 Task: Look for space in Álvaro Obregón, Mexico from 10th July, 2023 to 15th July, 2023 for 7 adults in price range Rs.10000 to Rs.15000. Place can be entire place or shared room with 4 bedrooms having 7 beds and 4 bathrooms. Property type can be house, flat, guest house. Amenities needed are: wifi, TV, free parkinig on premises, gym, breakfast. Booking option can be shelf check-in. Required host language is English.
Action: Mouse moved to (531, 117)
Screenshot: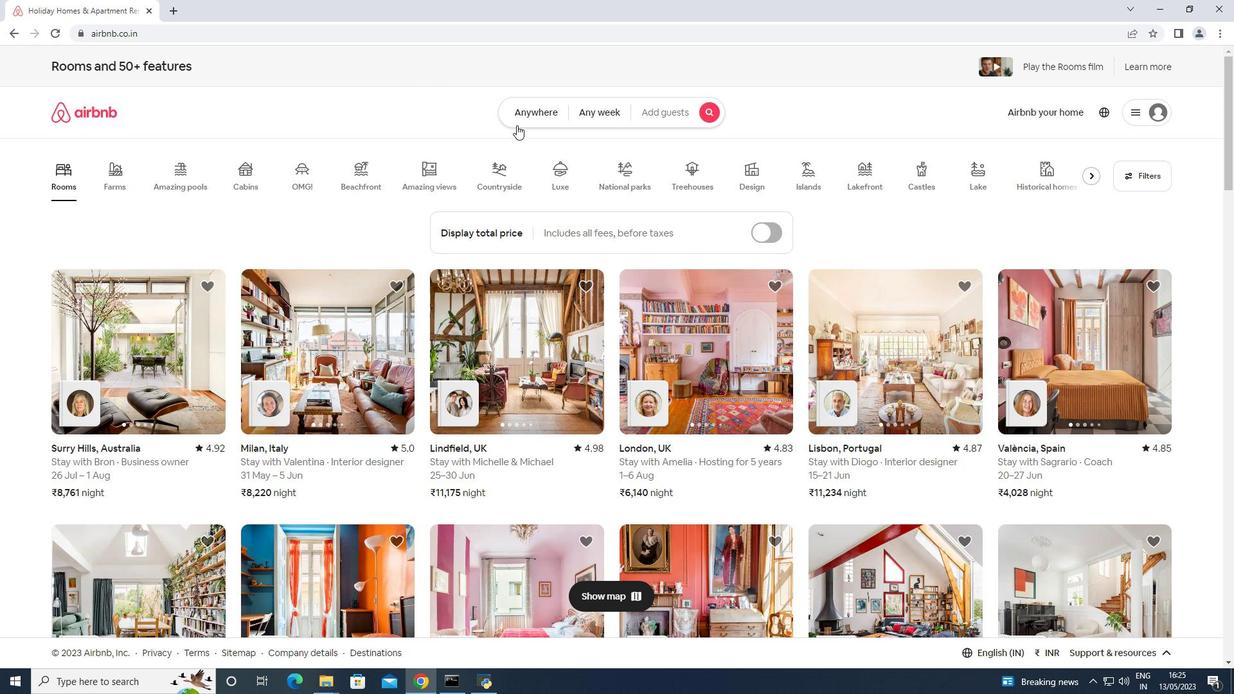 
Action: Mouse pressed left at (531, 117)
Screenshot: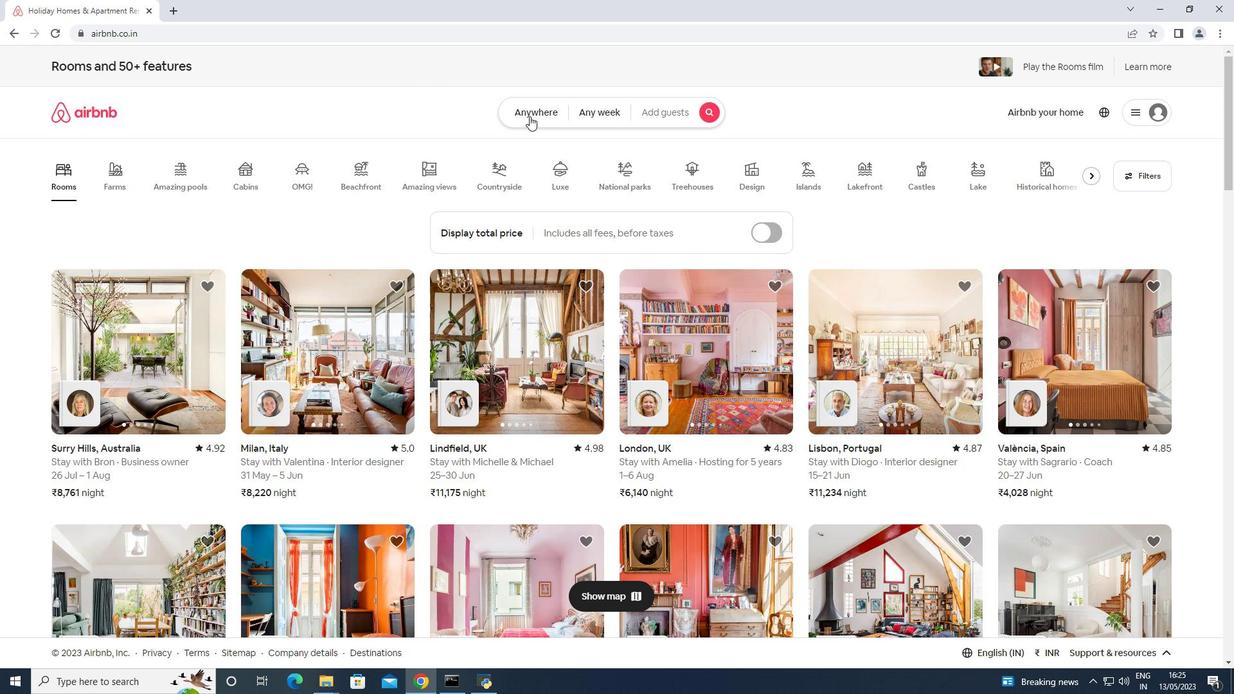 
Action: Mouse moved to (472, 152)
Screenshot: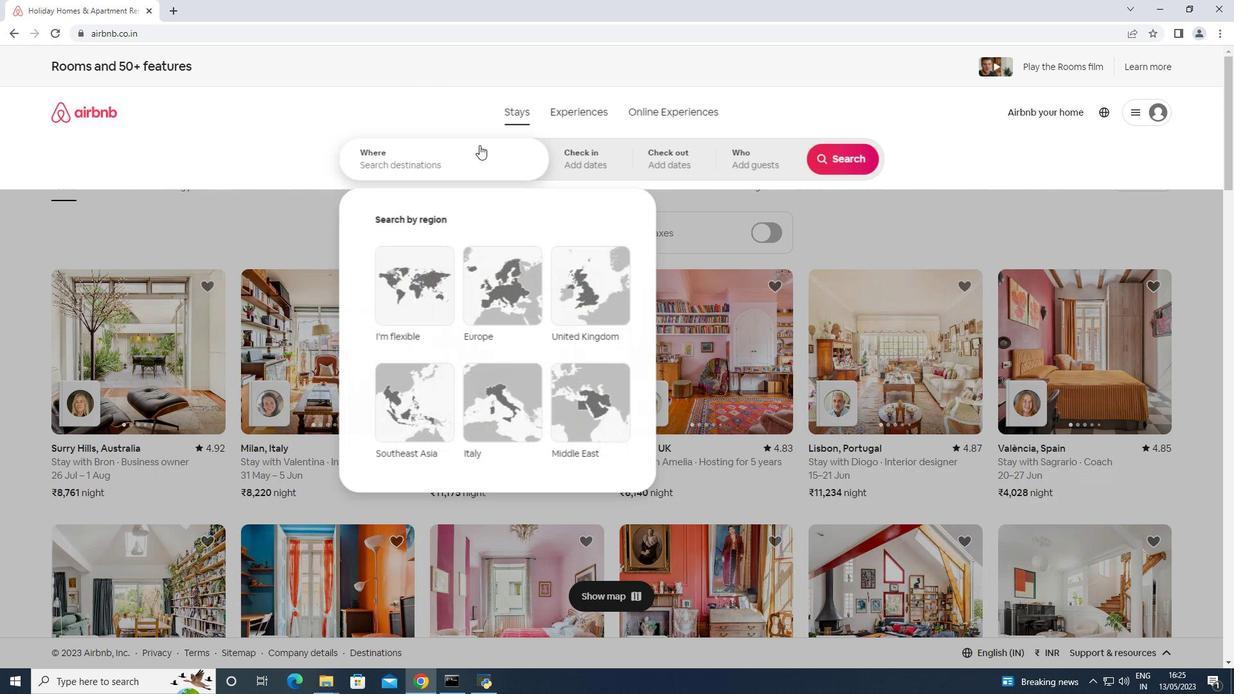 
Action: Mouse pressed left at (472, 152)
Screenshot: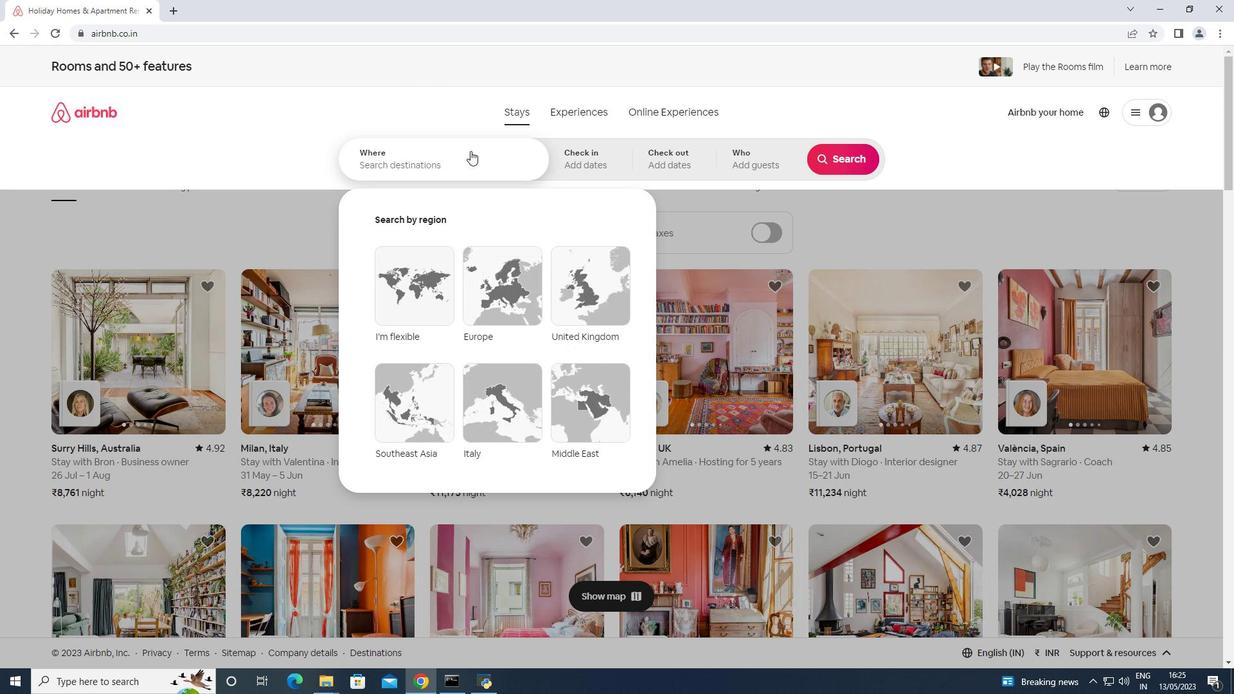 
Action: Key pressed <Key.shift>Alvaro<Key.space><Key.shift>Obregon,<Key.space><Key.shift>Mexico<Key.enter>
Screenshot: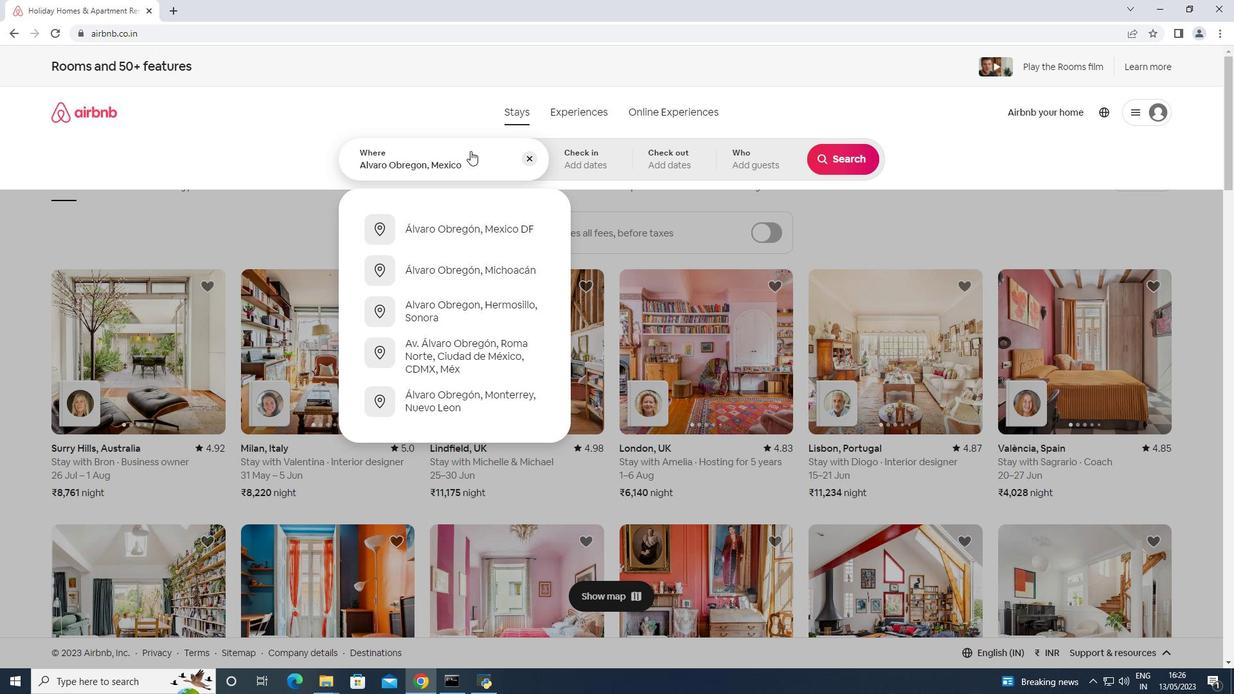 
Action: Mouse moved to (838, 264)
Screenshot: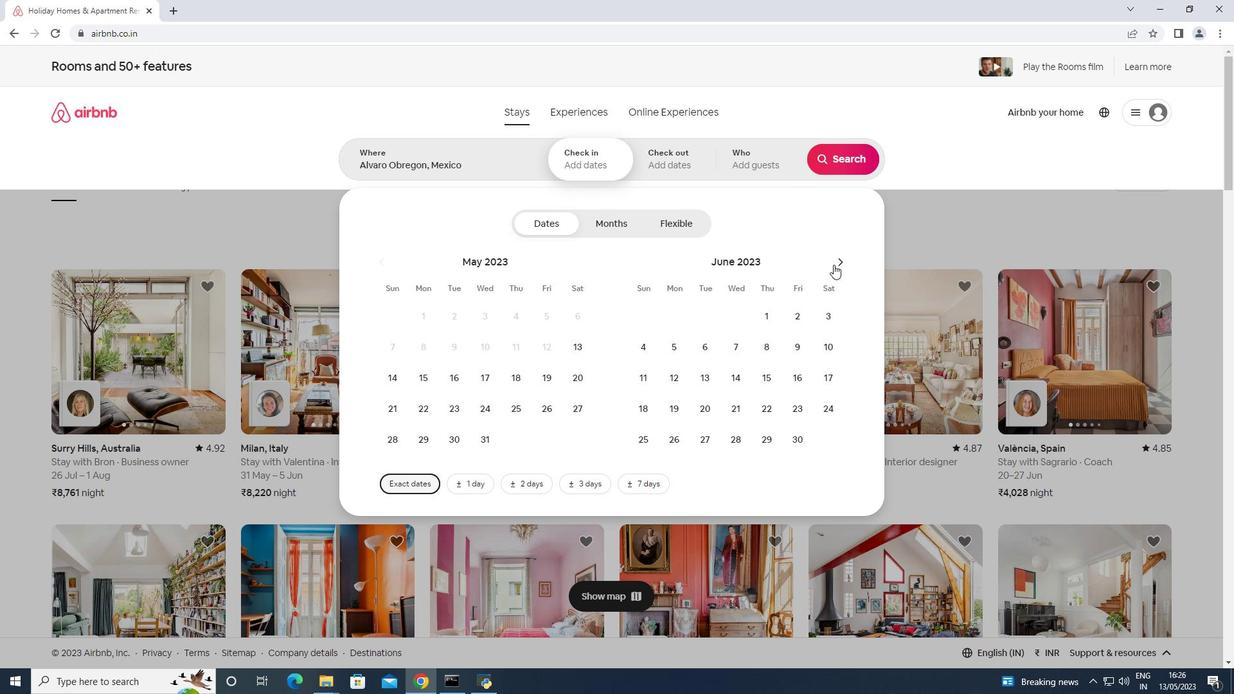 
Action: Mouse pressed left at (838, 264)
Screenshot: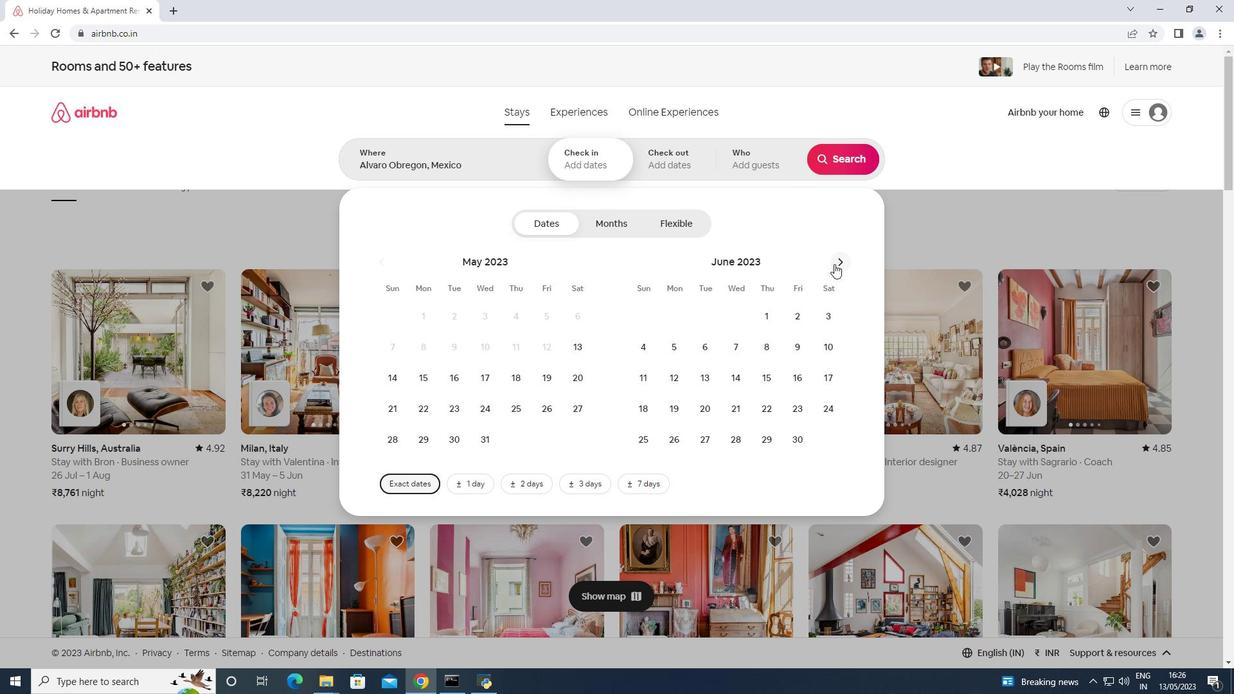 
Action: Mouse moved to (687, 381)
Screenshot: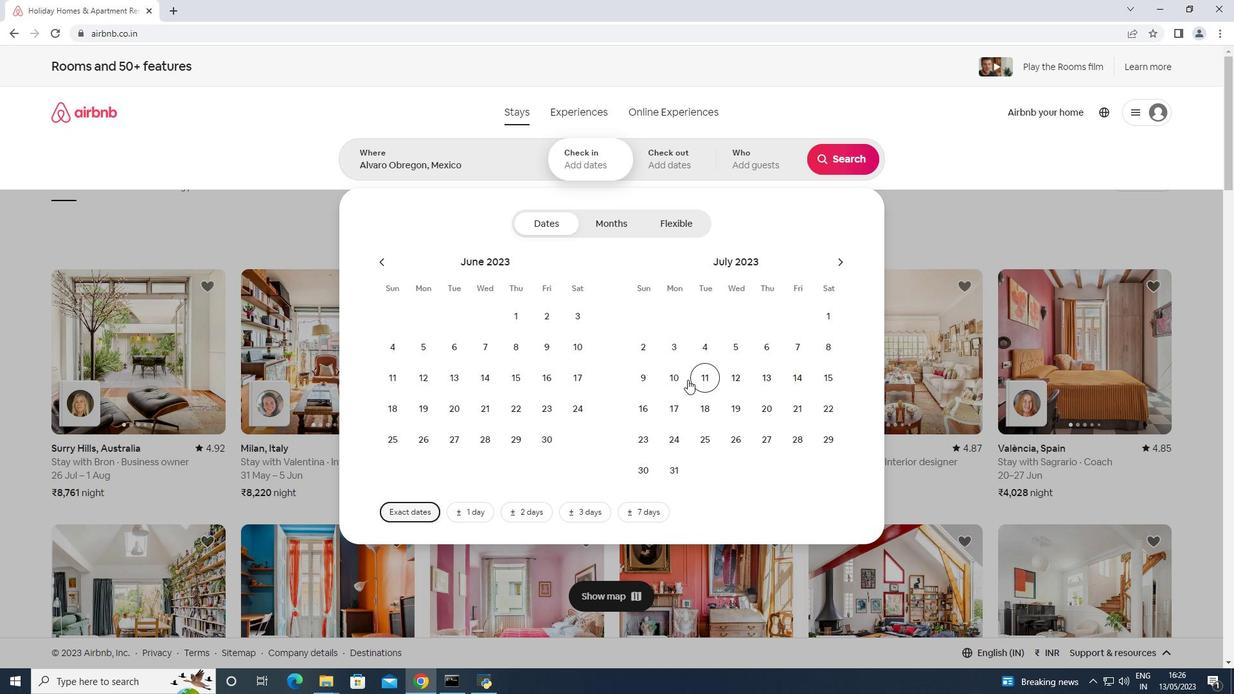 
Action: Mouse pressed left at (687, 381)
Screenshot: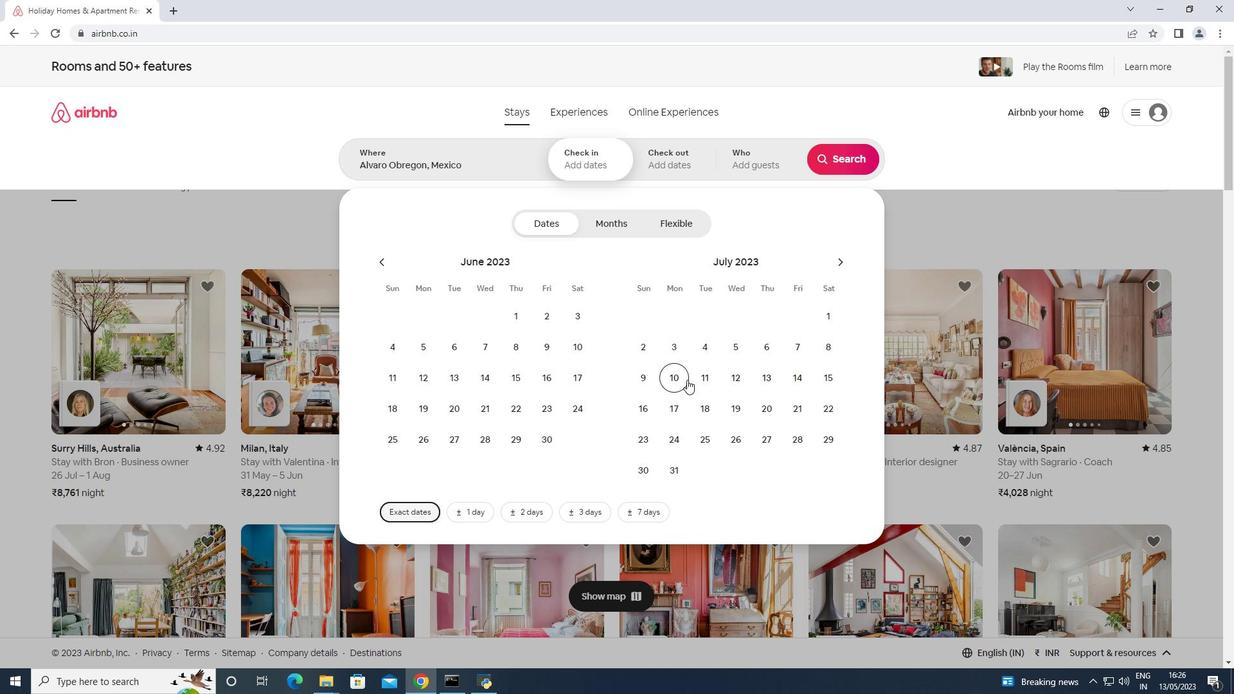 
Action: Mouse moved to (822, 367)
Screenshot: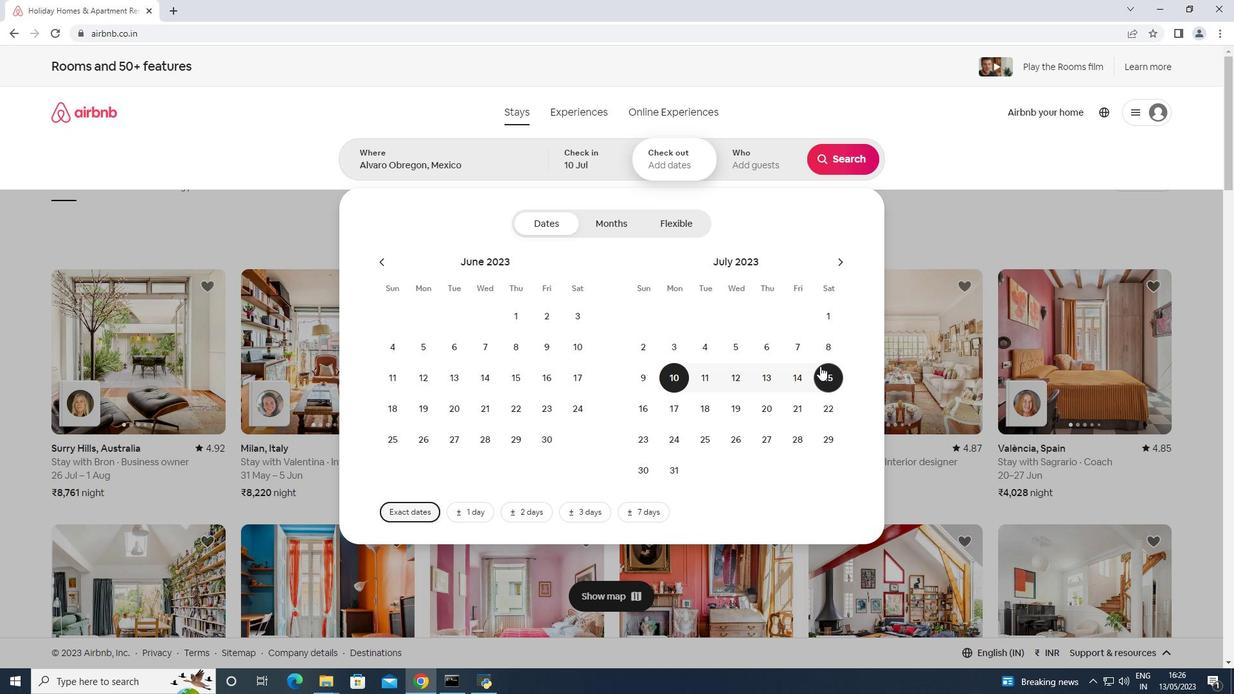 
Action: Mouse pressed left at (822, 367)
Screenshot: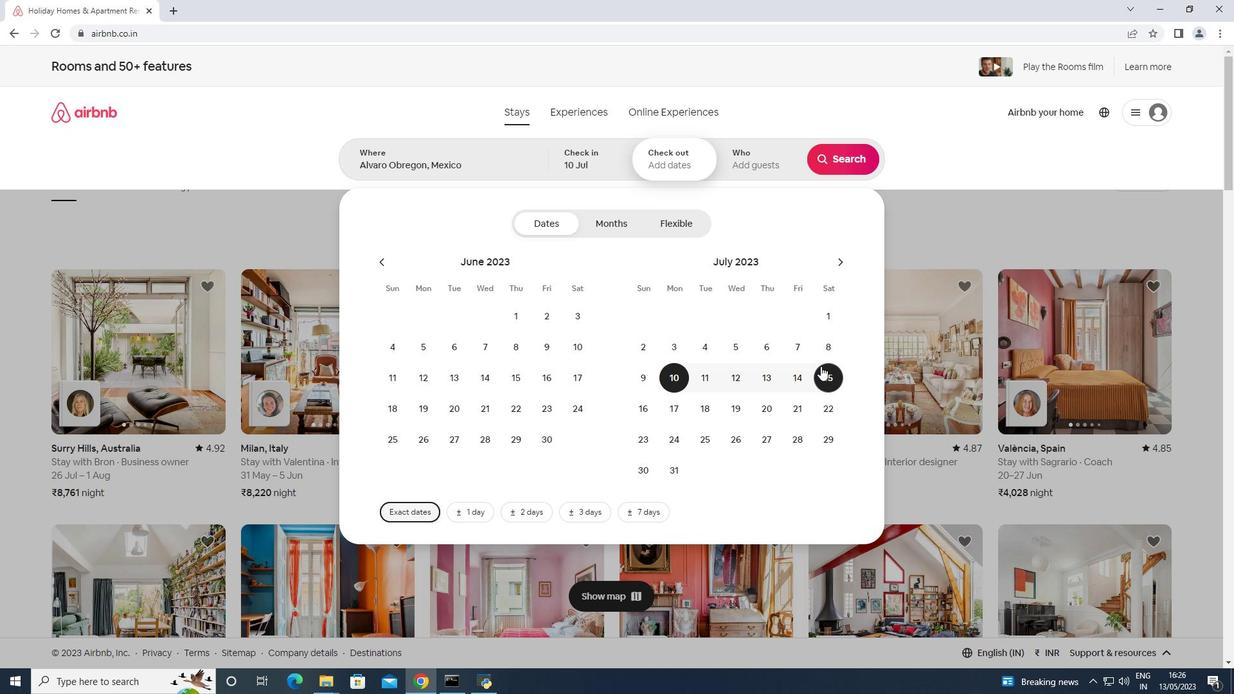 
Action: Mouse moved to (755, 164)
Screenshot: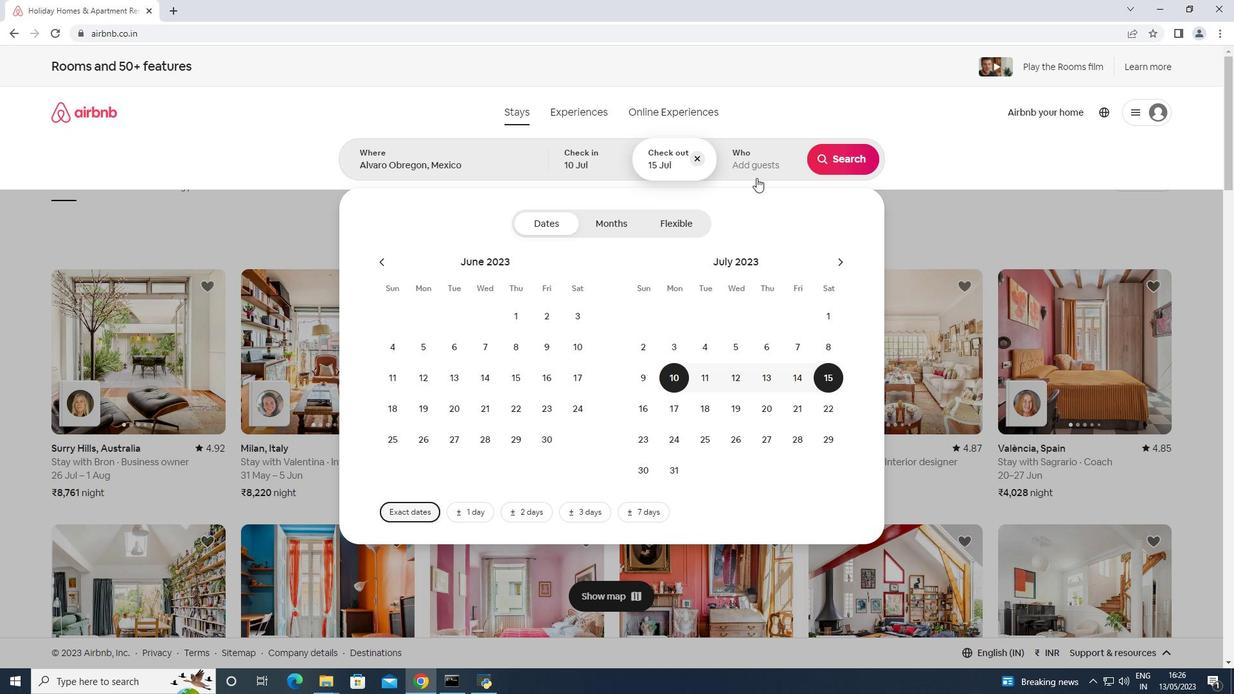 
Action: Mouse pressed left at (755, 164)
Screenshot: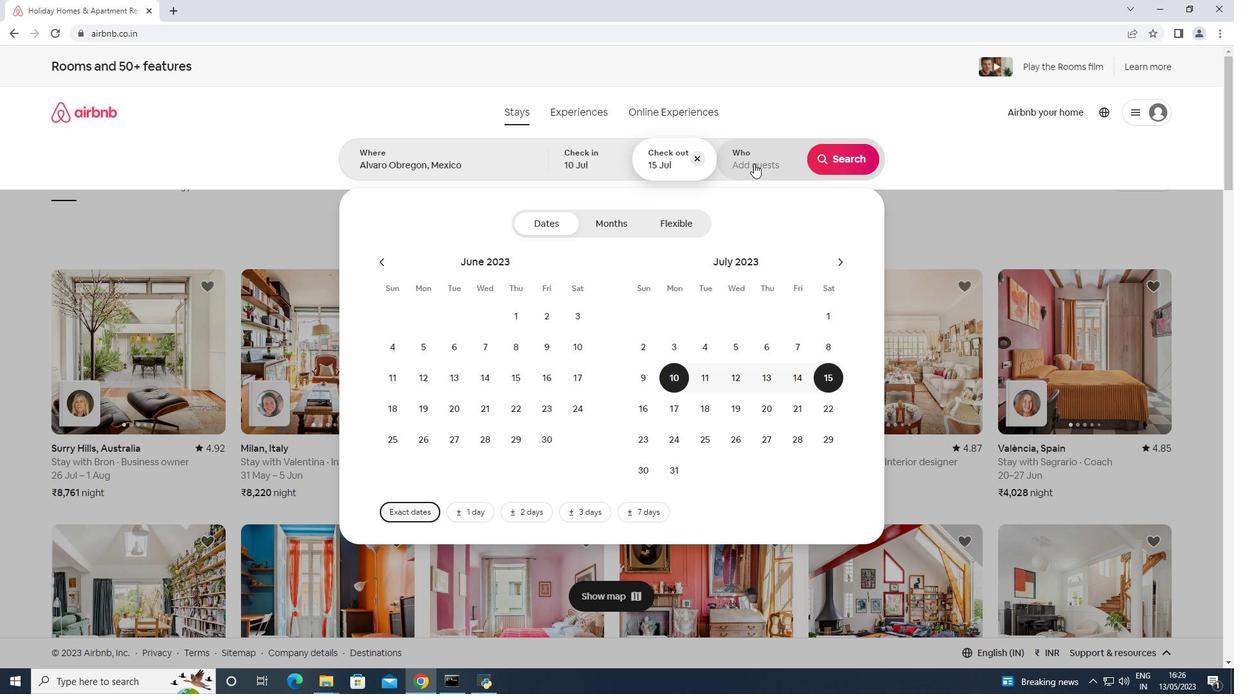 
Action: Mouse moved to (845, 223)
Screenshot: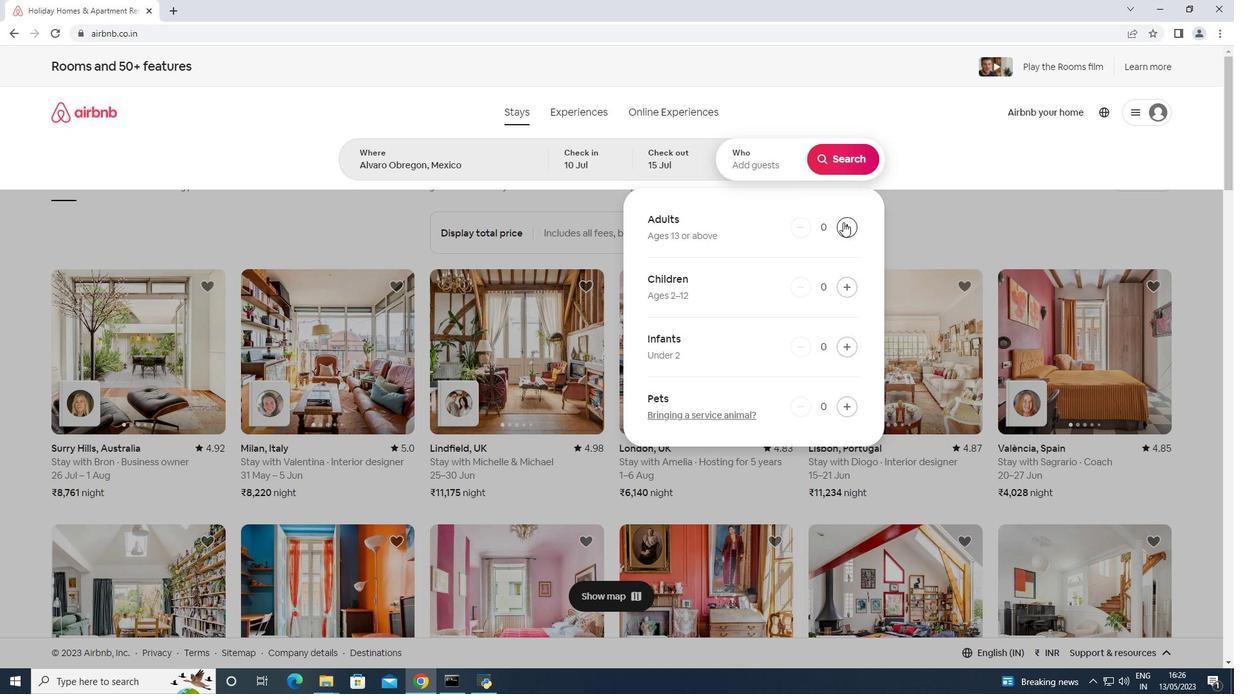
Action: Mouse pressed left at (845, 223)
Screenshot: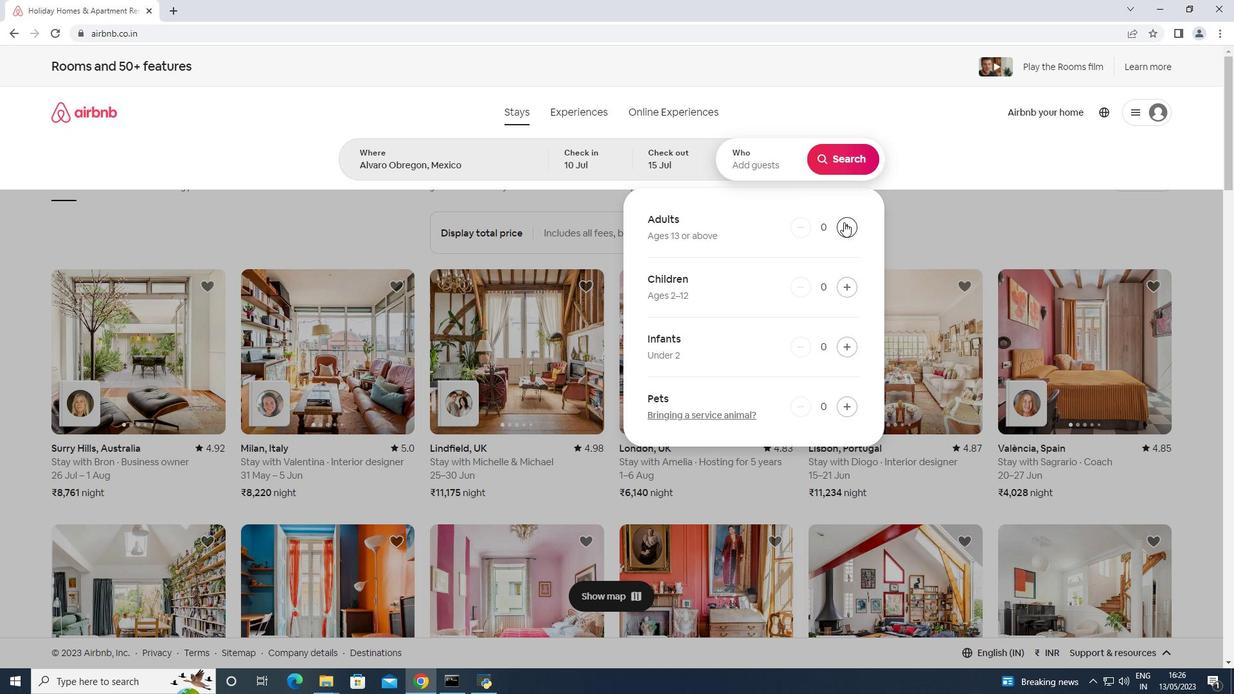 
Action: Mouse pressed left at (845, 223)
Screenshot: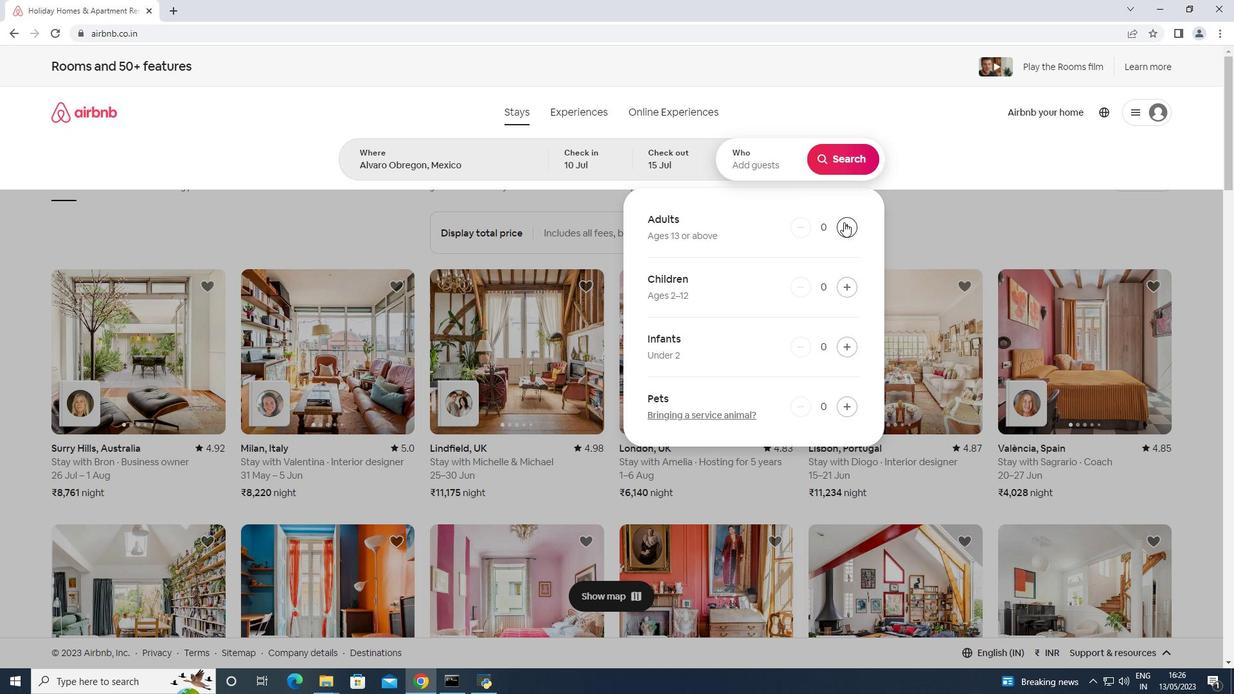 
Action: Mouse pressed left at (845, 223)
Screenshot: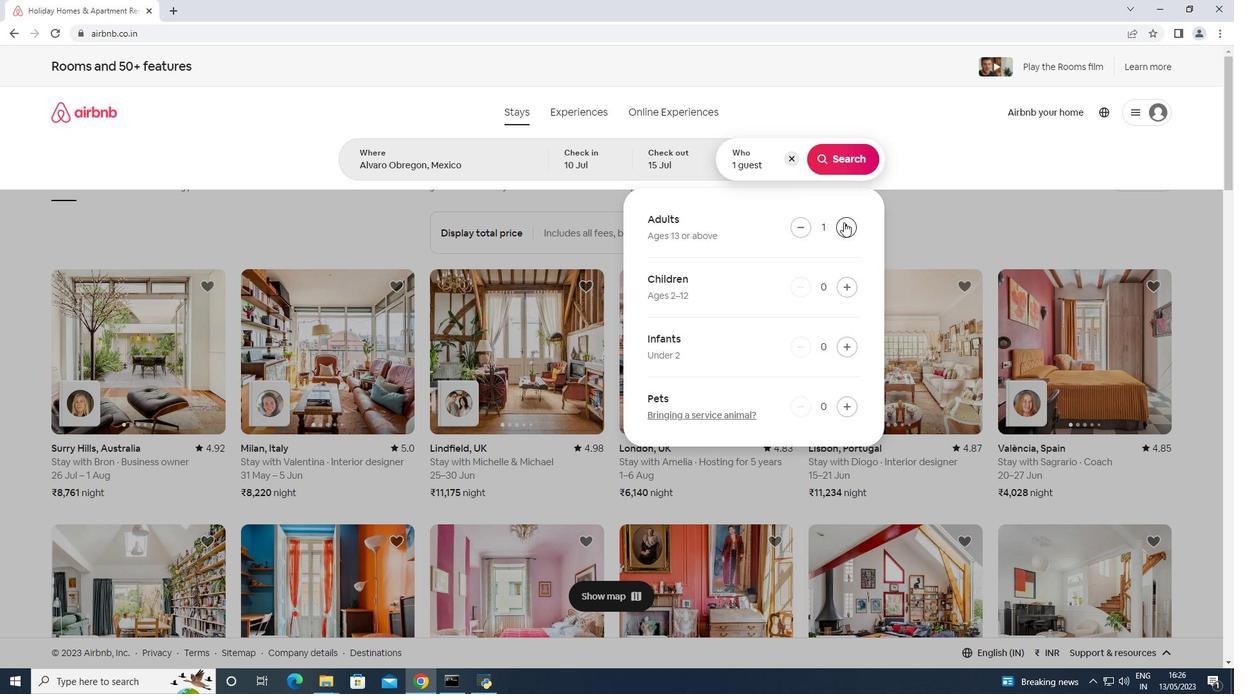 
Action: Mouse pressed left at (845, 223)
Screenshot: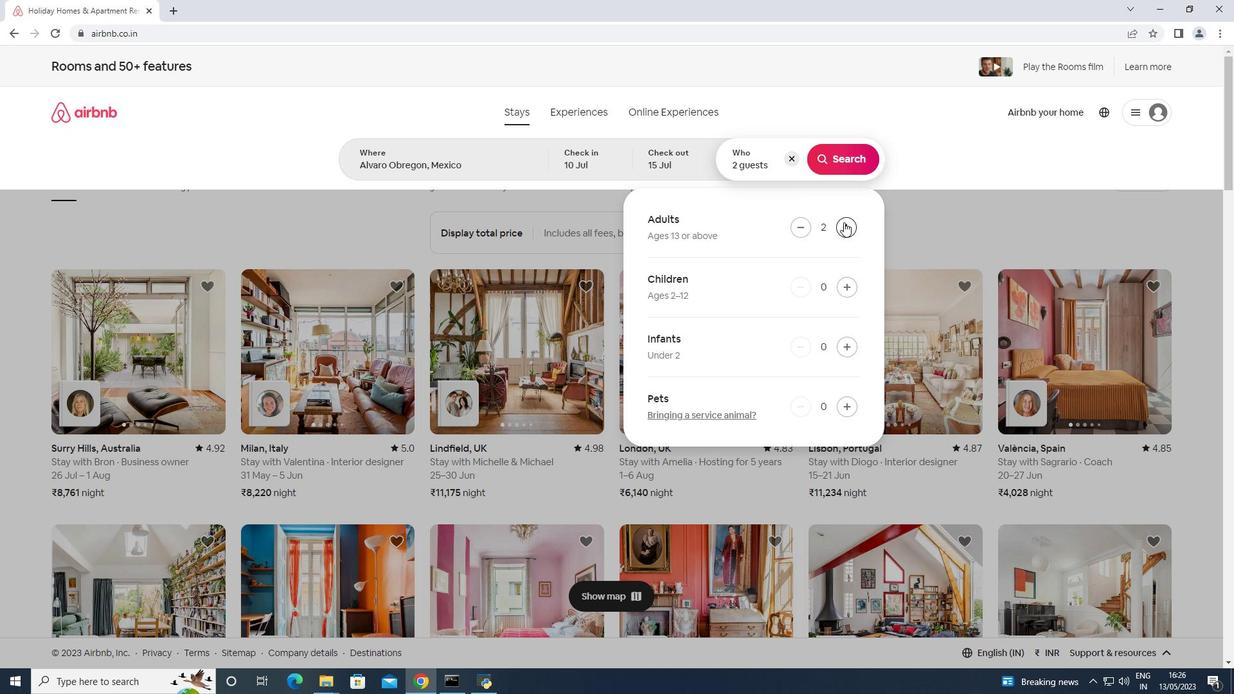 
Action: Mouse pressed left at (845, 223)
Screenshot: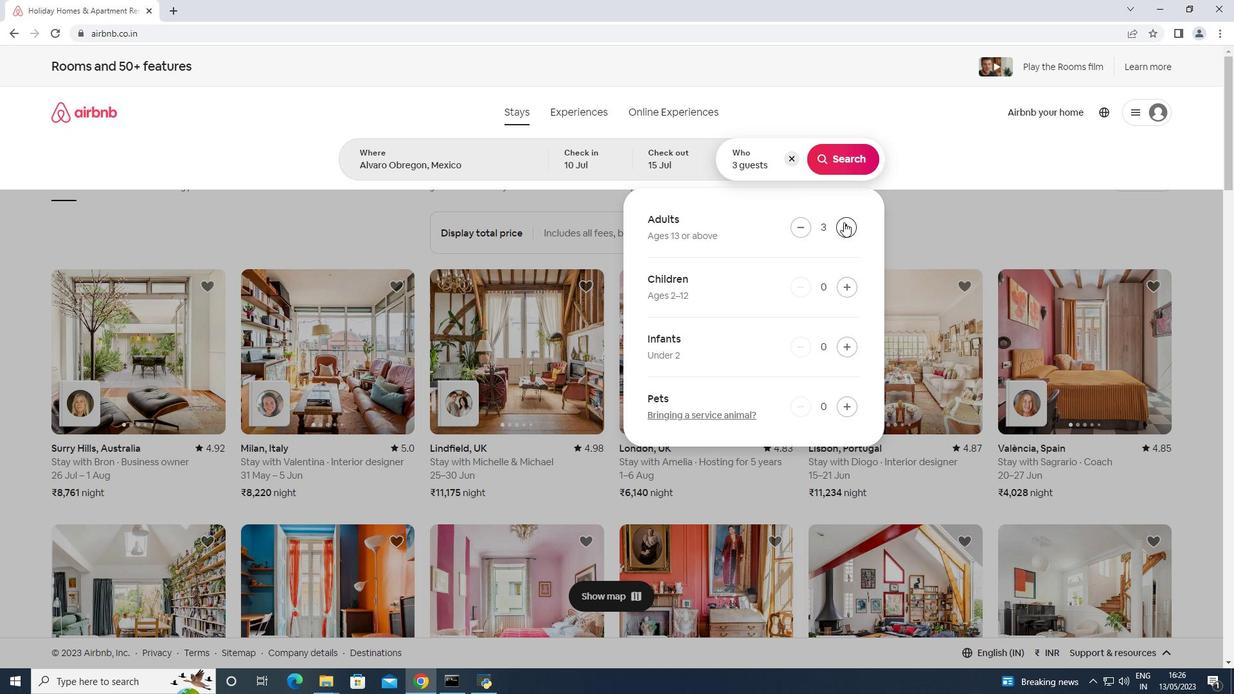 
Action: Mouse pressed left at (845, 223)
Screenshot: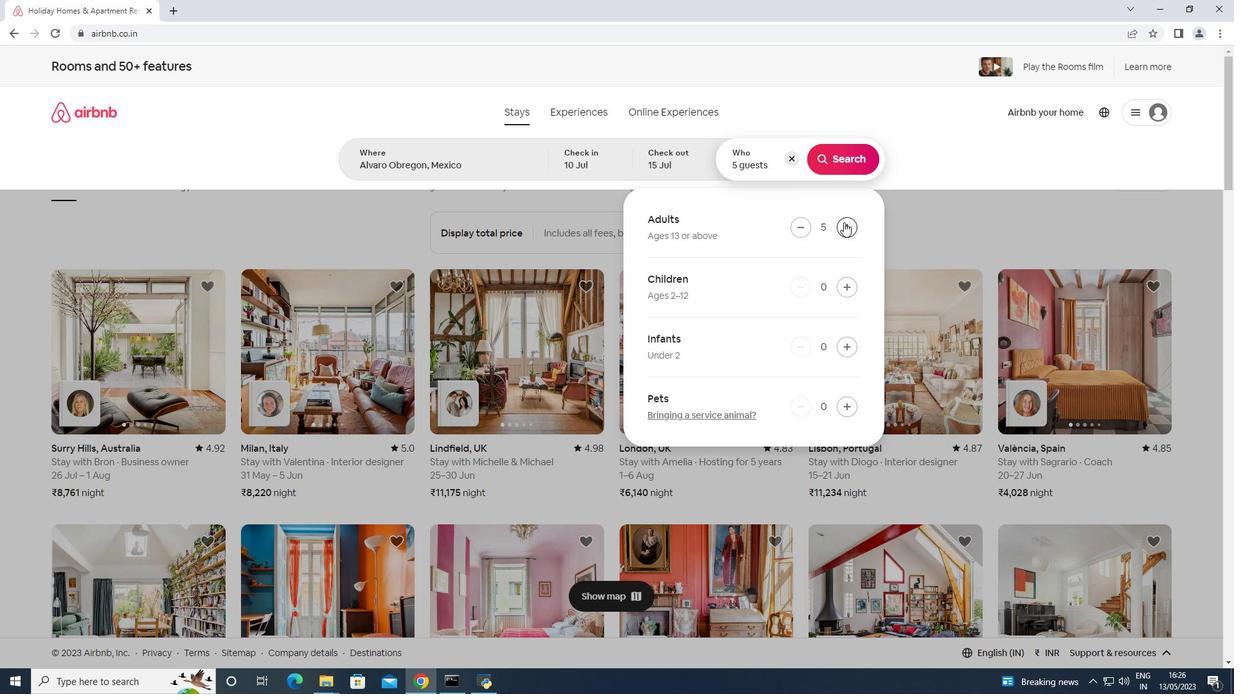 
Action: Mouse pressed left at (845, 223)
Screenshot: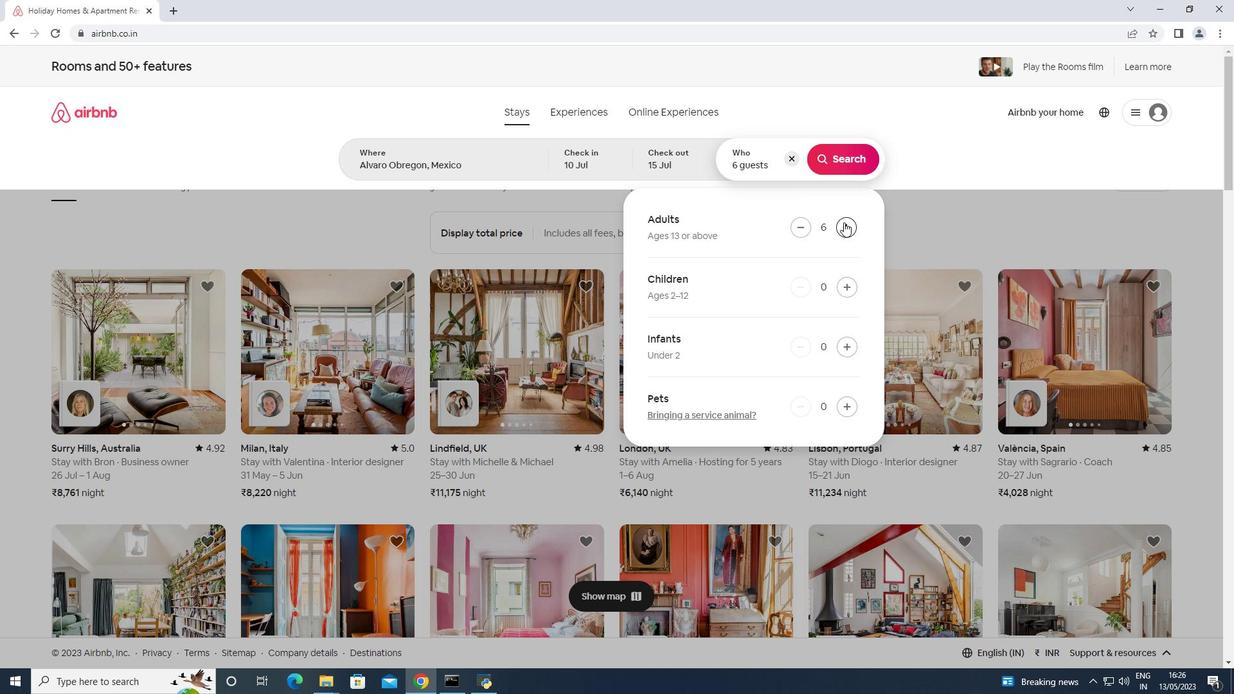 
Action: Mouse moved to (851, 151)
Screenshot: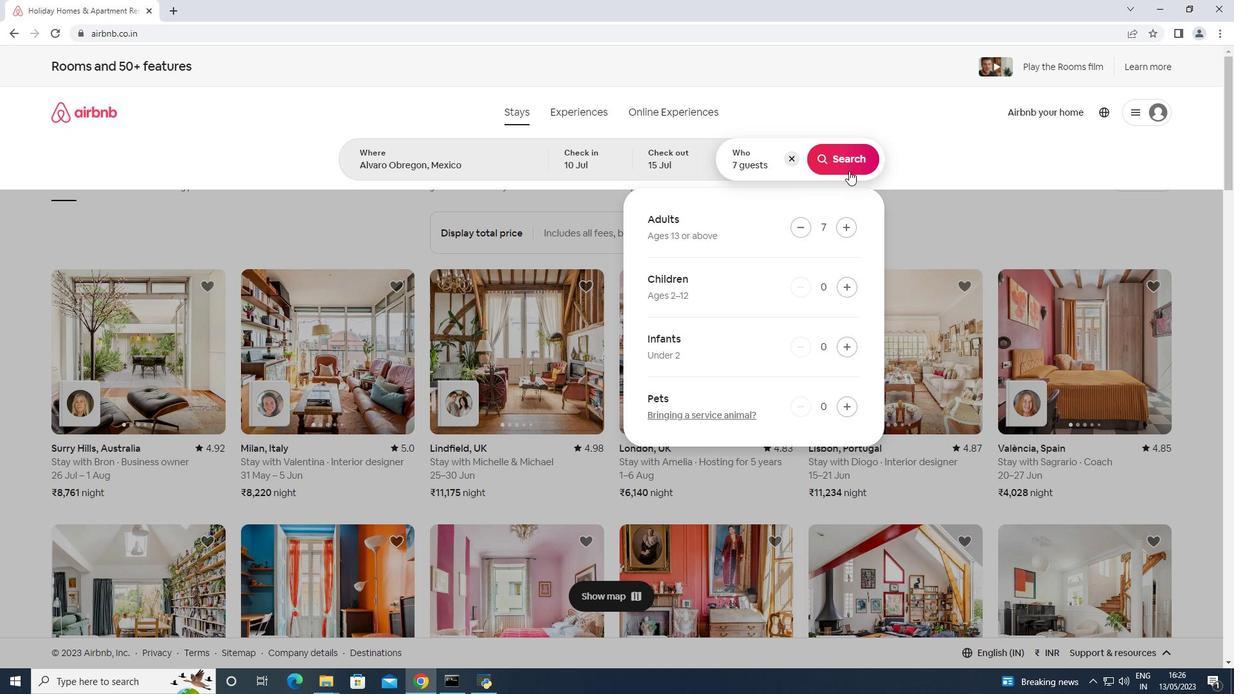 
Action: Mouse pressed left at (851, 151)
Screenshot: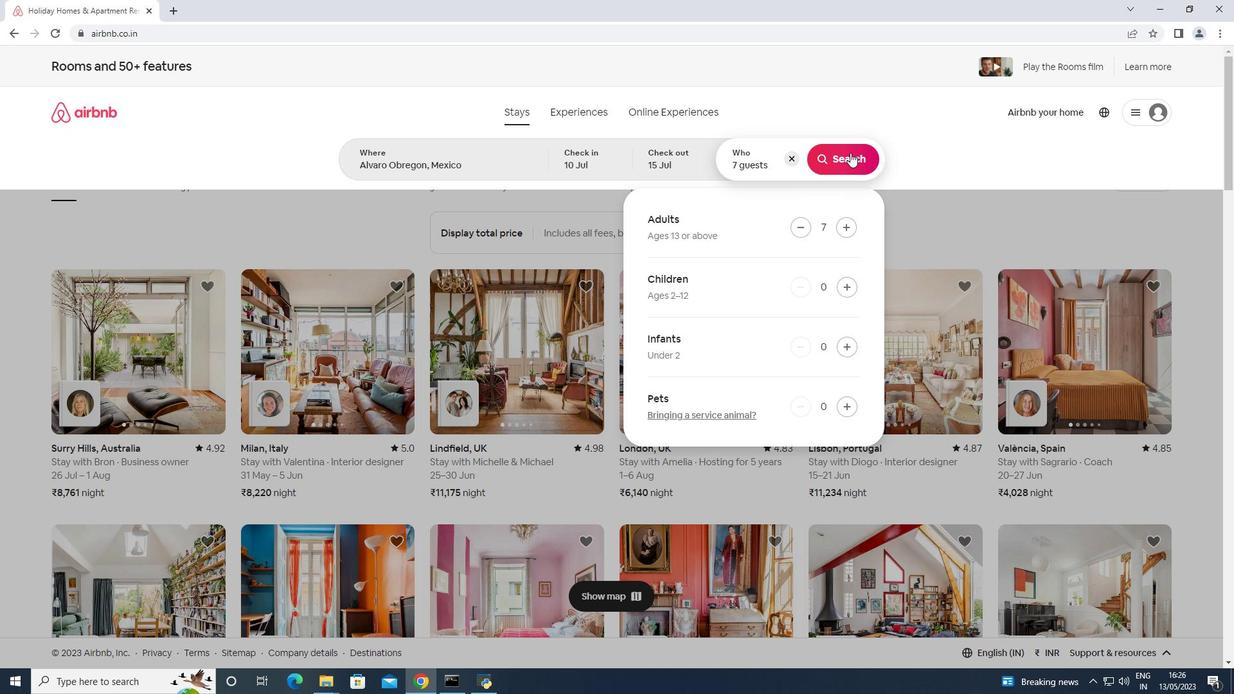 
Action: Mouse moved to (1171, 116)
Screenshot: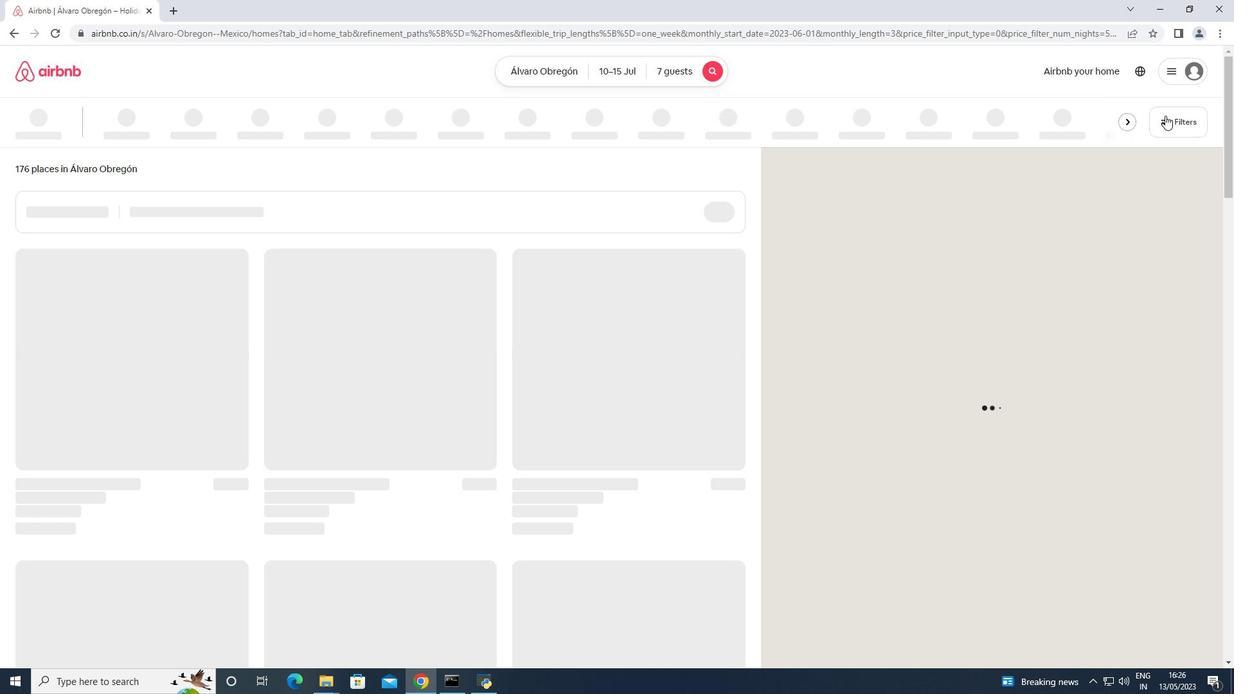 
Action: Mouse pressed left at (1171, 116)
Screenshot: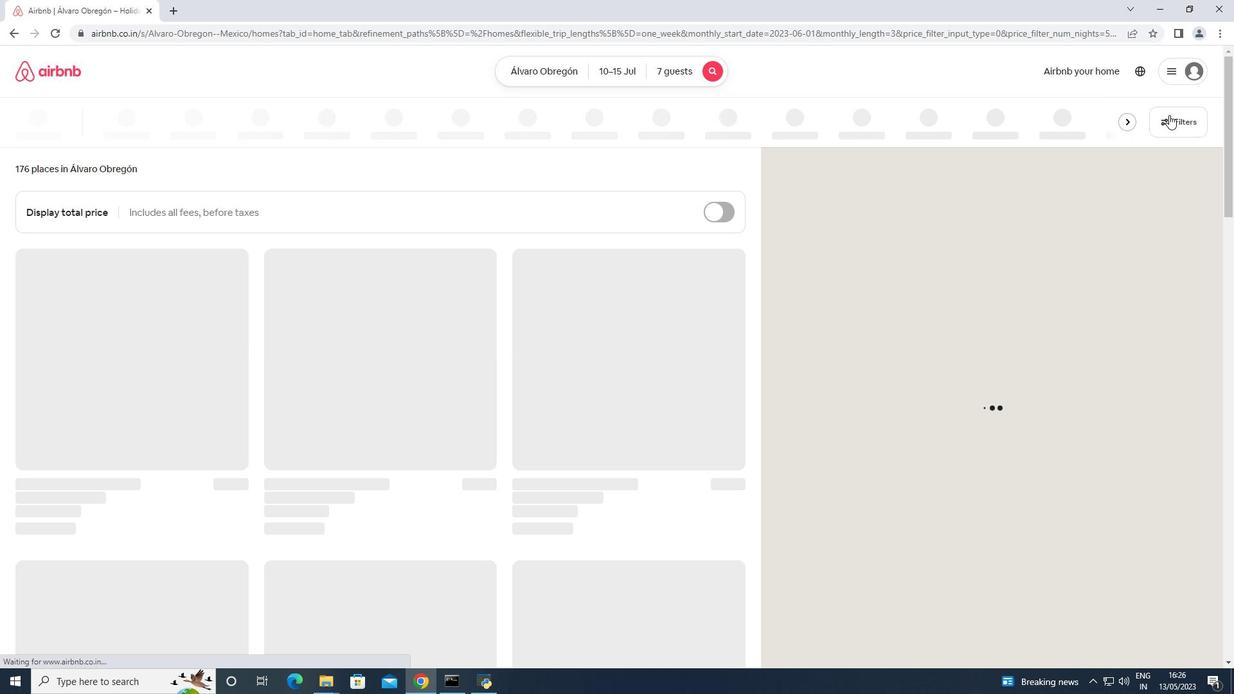 
Action: Mouse moved to (504, 436)
Screenshot: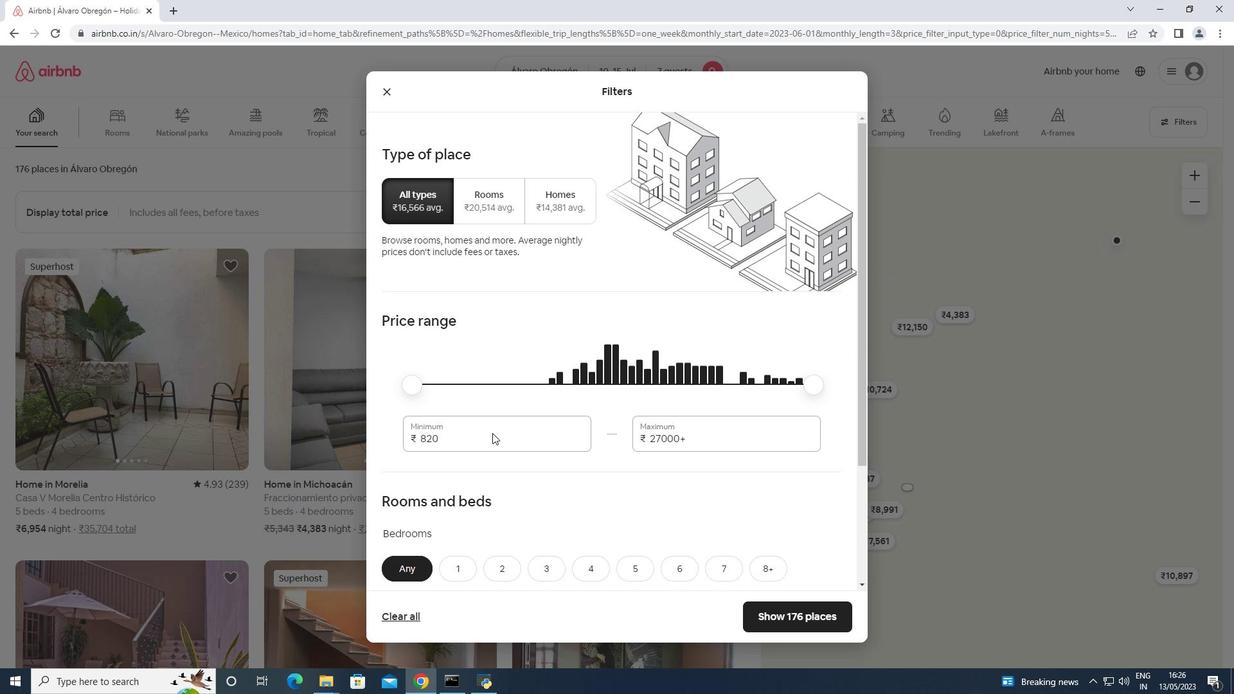 
Action: Mouse pressed left at (504, 436)
Screenshot: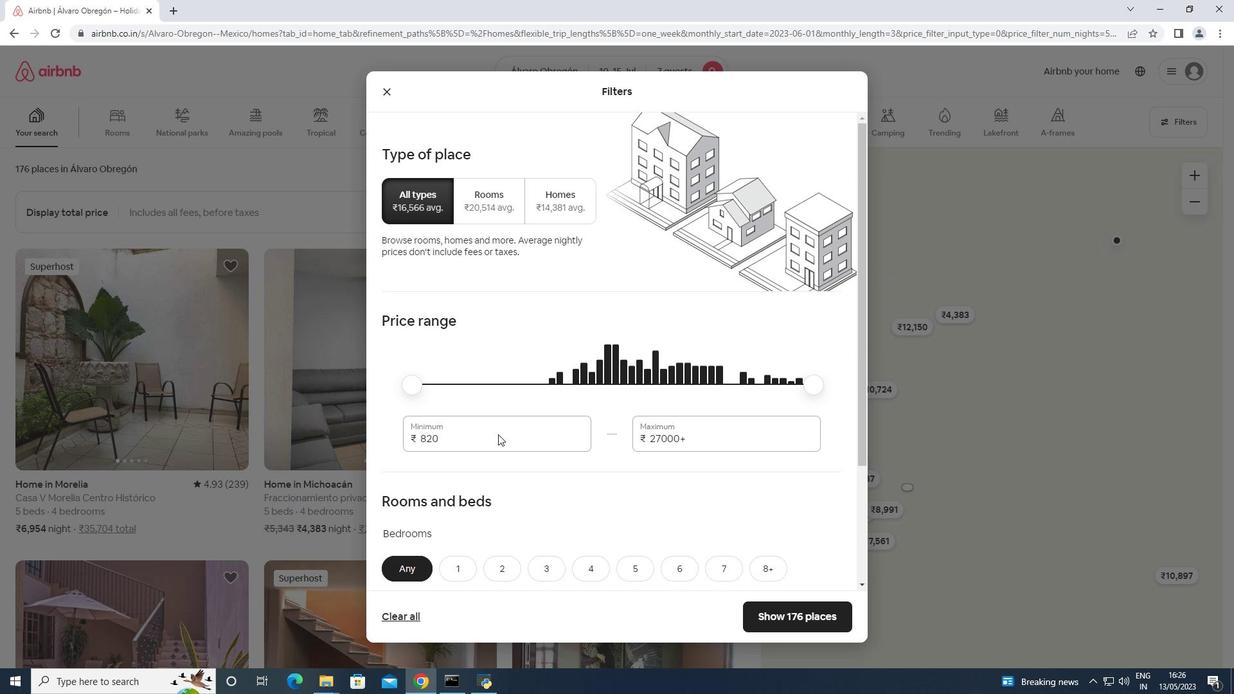 
Action: Mouse pressed left at (504, 436)
Screenshot: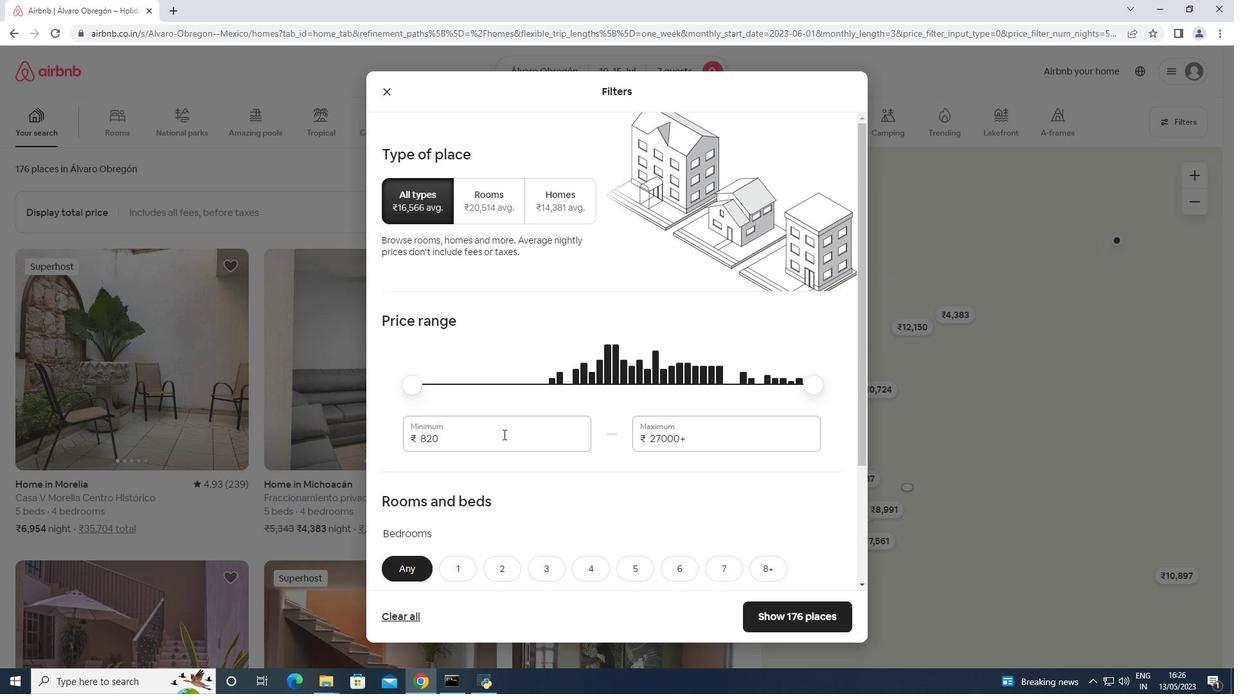 
Action: Mouse moved to (504, 430)
Screenshot: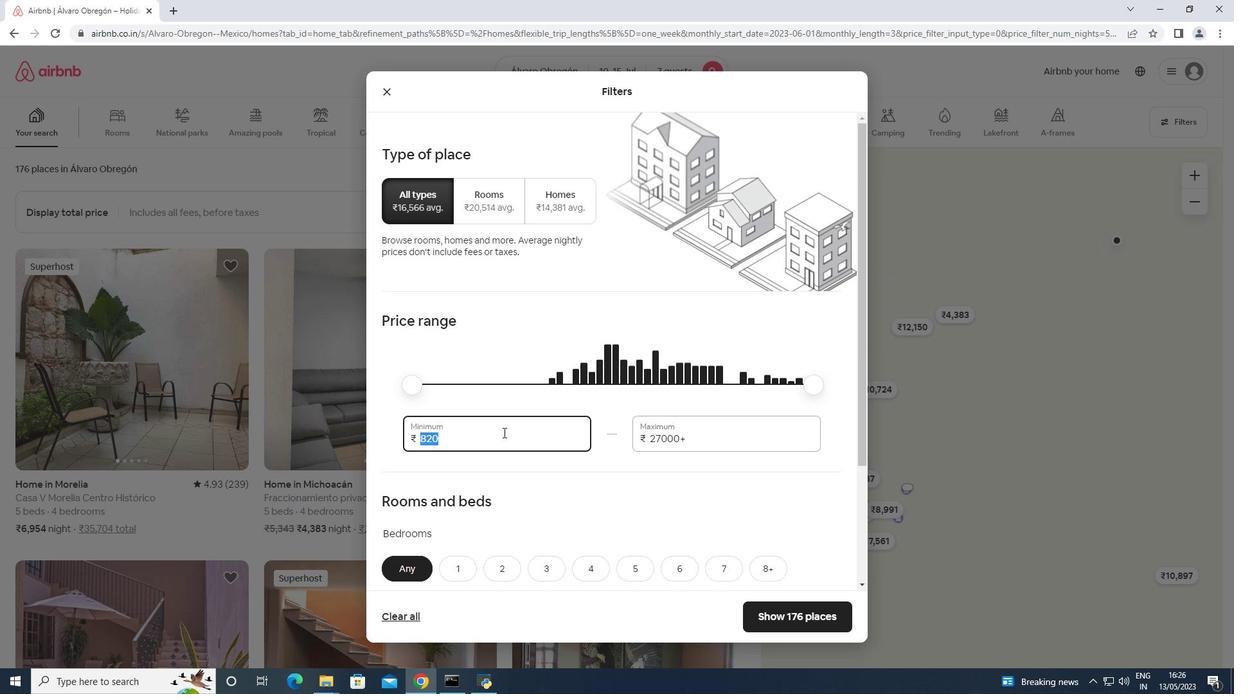 
Action: Key pressed 10000<Key.tab>15000
Screenshot: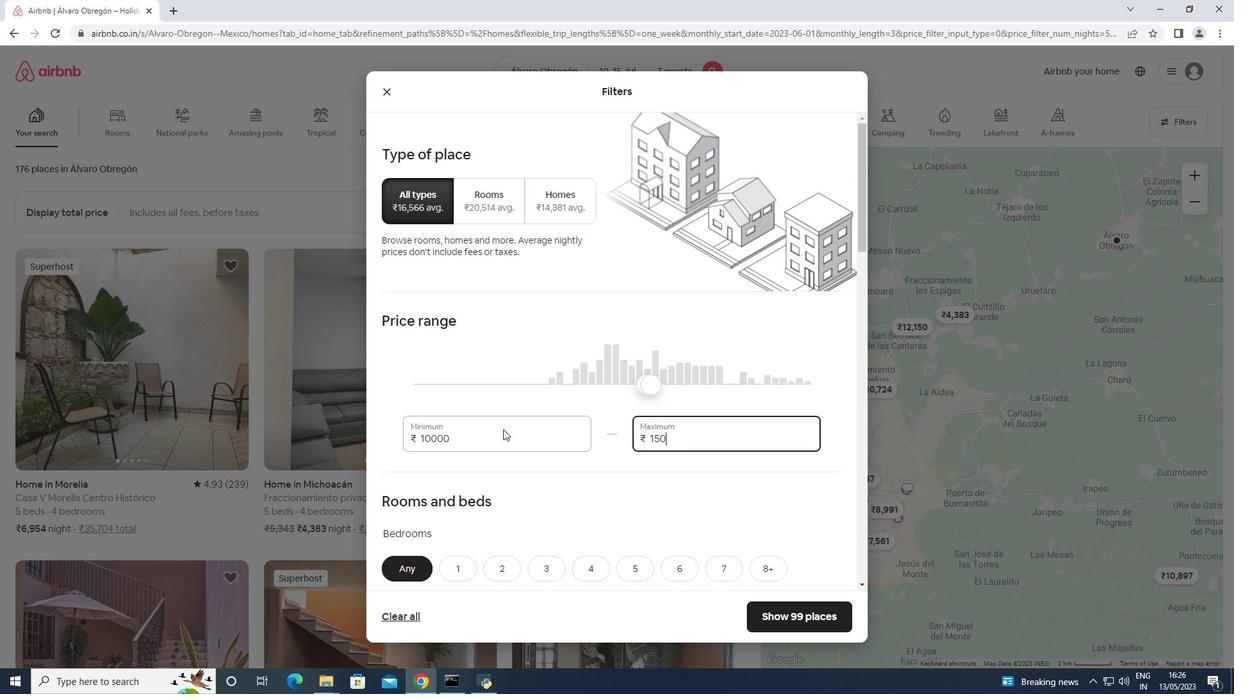 
Action: Mouse moved to (504, 418)
Screenshot: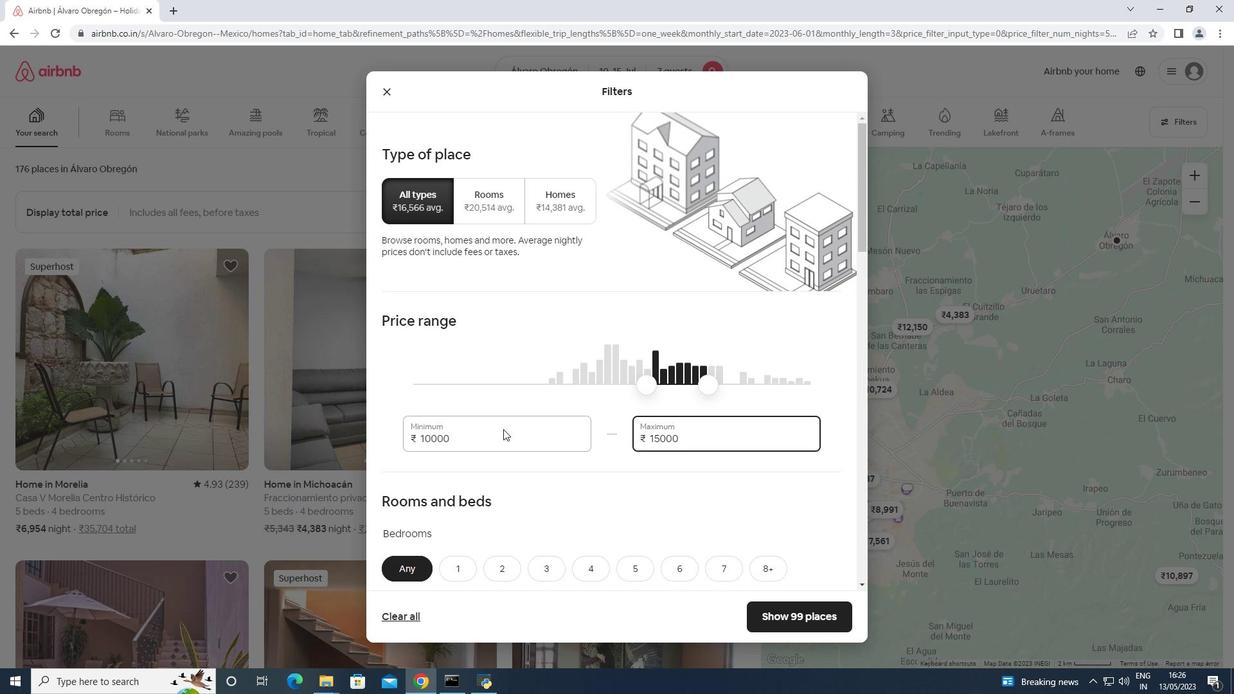 
Action: Mouse scrolled (504, 418) with delta (0, 0)
Screenshot: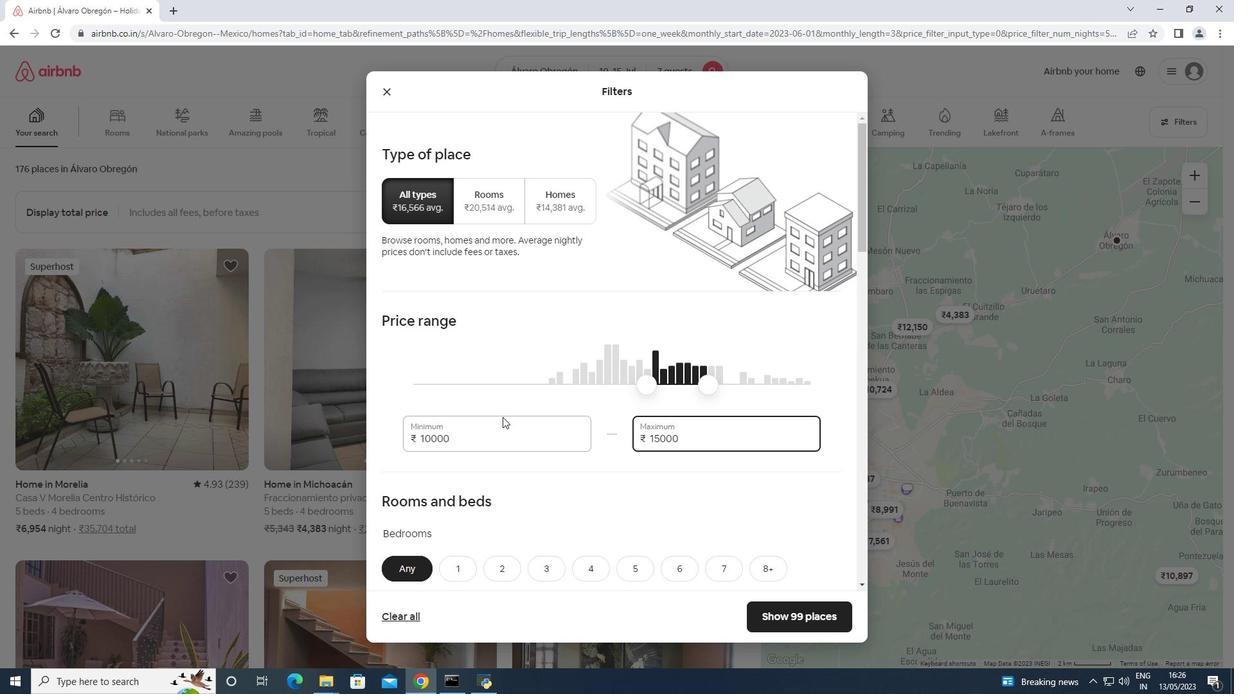 
Action: Mouse scrolled (504, 418) with delta (0, 0)
Screenshot: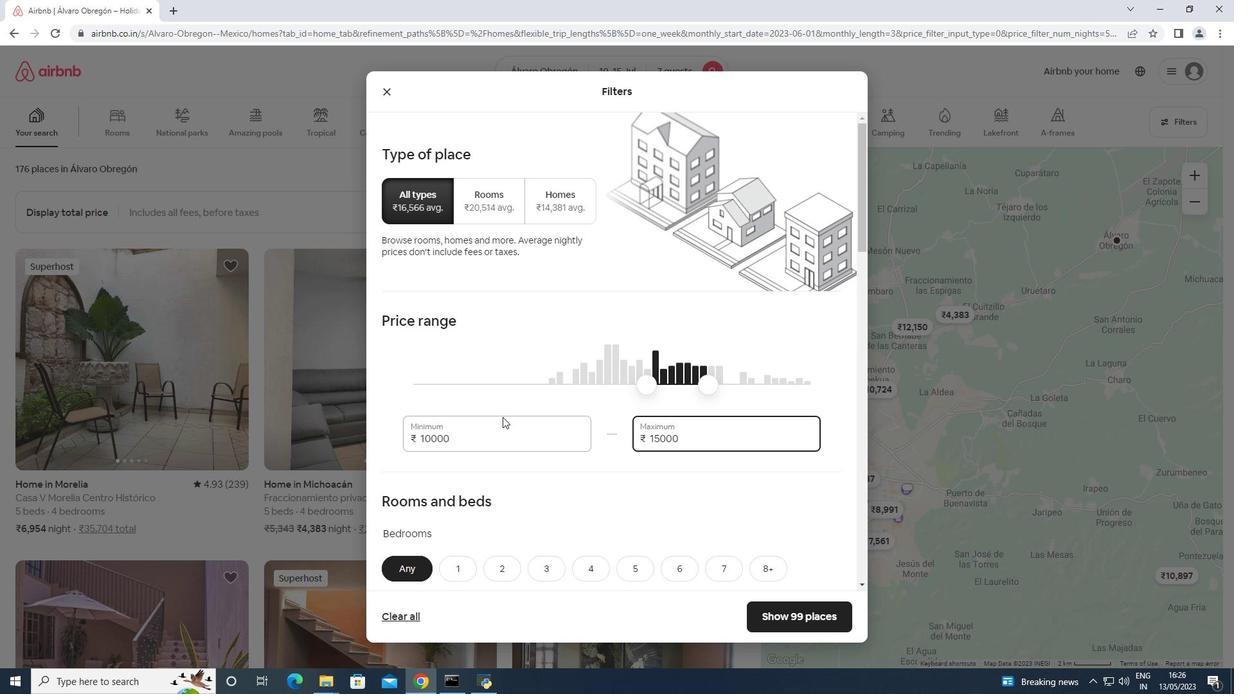 
Action: Mouse scrolled (504, 418) with delta (0, 0)
Screenshot: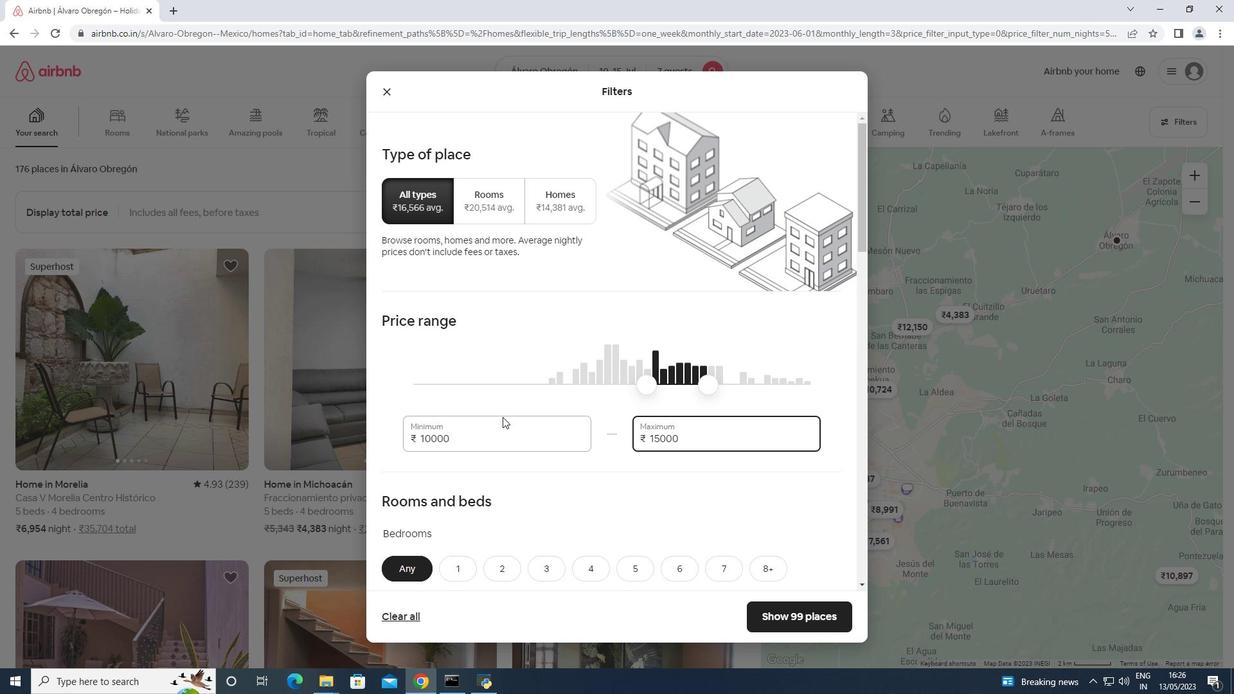 
Action: Mouse moved to (594, 380)
Screenshot: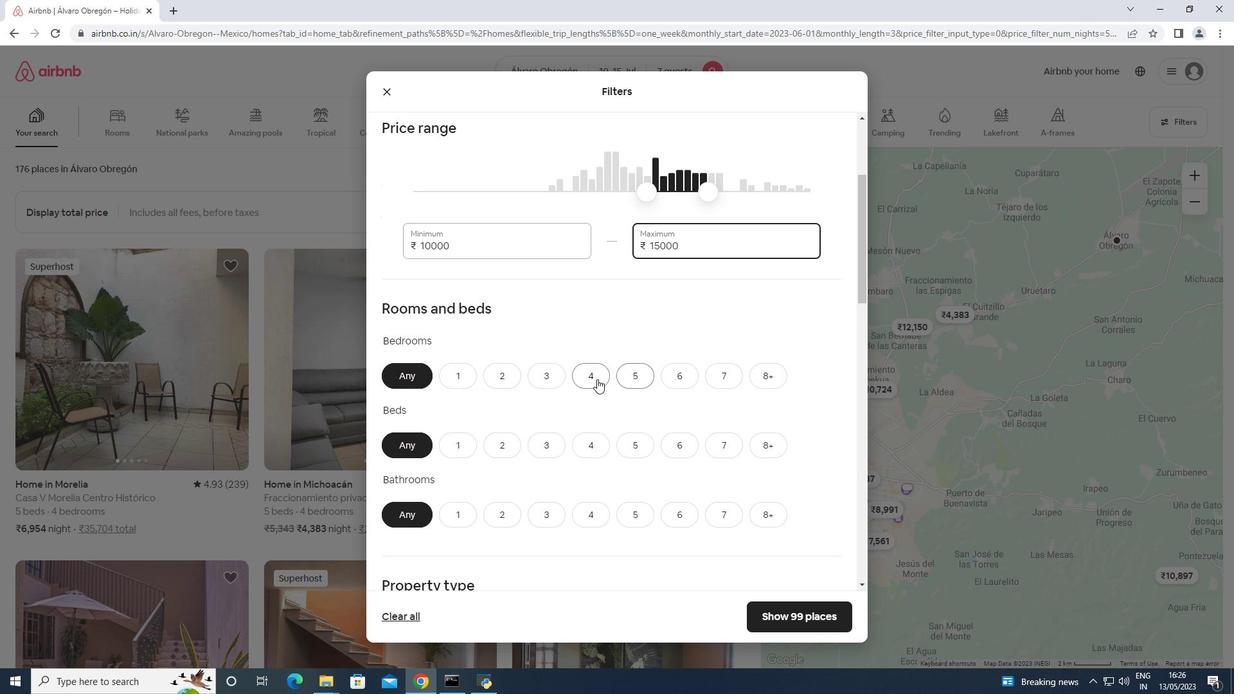 
Action: Mouse pressed left at (594, 380)
Screenshot: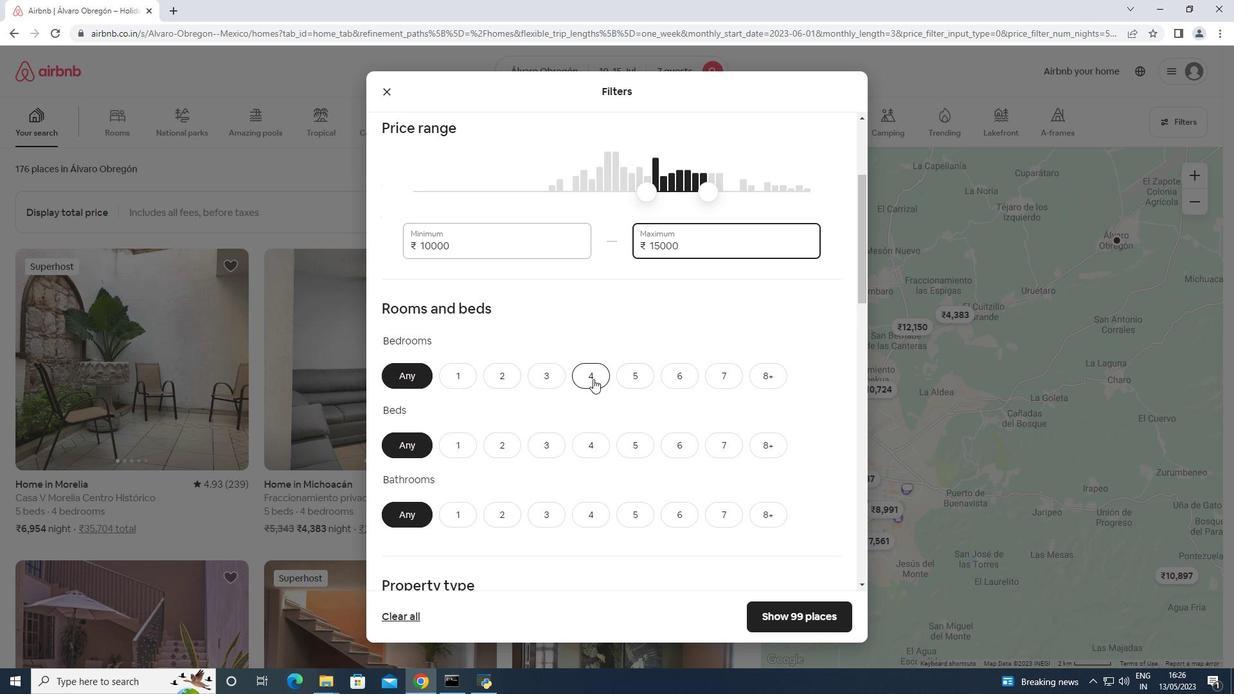 
Action: Mouse moved to (719, 446)
Screenshot: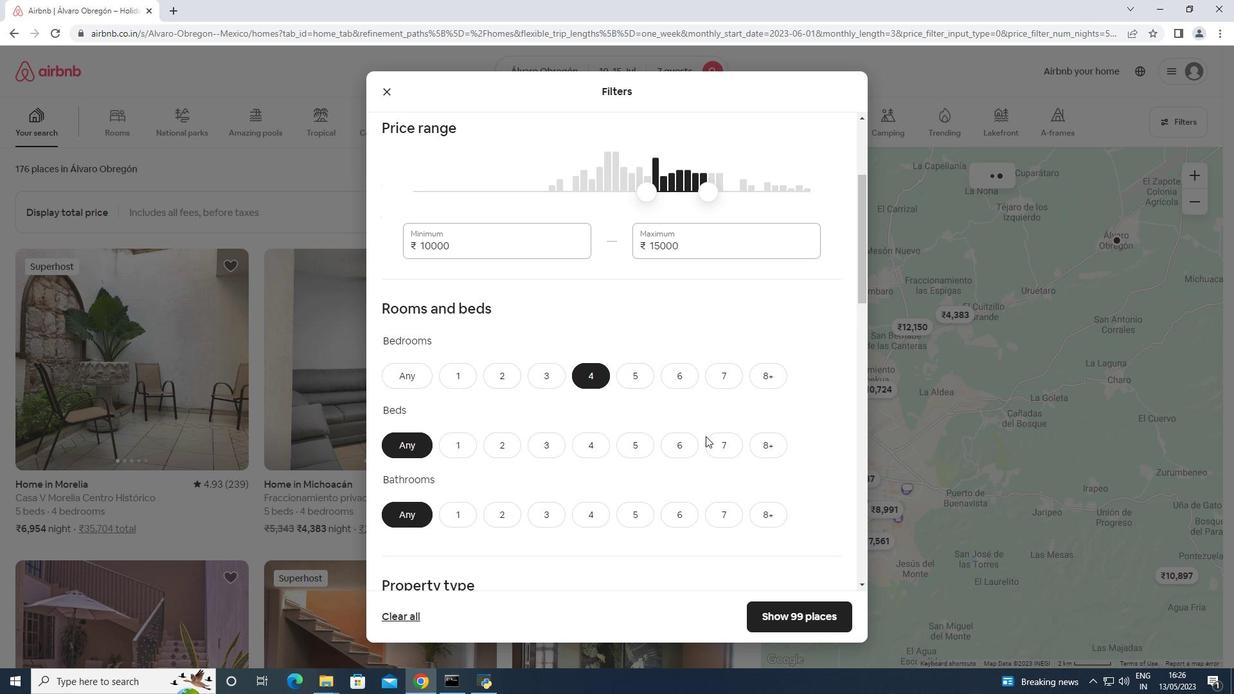 
Action: Mouse pressed left at (719, 446)
Screenshot: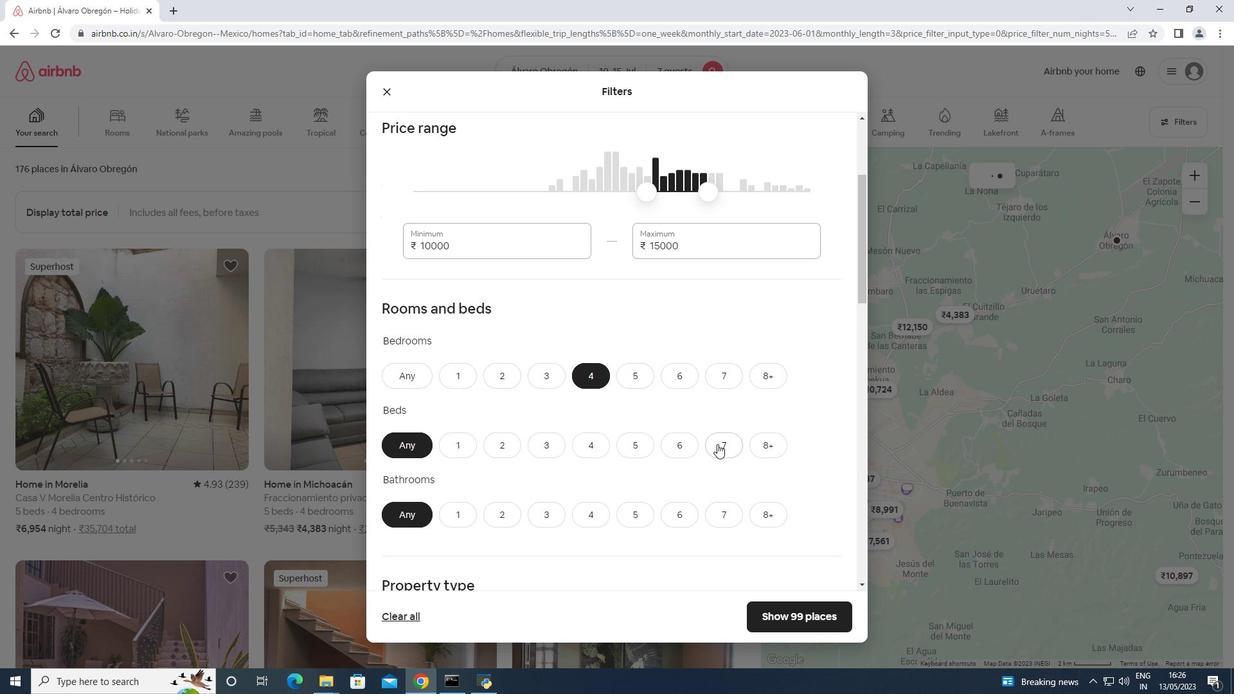 
Action: Mouse moved to (592, 521)
Screenshot: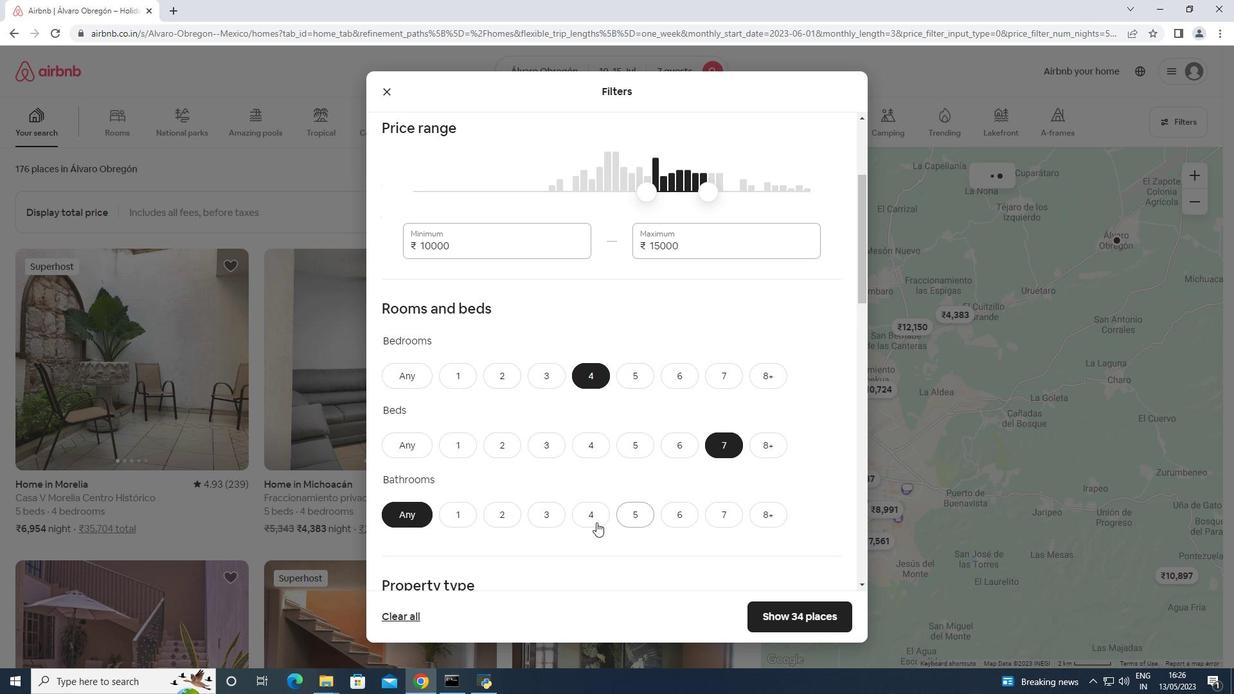 
Action: Mouse pressed left at (592, 521)
Screenshot: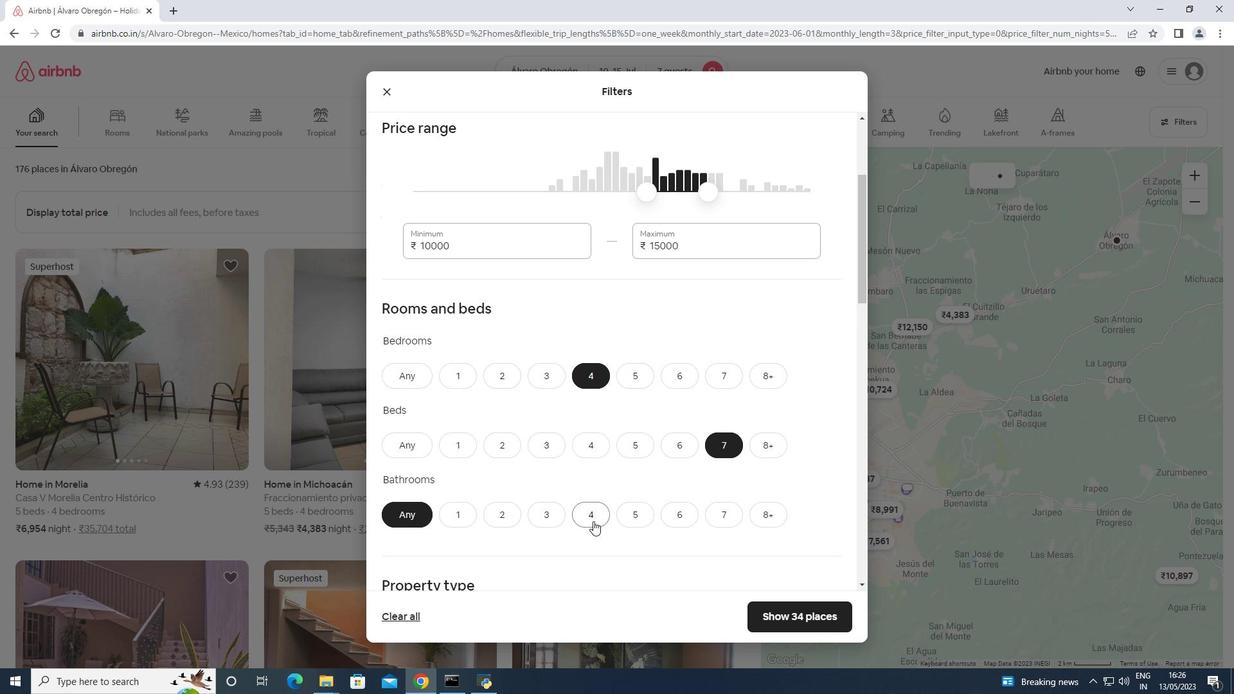 
Action: Mouse moved to (594, 511)
Screenshot: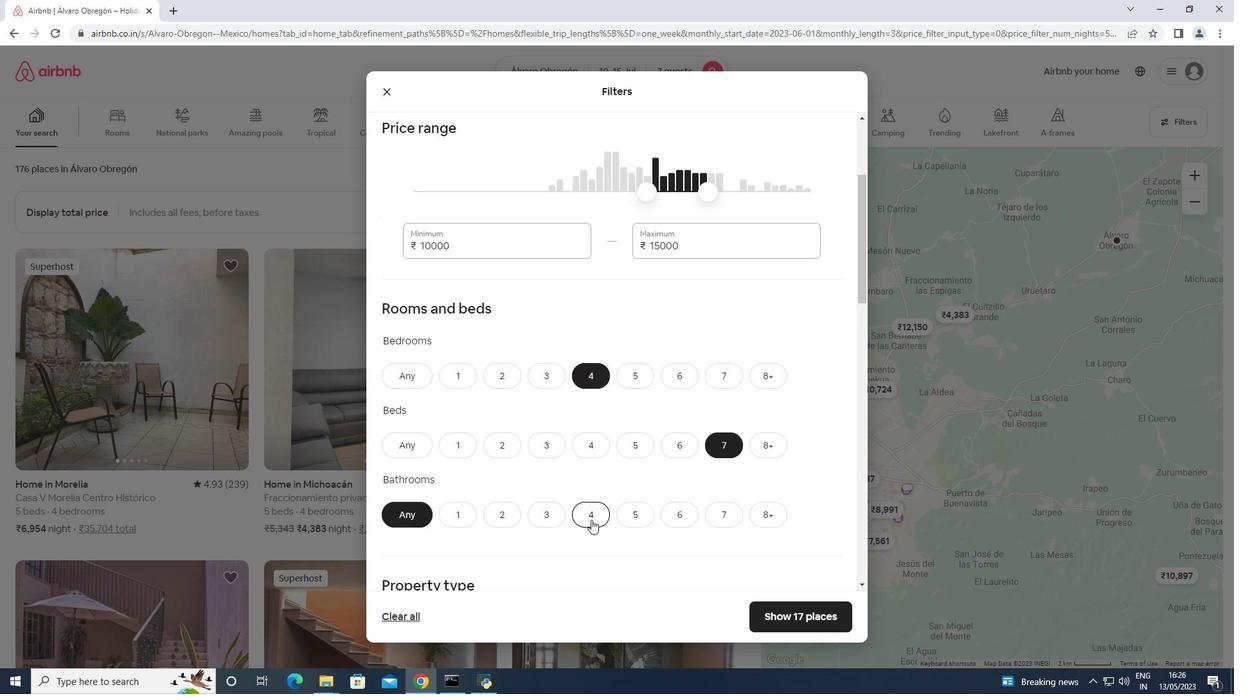 
Action: Mouse scrolled (594, 511) with delta (0, 0)
Screenshot: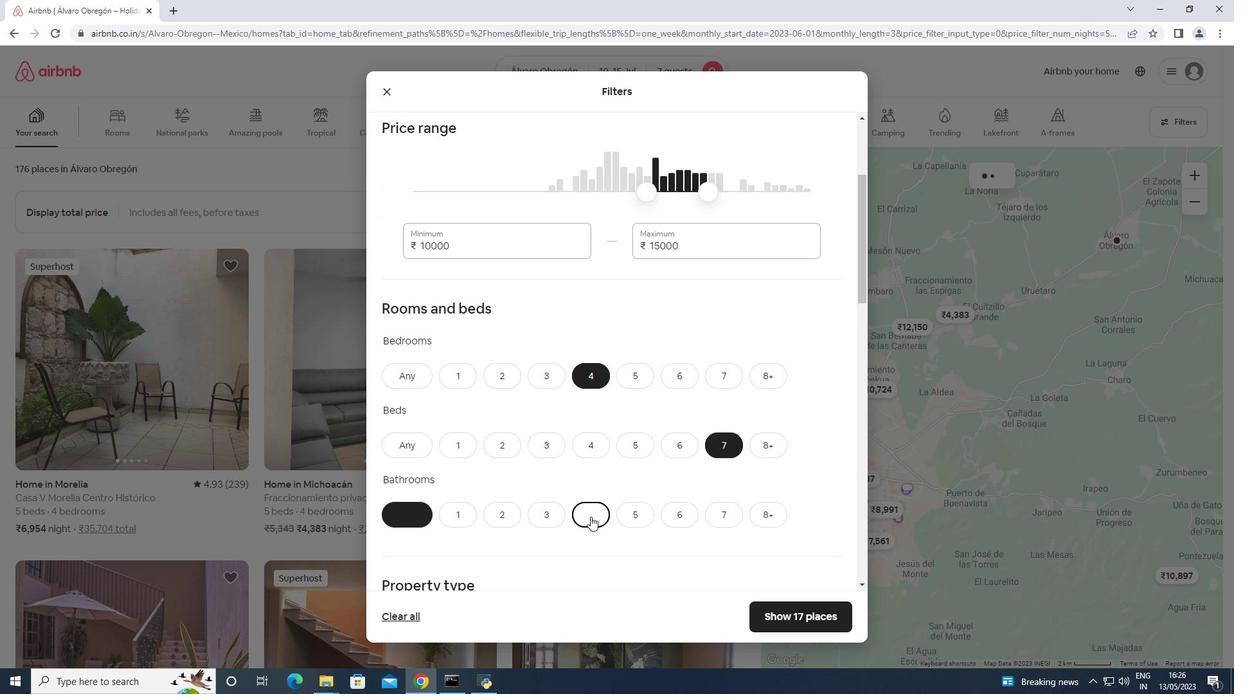 
Action: Mouse scrolled (594, 511) with delta (0, 0)
Screenshot: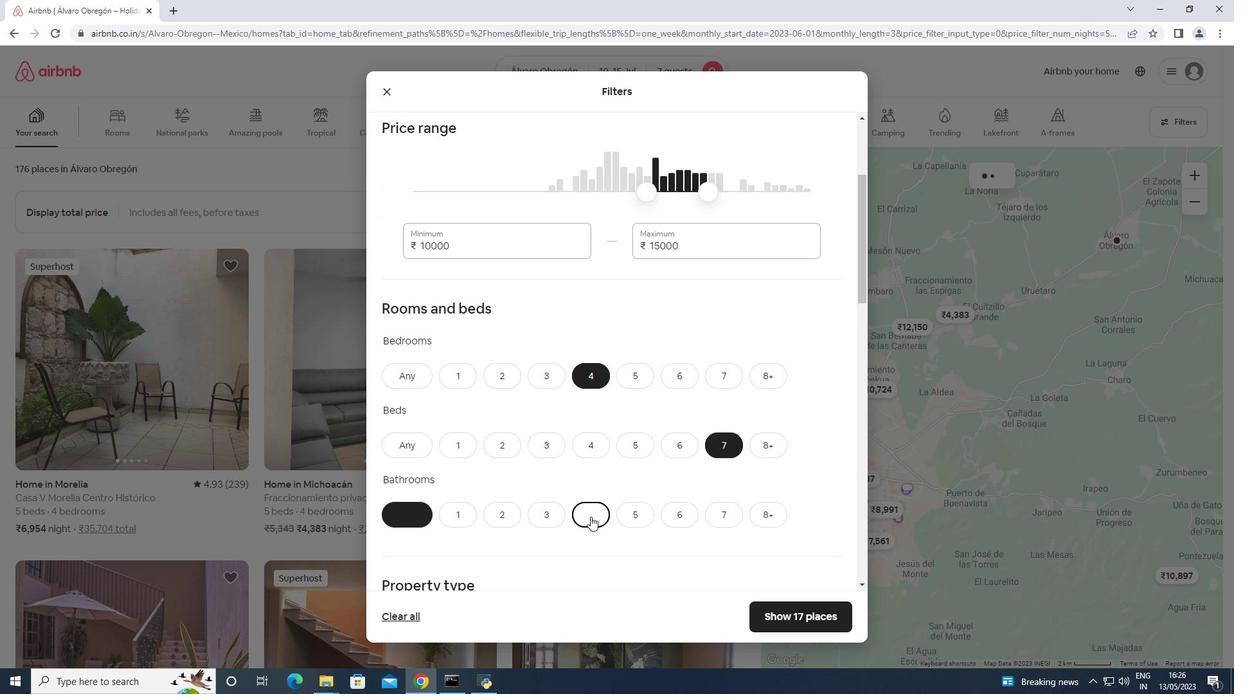 
Action: Mouse scrolled (594, 511) with delta (0, 0)
Screenshot: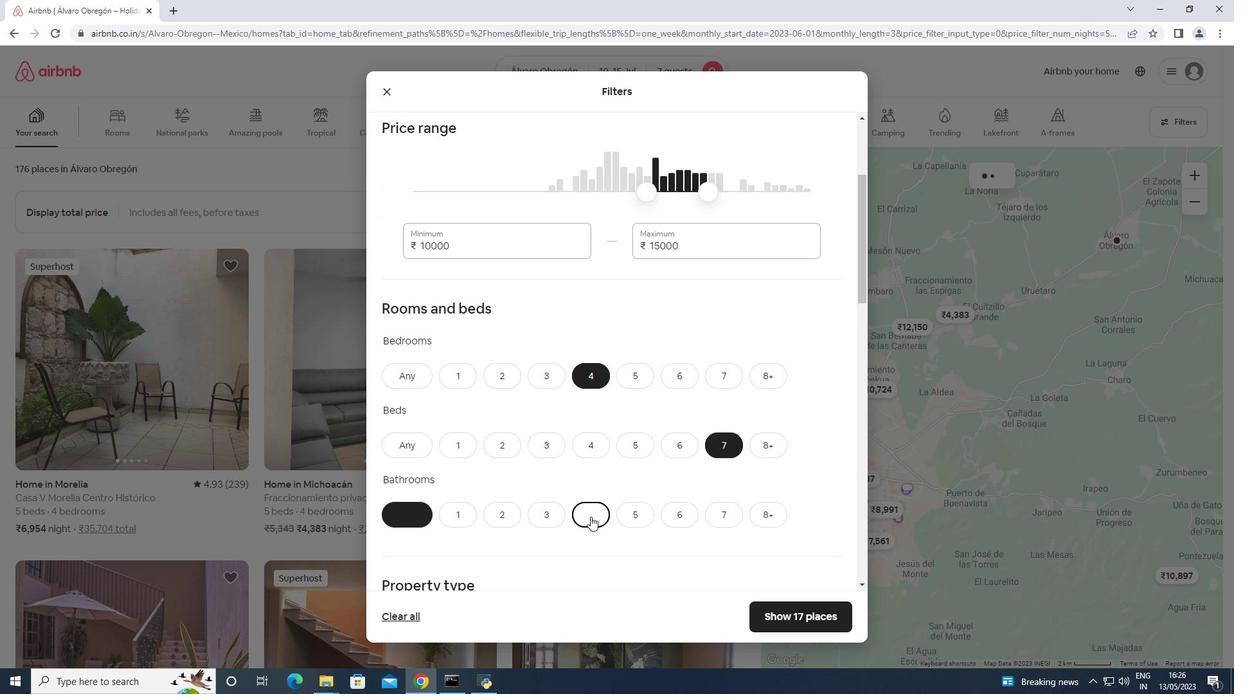 
Action: Mouse moved to (594, 511)
Screenshot: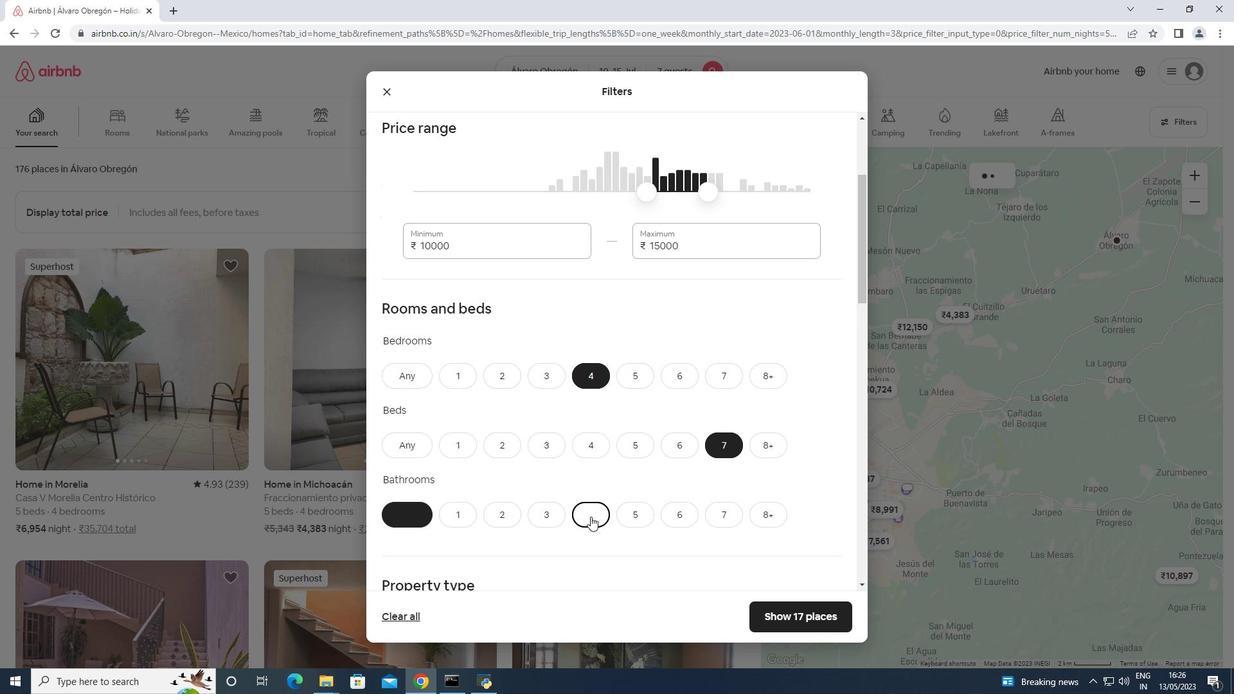 
Action: Mouse scrolled (594, 511) with delta (0, 0)
Screenshot: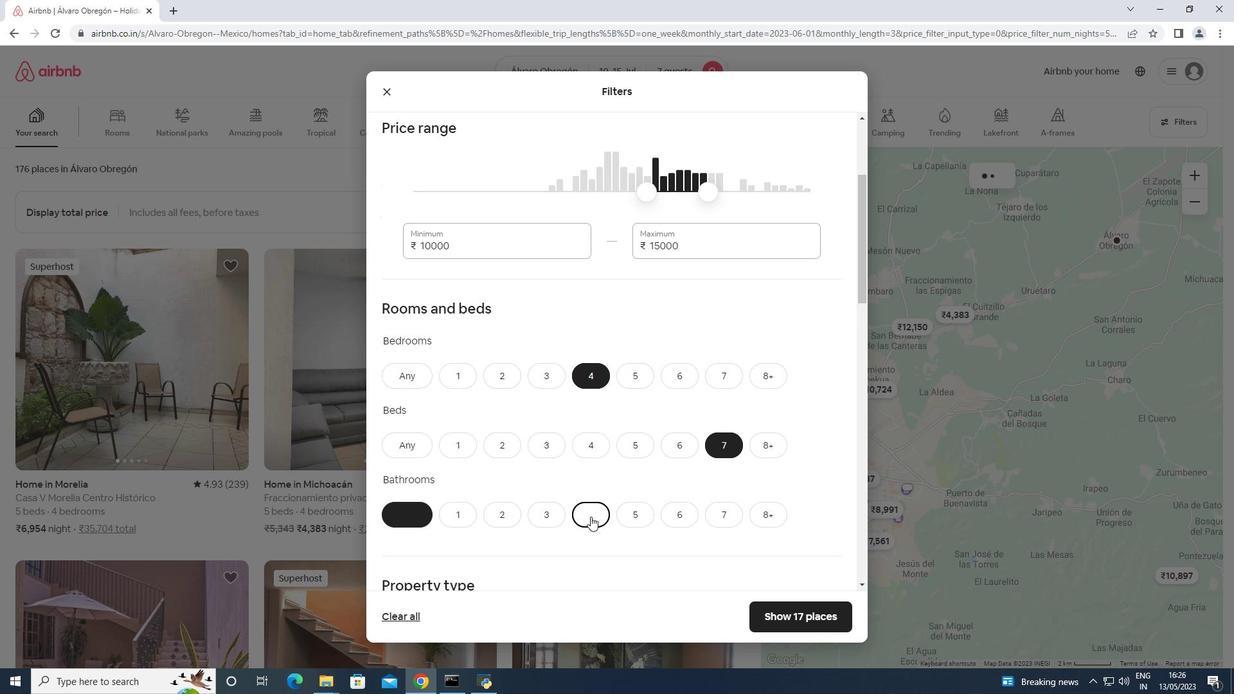 
Action: Mouse moved to (434, 400)
Screenshot: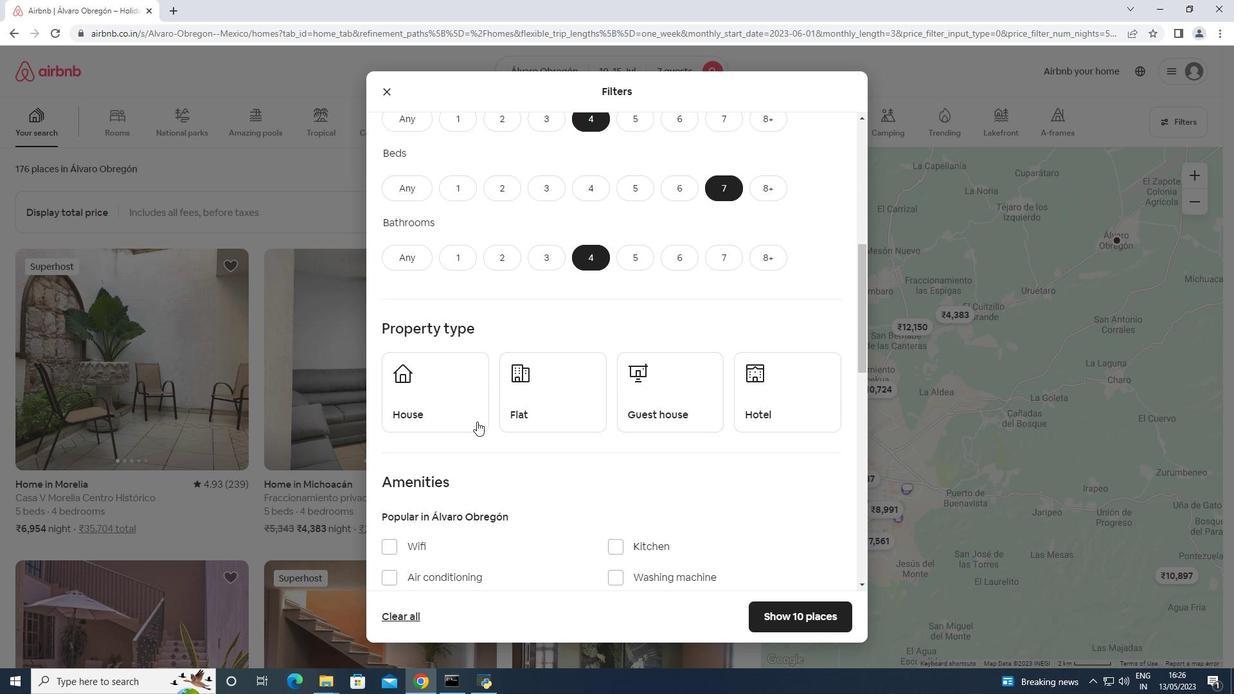 
Action: Mouse pressed left at (434, 400)
Screenshot: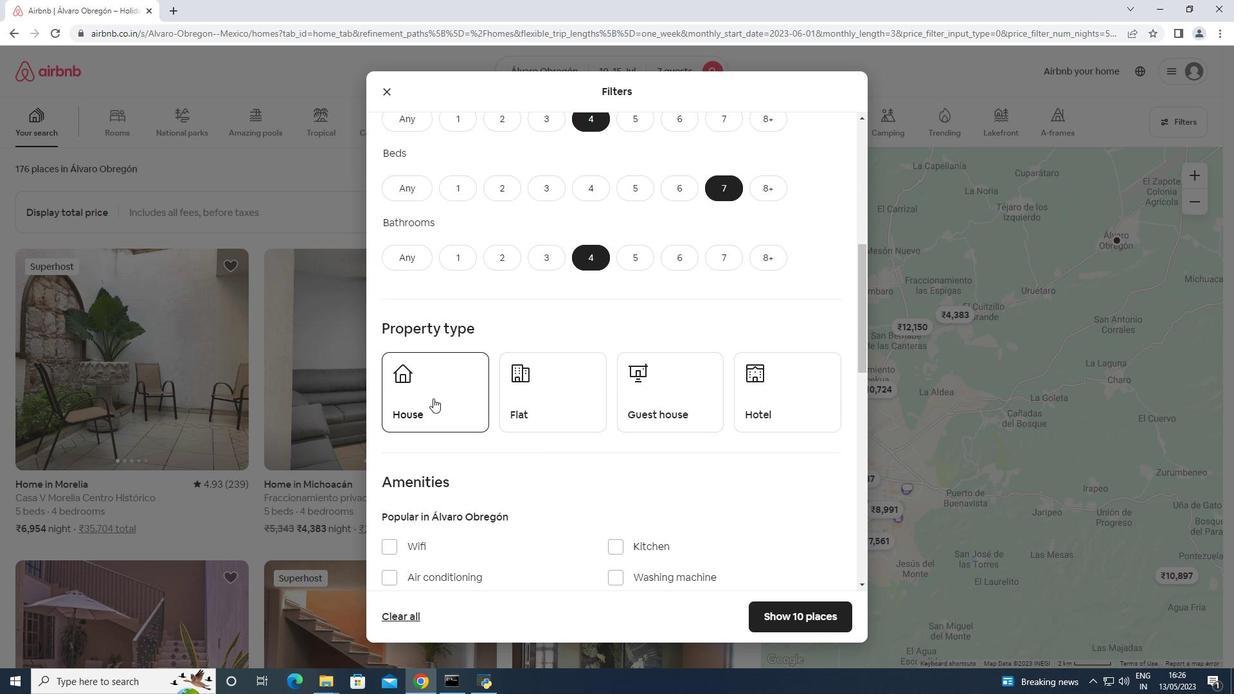 
Action: Mouse moved to (513, 403)
Screenshot: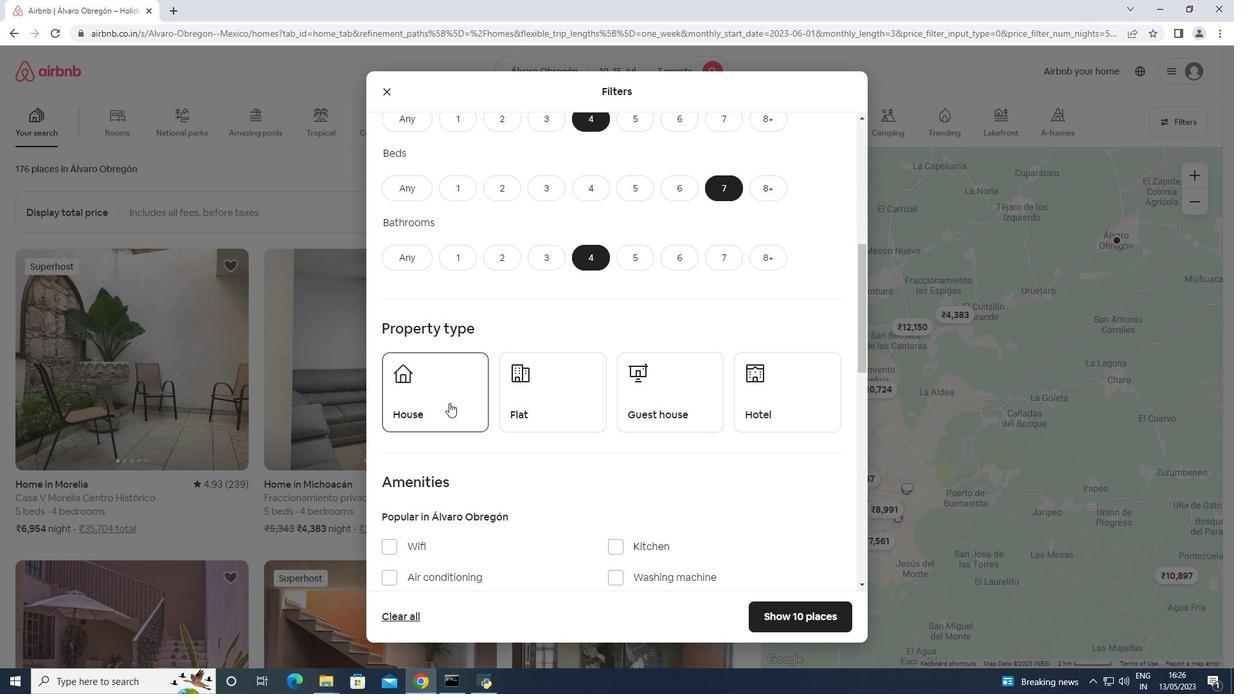 
Action: Mouse pressed left at (513, 403)
Screenshot: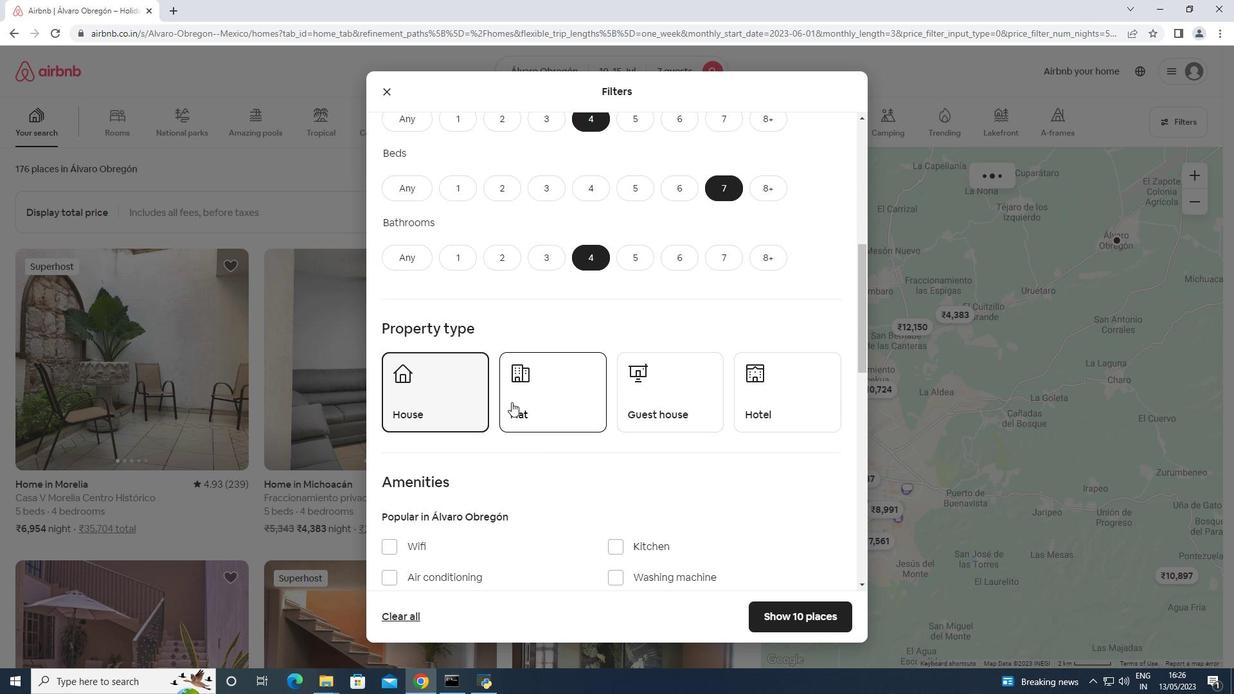 
Action: Mouse moved to (667, 399)
Screenshot: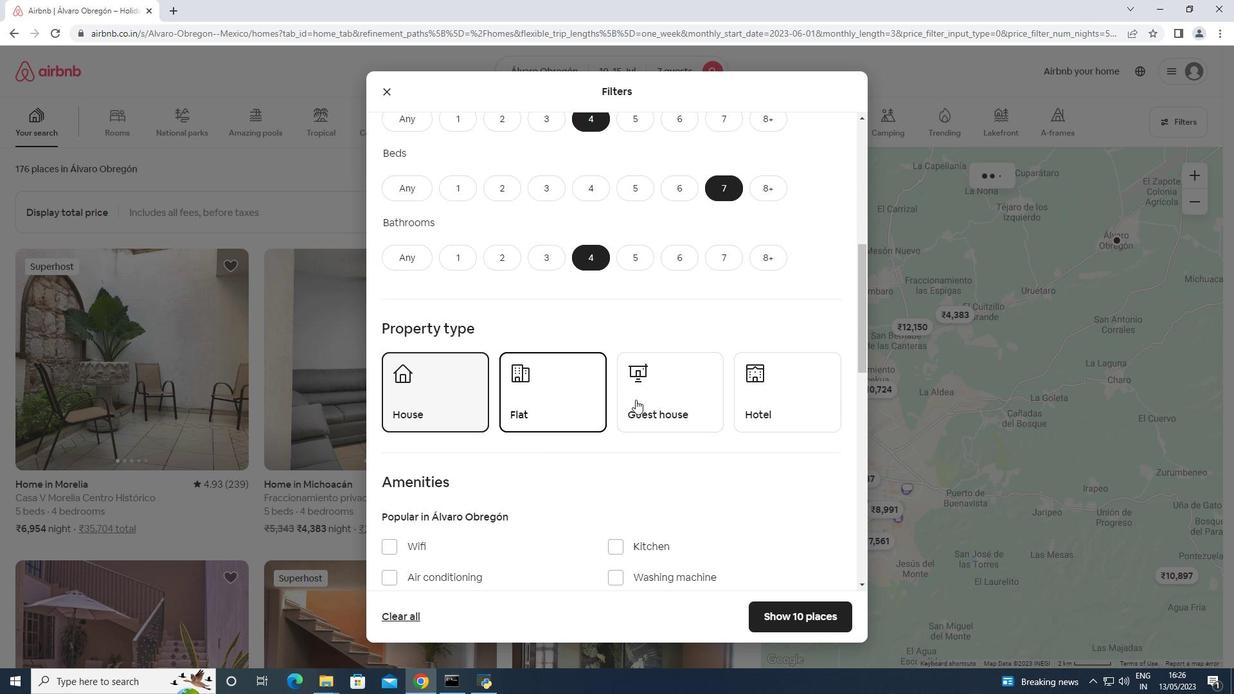 
Action: Mouse pressed left at (667, 399)
Screenshot: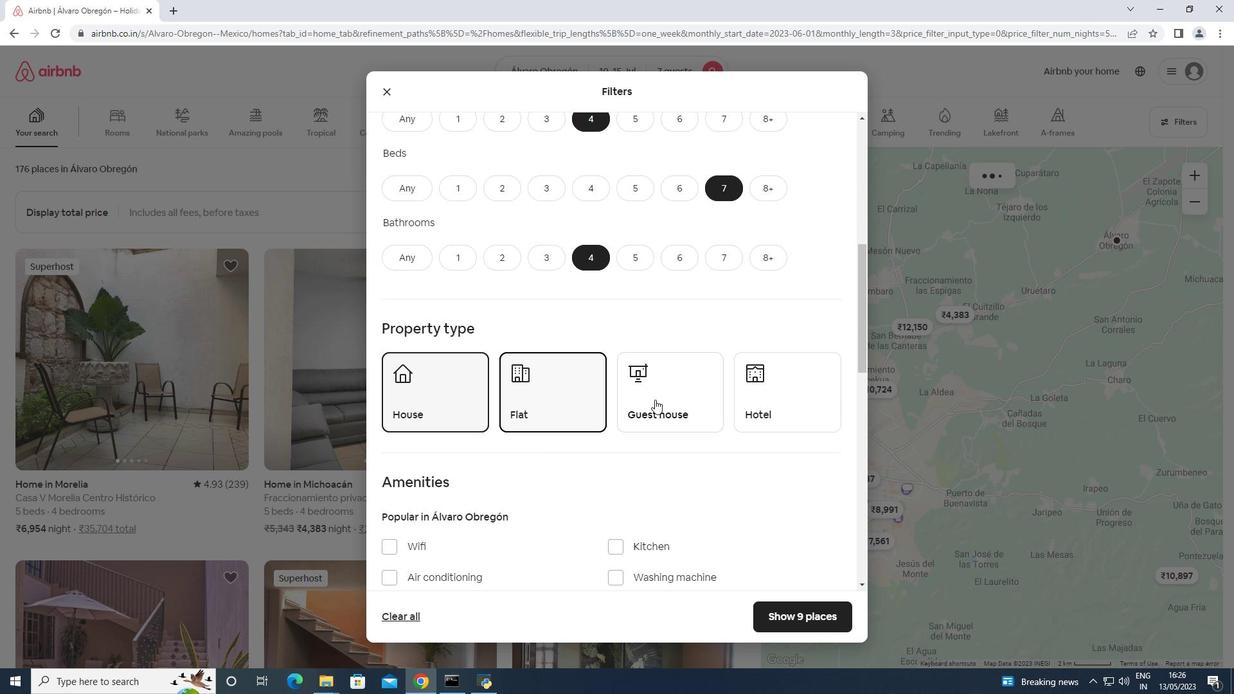 
Action: Mouse moved to (668, 399)
Screenshot: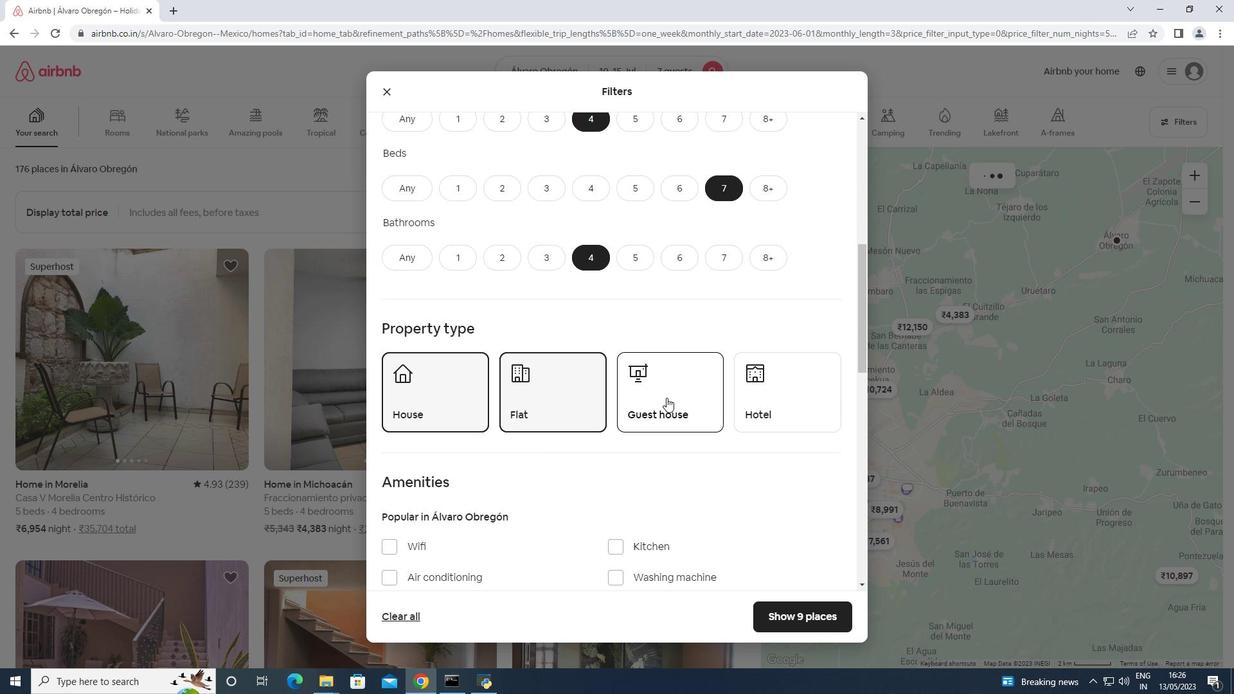 
Action: Mouse scrolled (668, 398) with delta (0, 0)
Screenshot: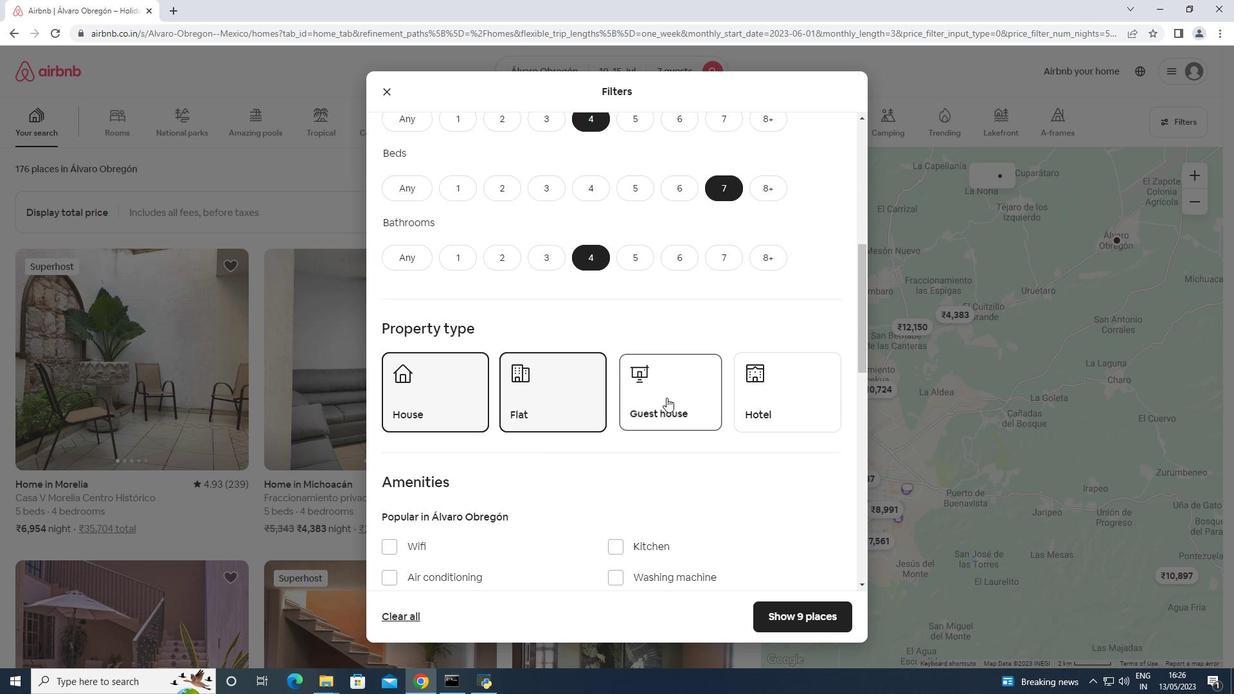 
Action: Mouse scrolled (668, 398) with delta (0, 0)
Screenshot: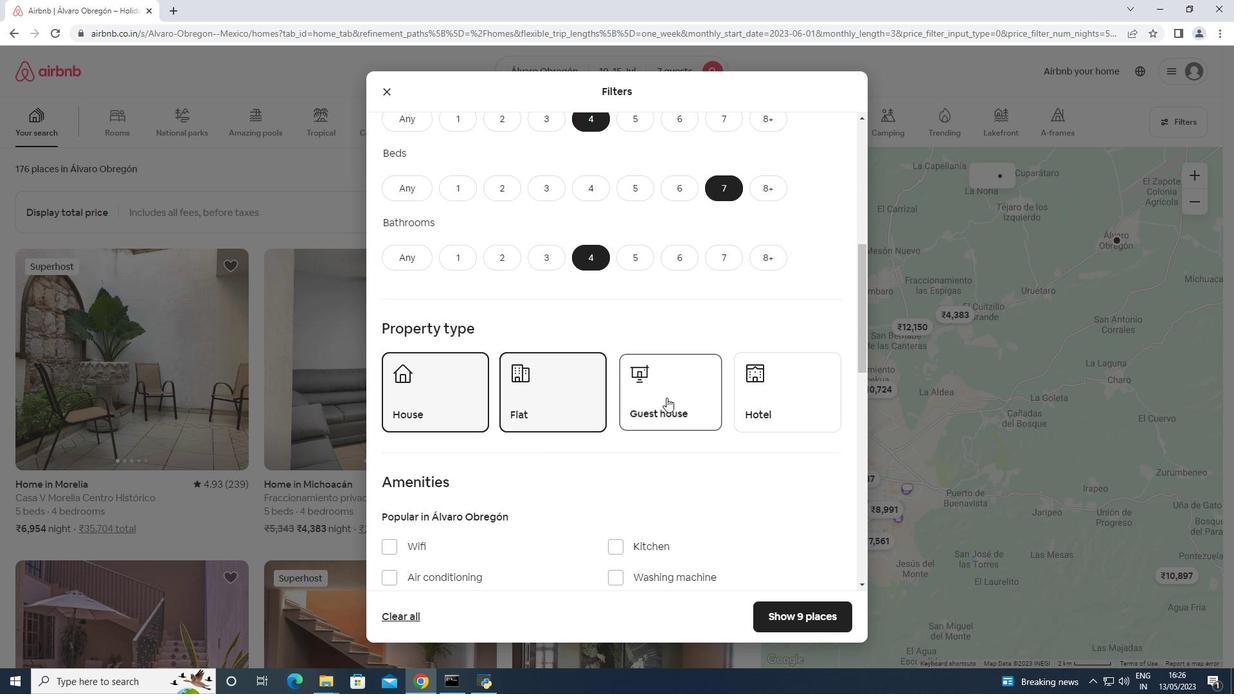
Action: Mouse scrolled (668, 398) with delta (0, 0)
Screenshot: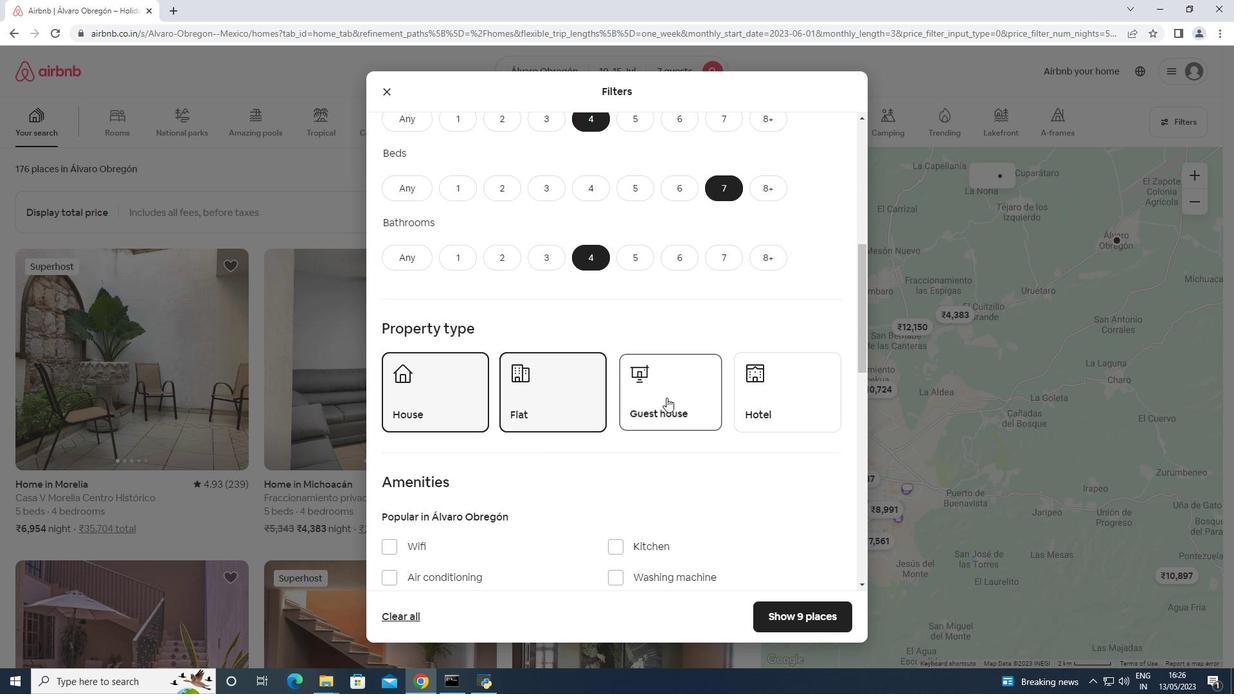 
Action: Mouse scrolled (668, 398) with delta (0, 0)
Screenshot: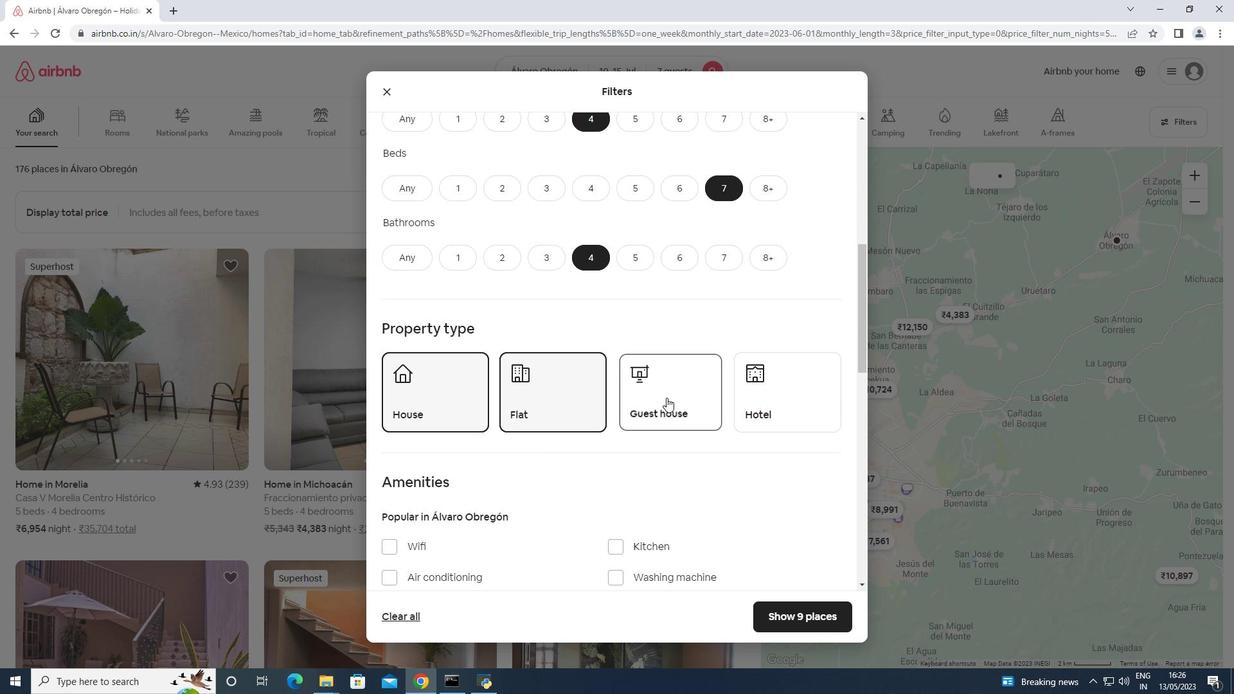 
Action: Mouse moved to (421, 378)
Screenshot: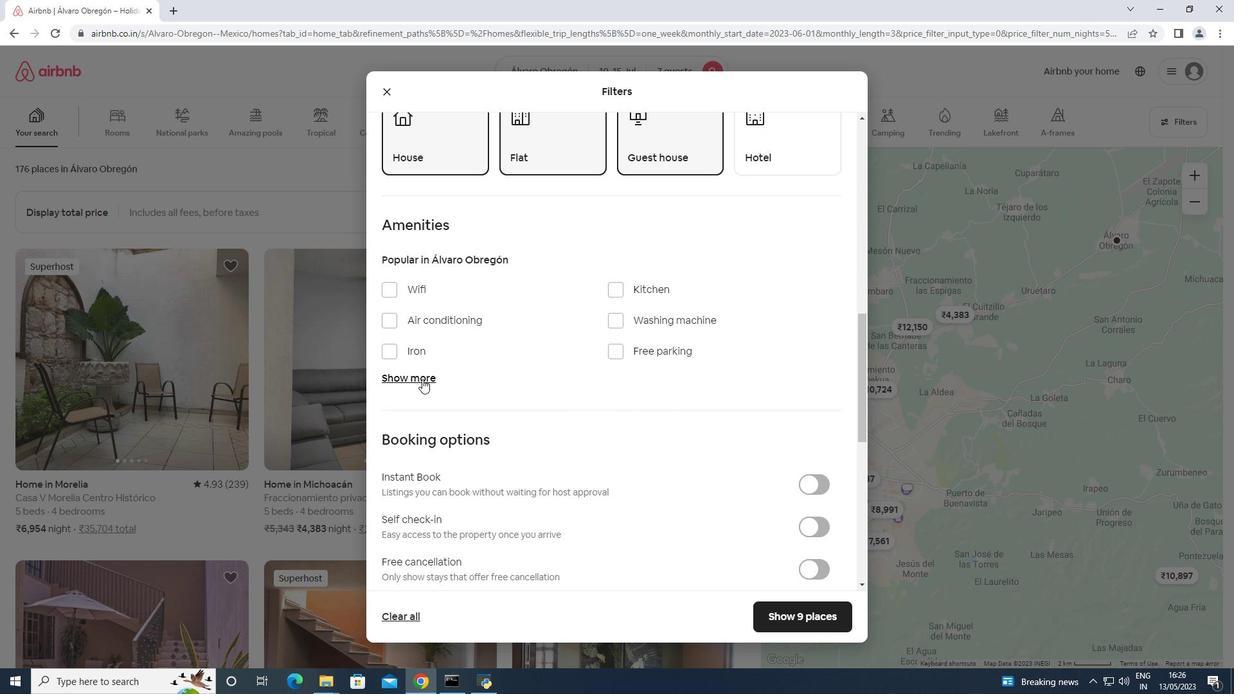 
Action: Mouse pressed left at (421, 378)
Screenshot: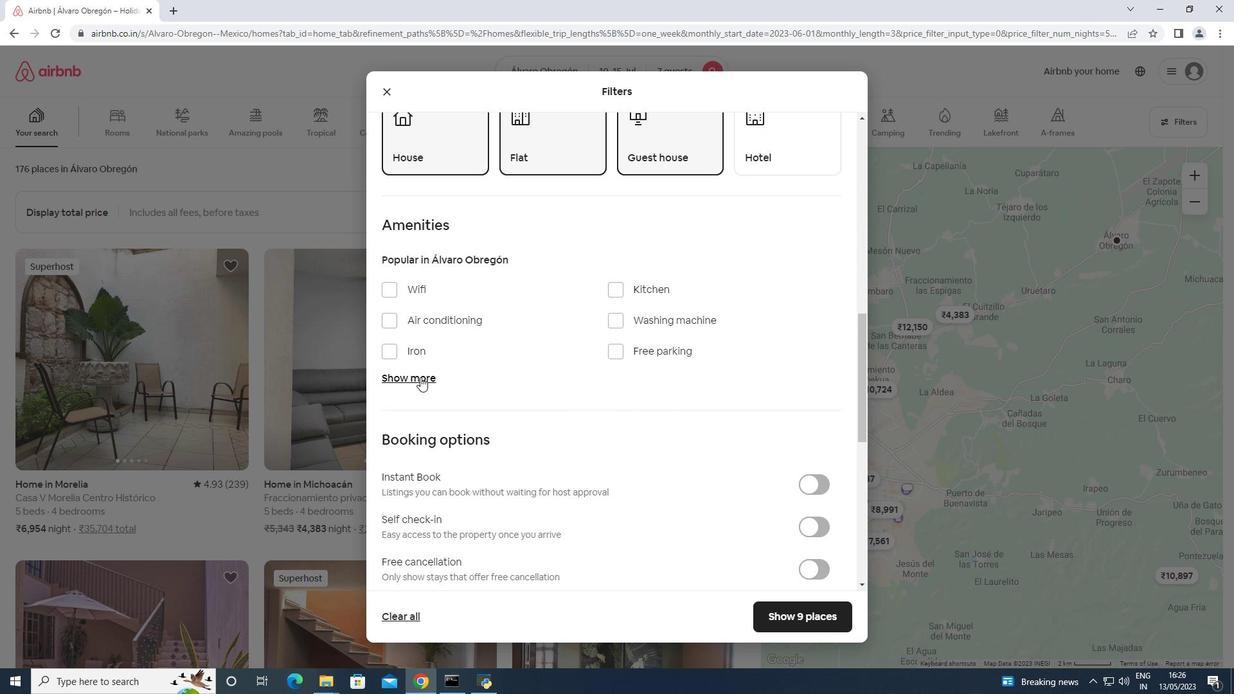 
Action: Mouse moved to (423, 293)
Screenshot: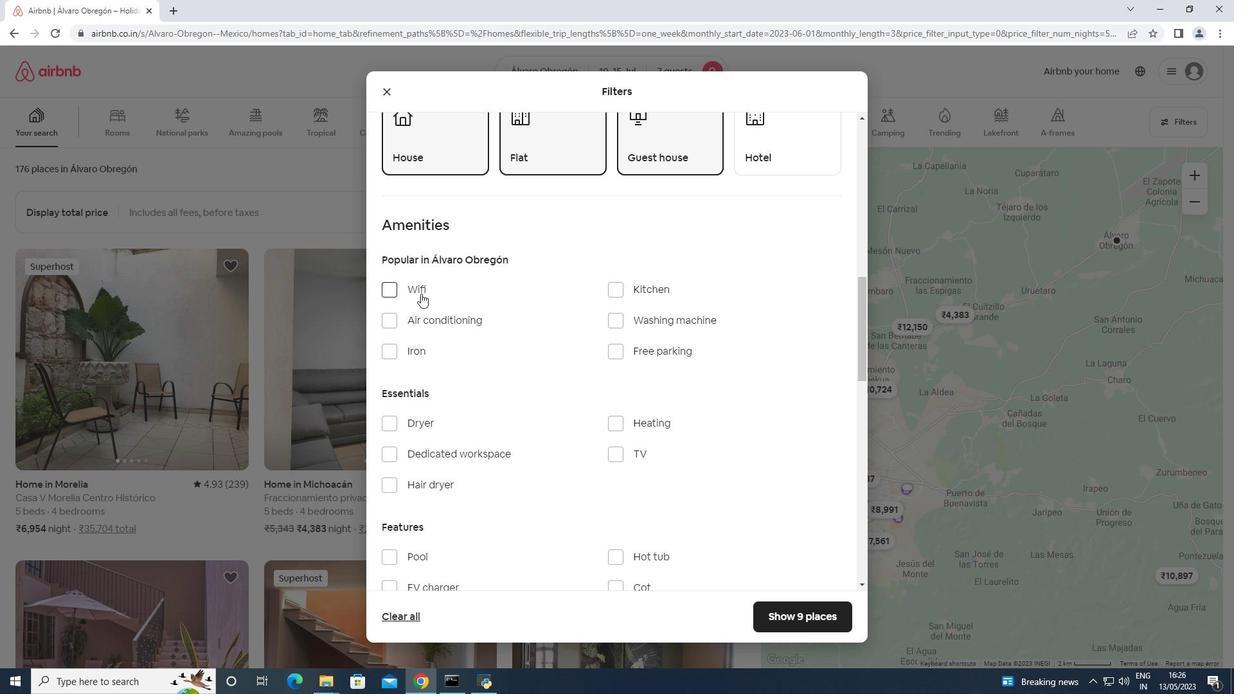 
Action: Mouse pressed left at (423, 293)
Screenshot: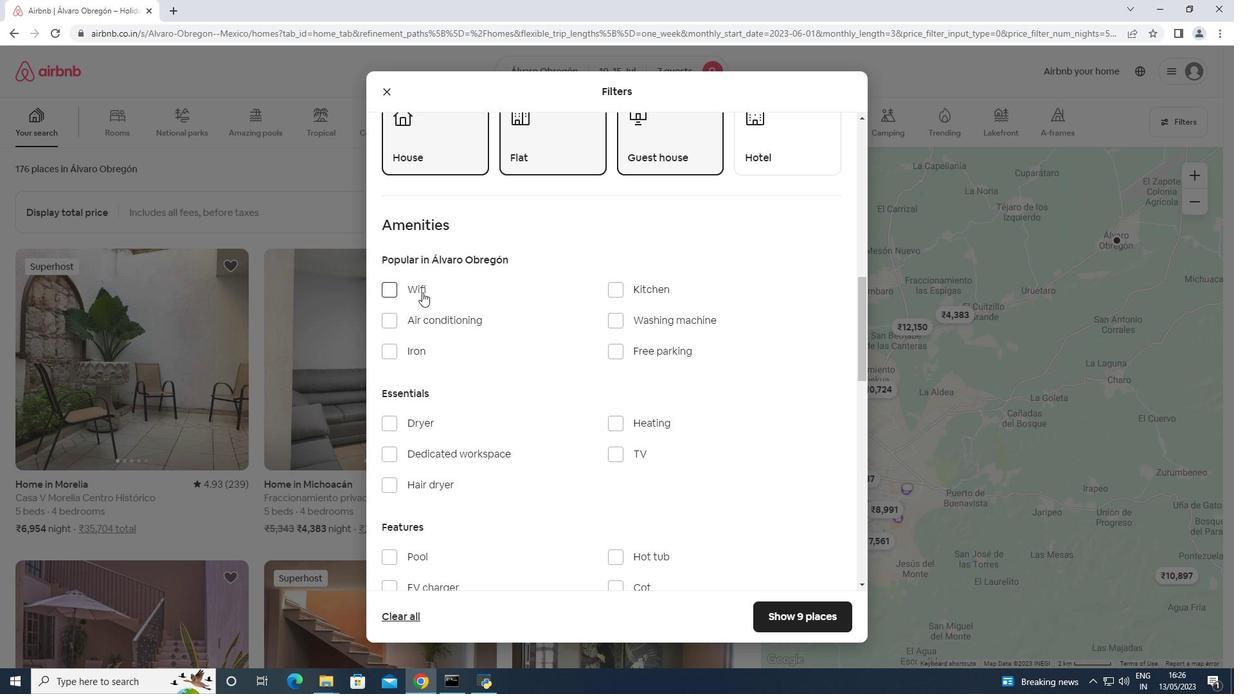
Action: Mouse moved to (620, 344)
Screenshot: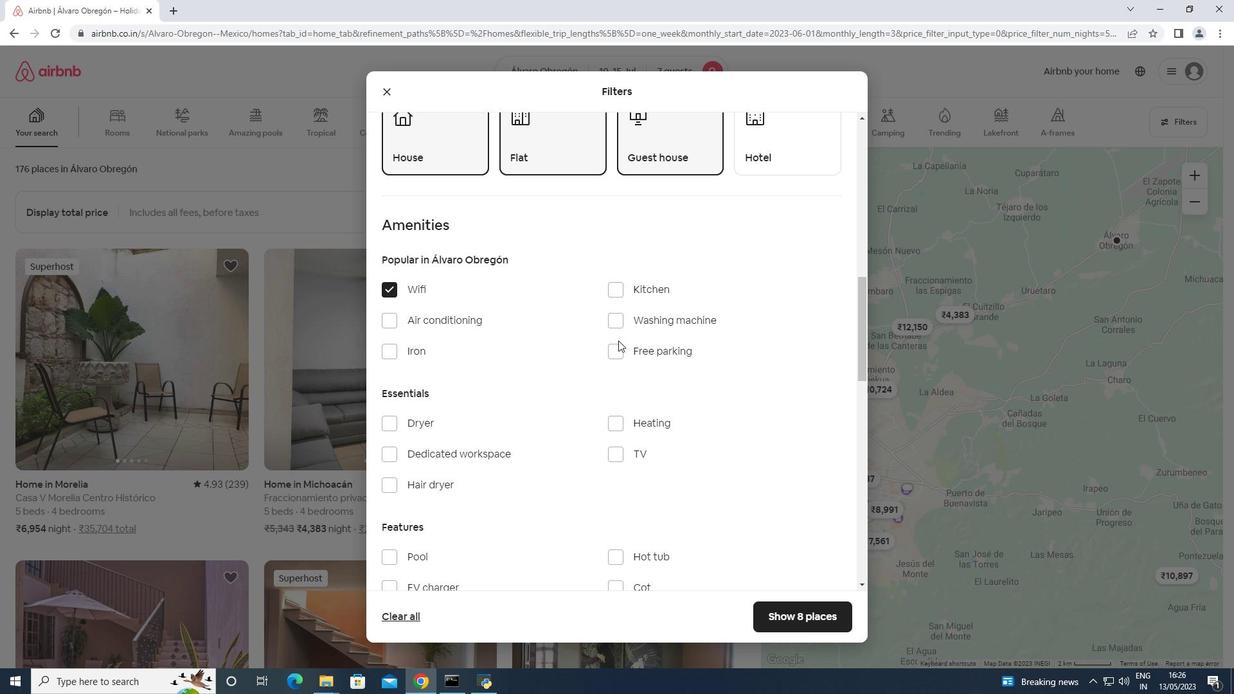
Action: Mouse pressed left at (620, 344)
Screenshot: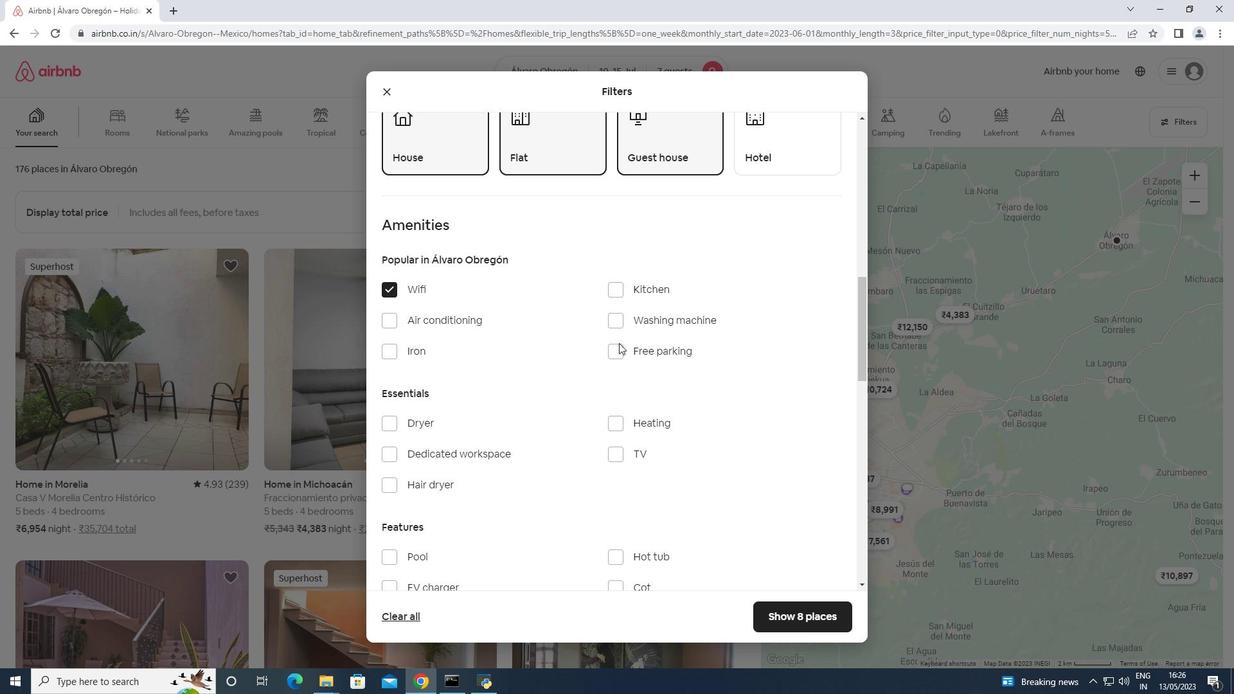 
Action: Mouse moved to (620, 353)
Screenshot: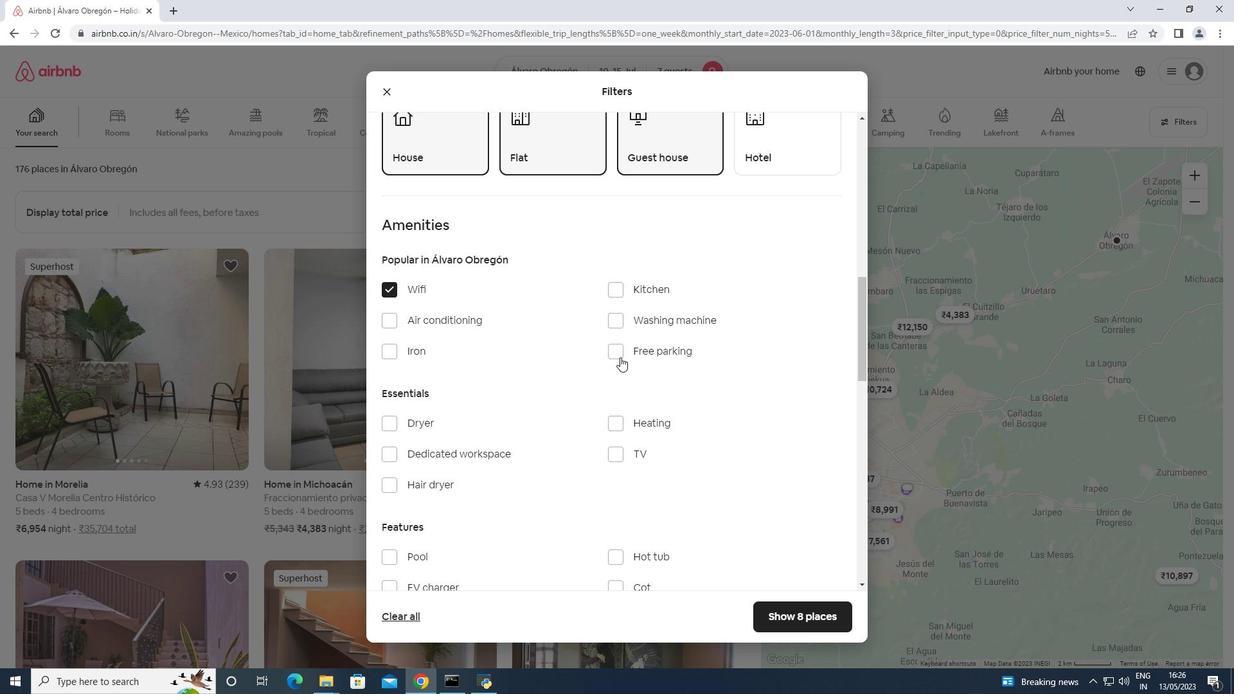 
Action: Mouse pressed left at (620, 353)
Screenshot: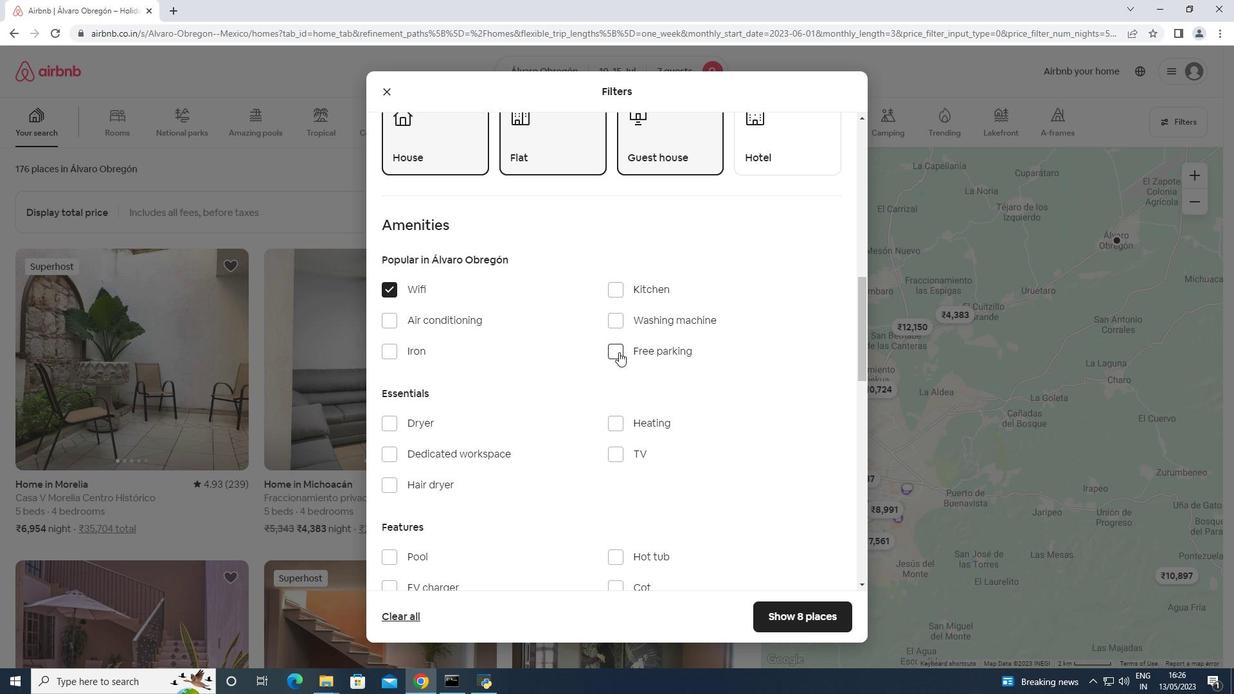 
Action: Mouse moved to (623, 450)
Screenshot: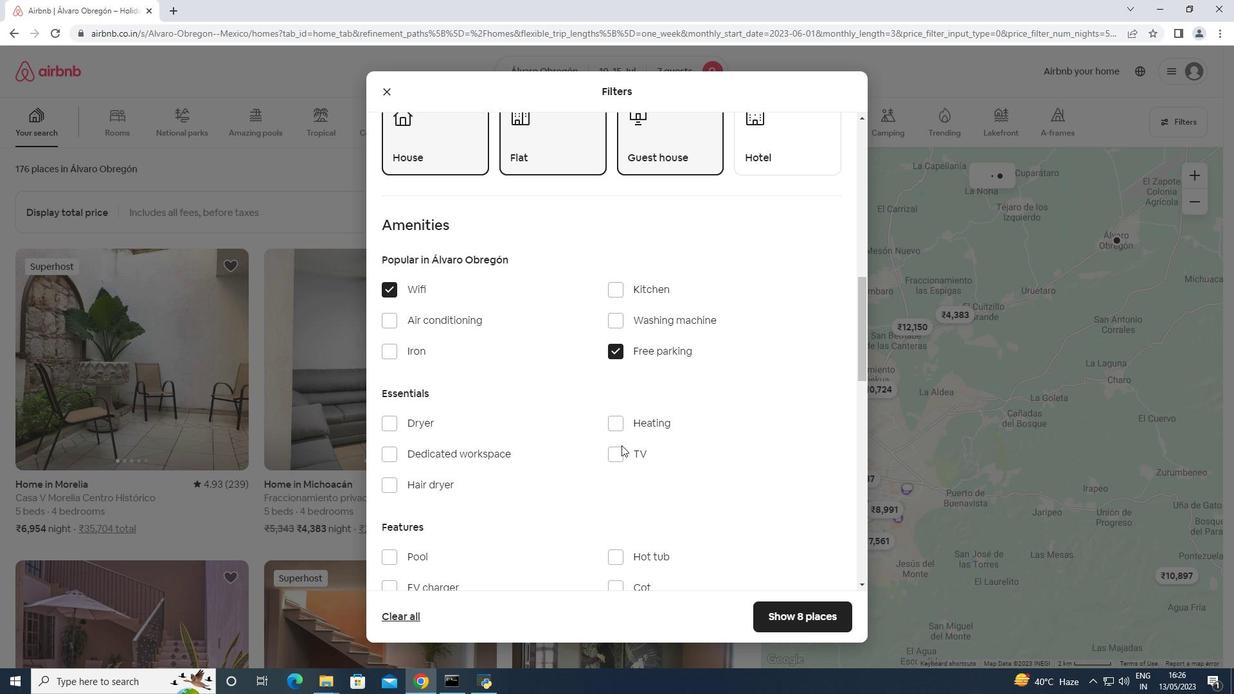 
Action: Mouse pressed left at (623, 450)
Screenshot: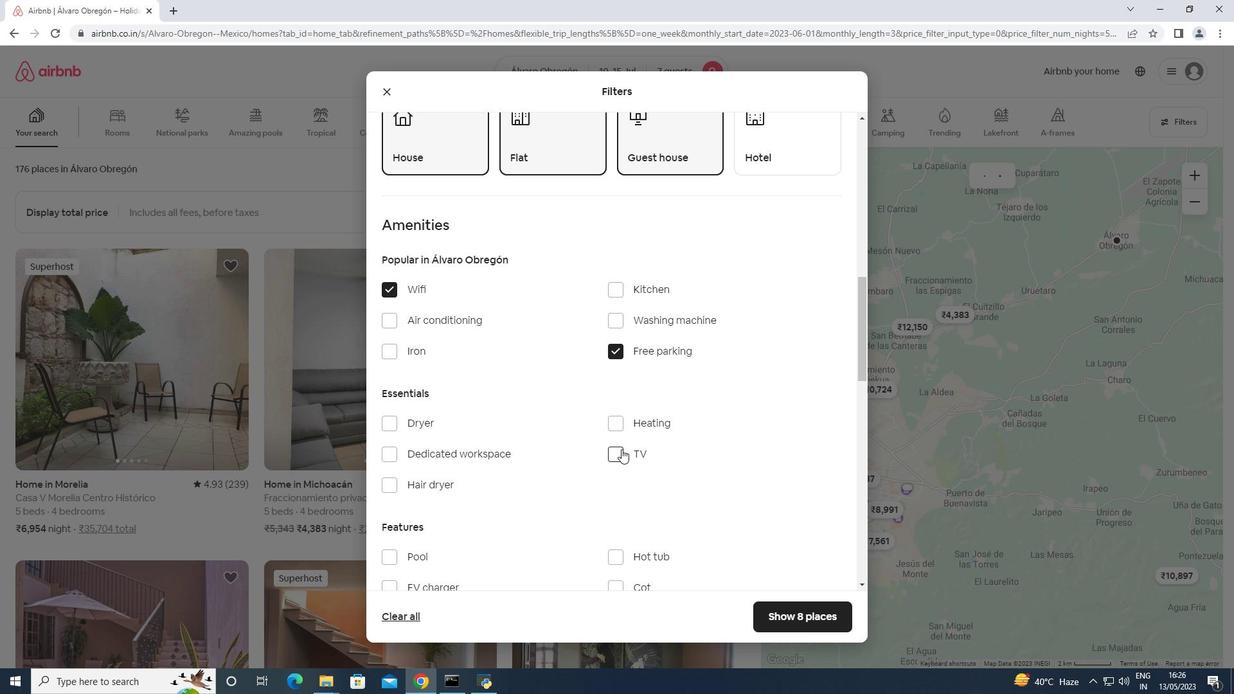 
Action: Mouse moved to (623, 448)
Screenshot: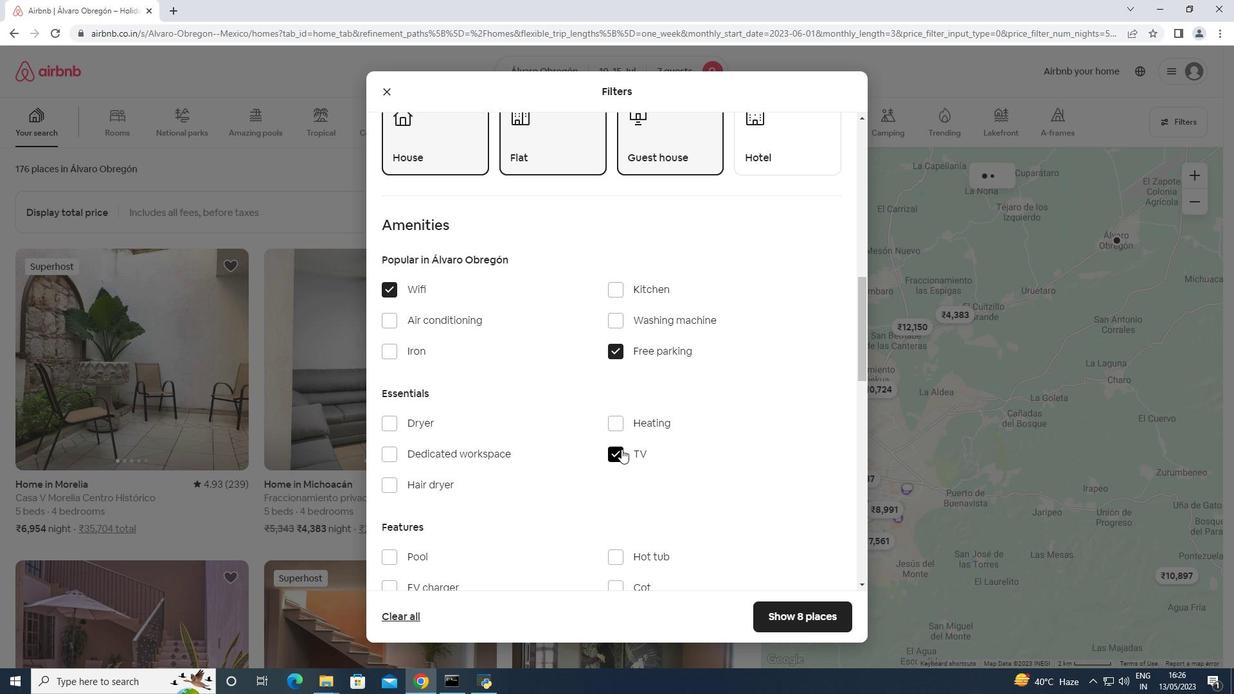 
Action: Mouse scrolled (623, 448) with delta (0, 0)
Screenshot: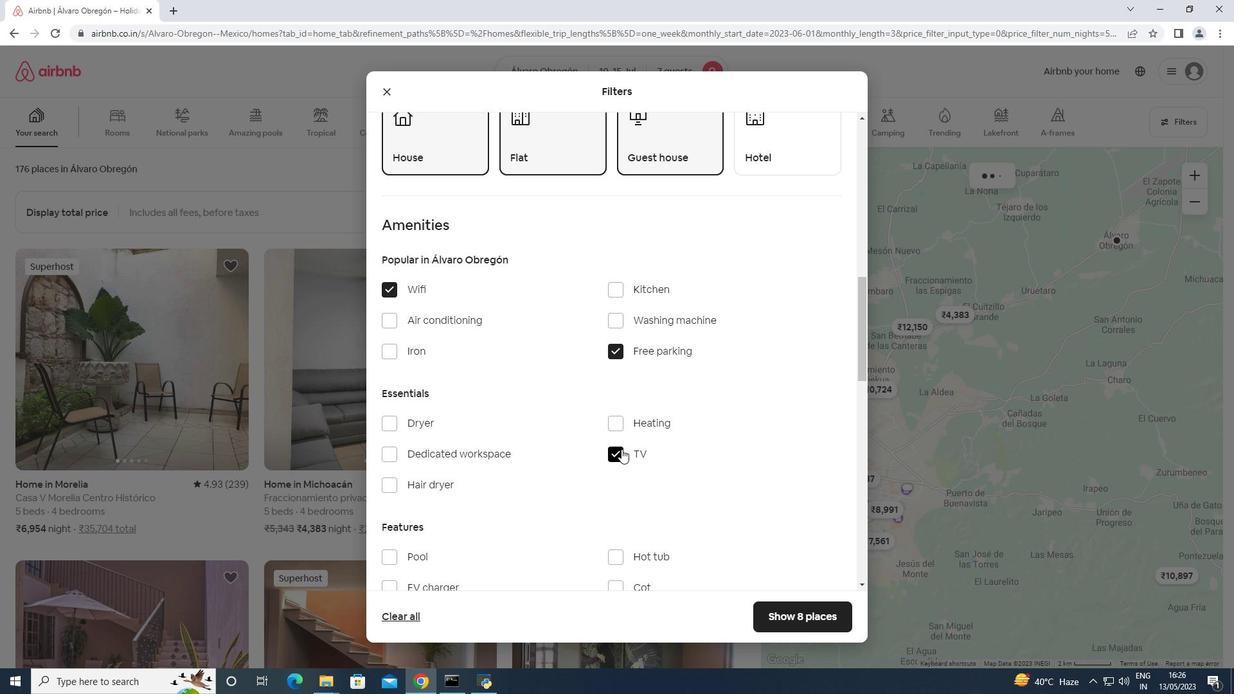 
Action: Mouse scrolled (623, 448) with delta (0, 0)
Screenshot: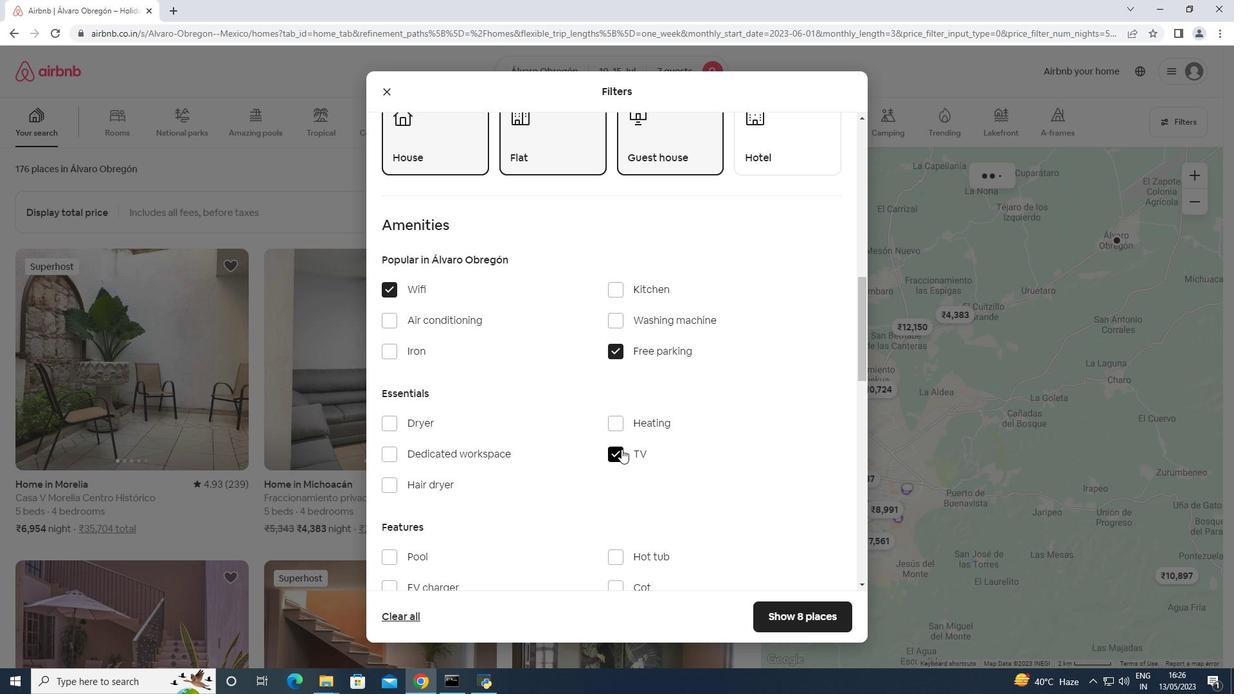 
Action: Mouse moved to (416, 492)
Screenshot: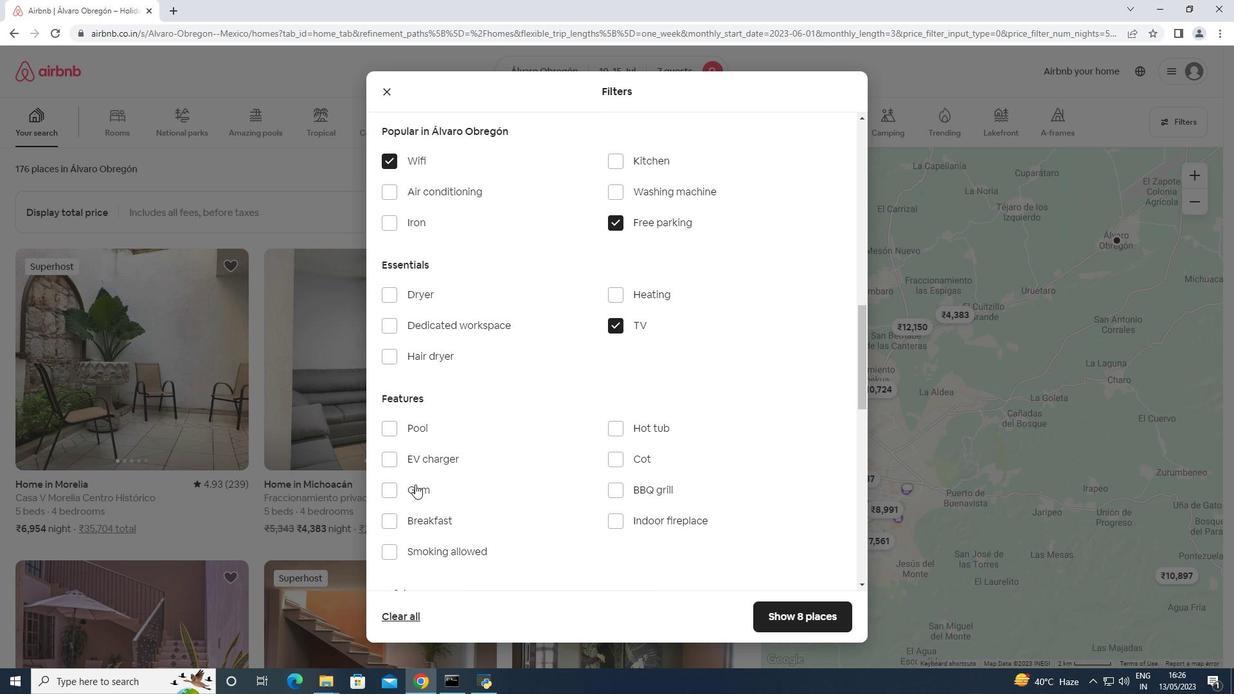 
Action: Mouse pressed left at (416, 492)
Screenshot: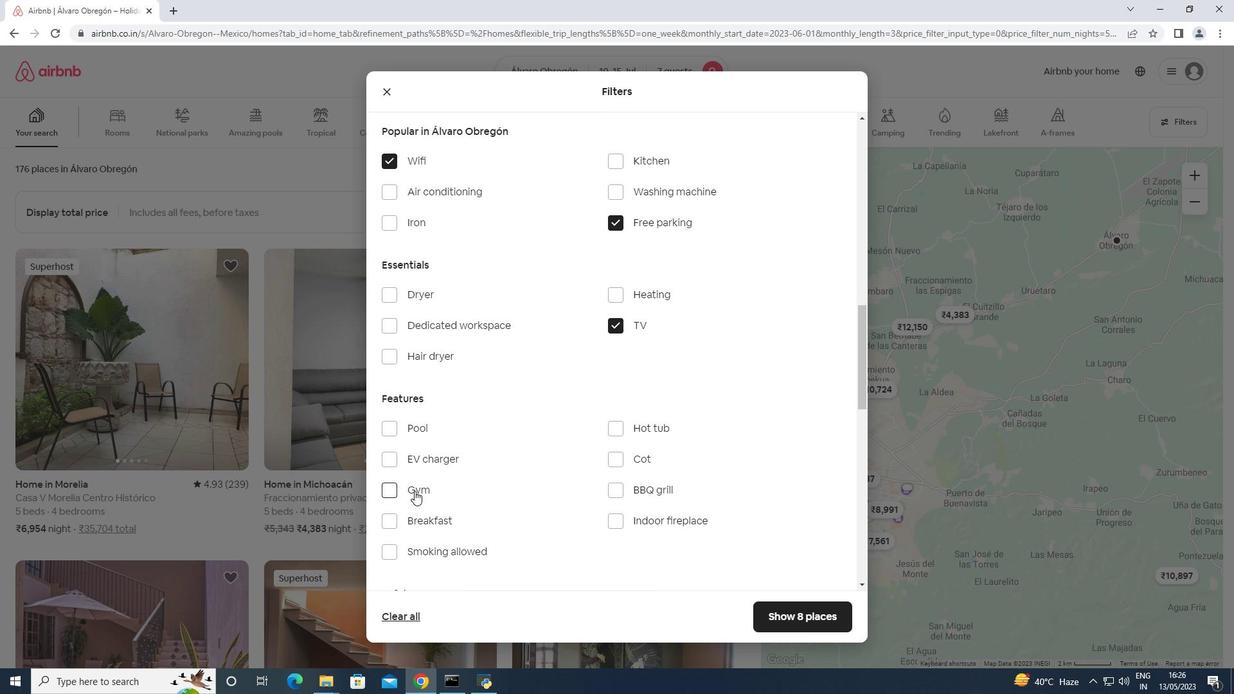 
Action: Mouse moved to (418, 518)
Screenshot: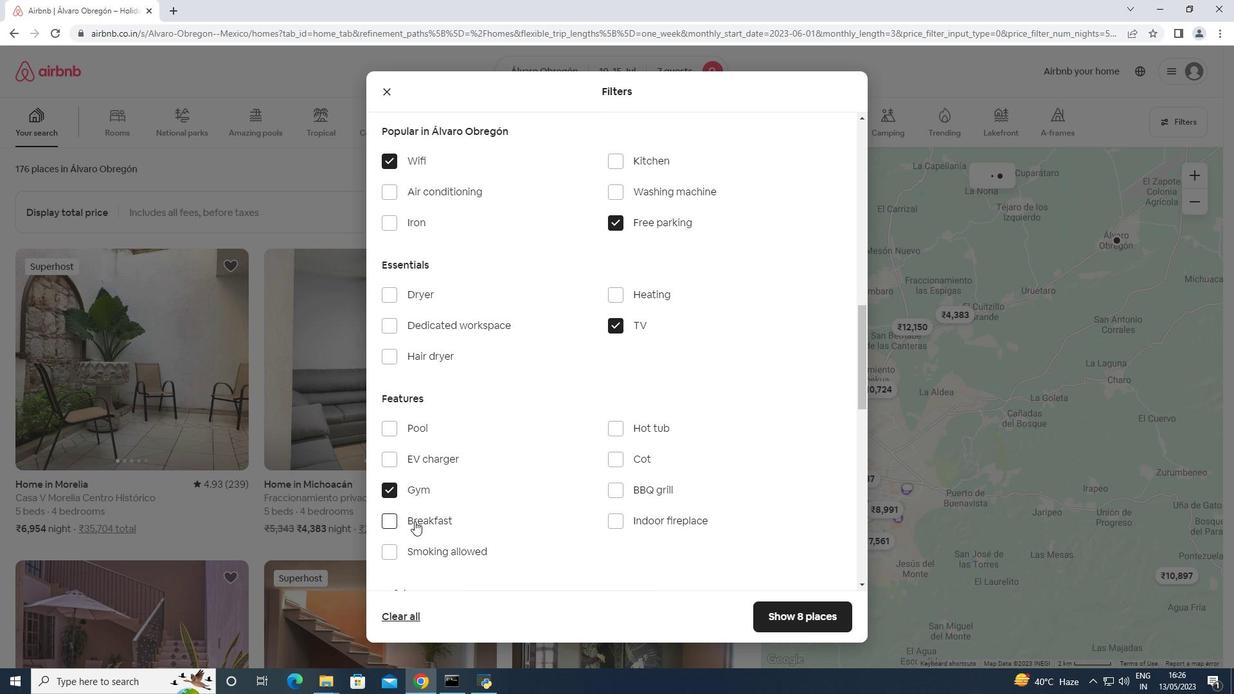 
Action: Mouse pressed left at (418, 518)
Screenshot: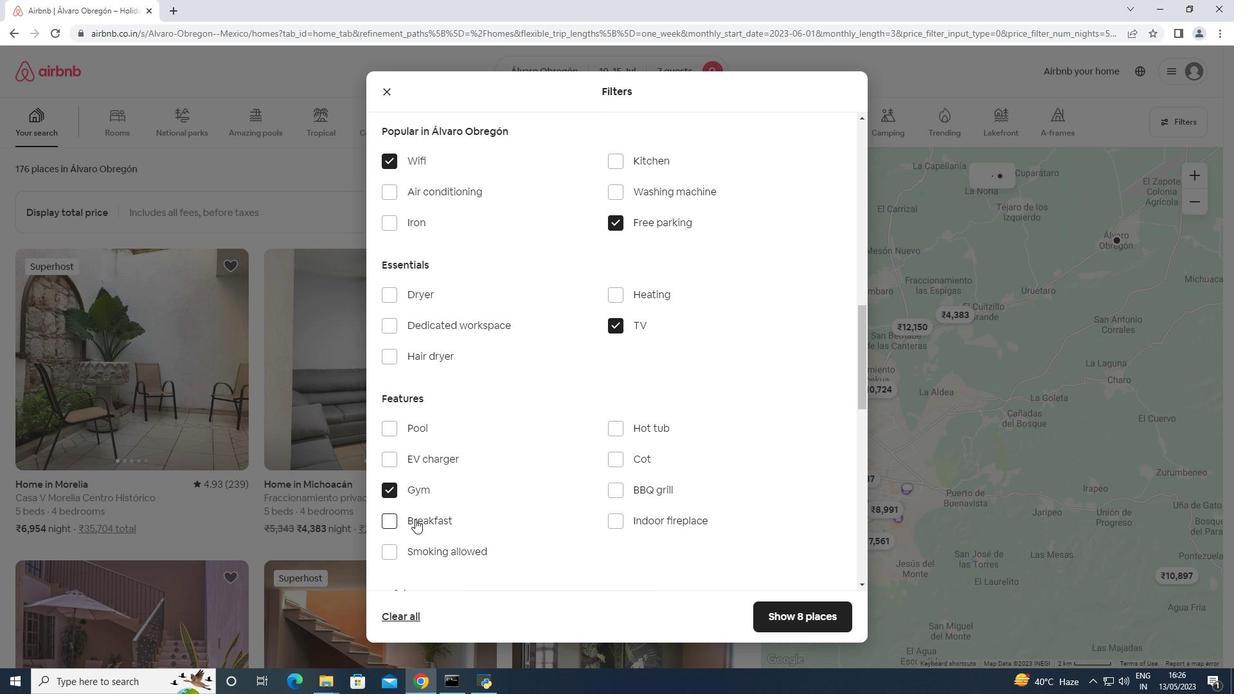 
Action: Mouse moved to (603, 526)
Screenshot: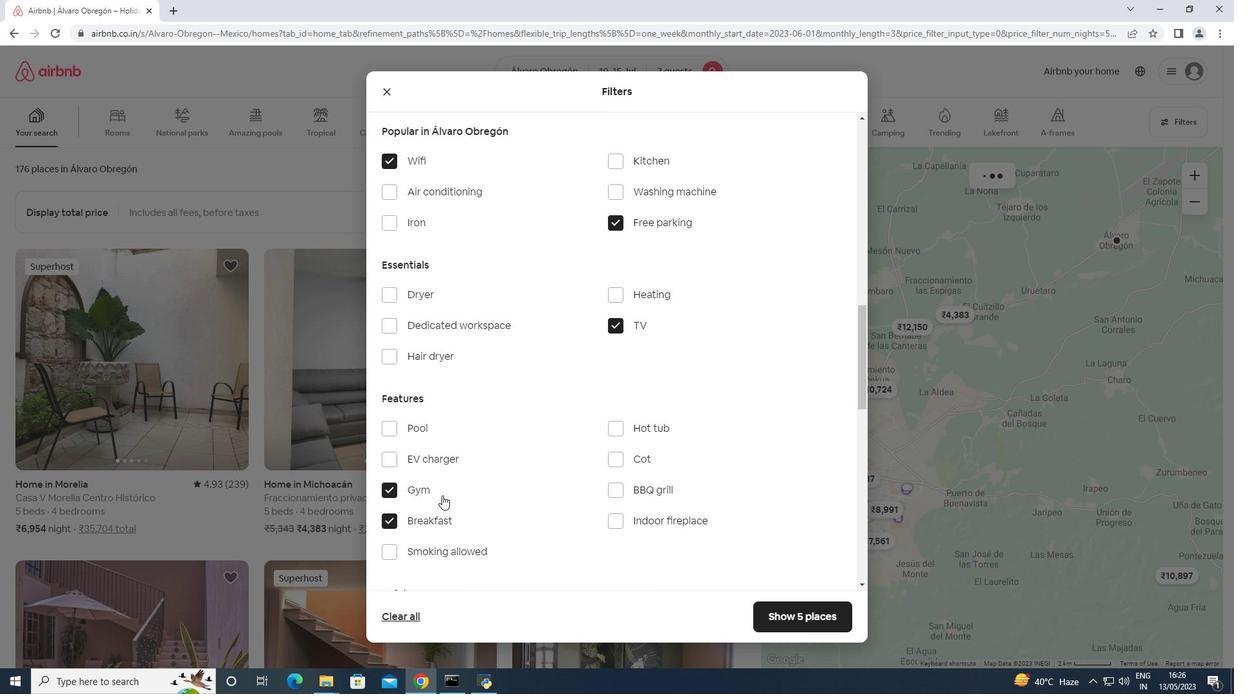 
Action: Mouse scrolled (603, 525) with delta (0, 0)
Screenshot: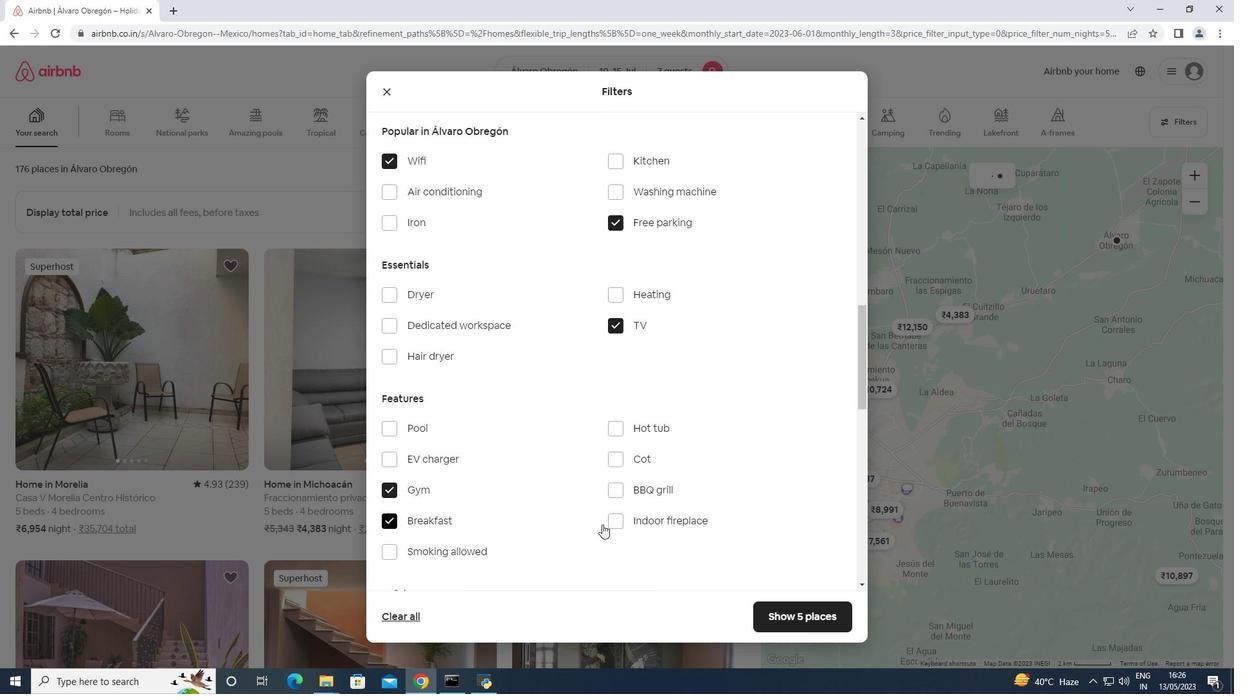 
Action: Mouse scrolled (603, 525) with delta (0, 0)
Screenshot: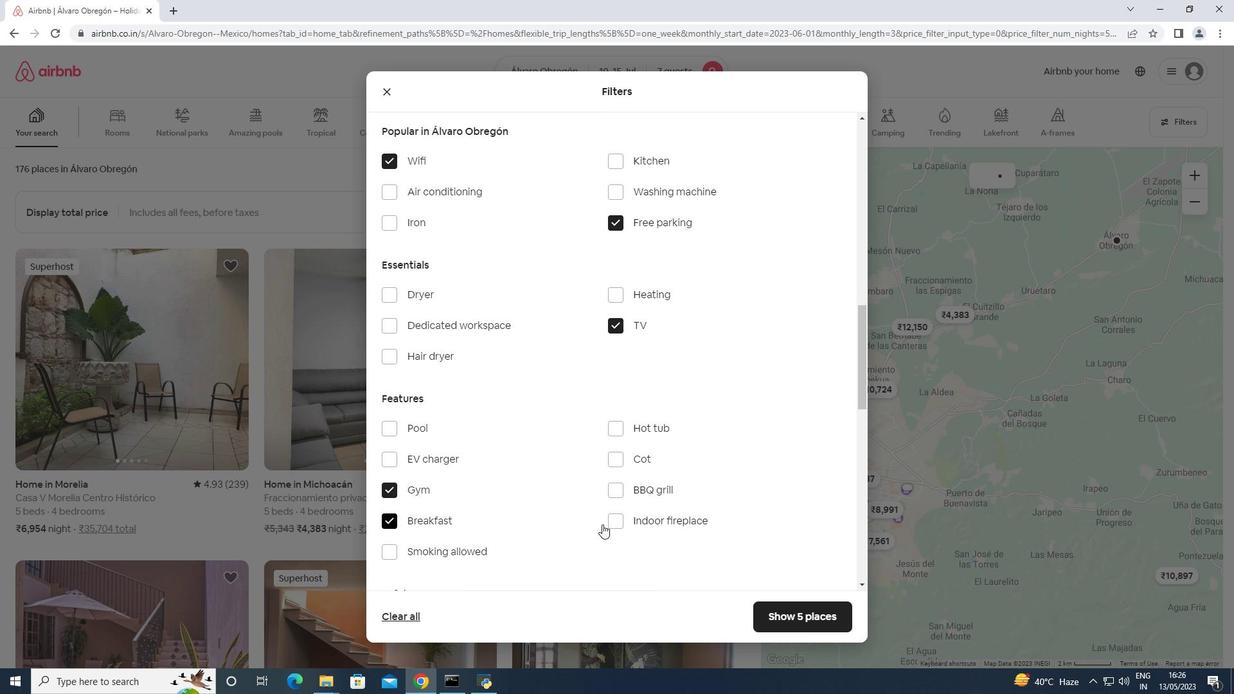 
Action: Mouse scrolled (603, 525) with delta (0, 0)
Screenshot: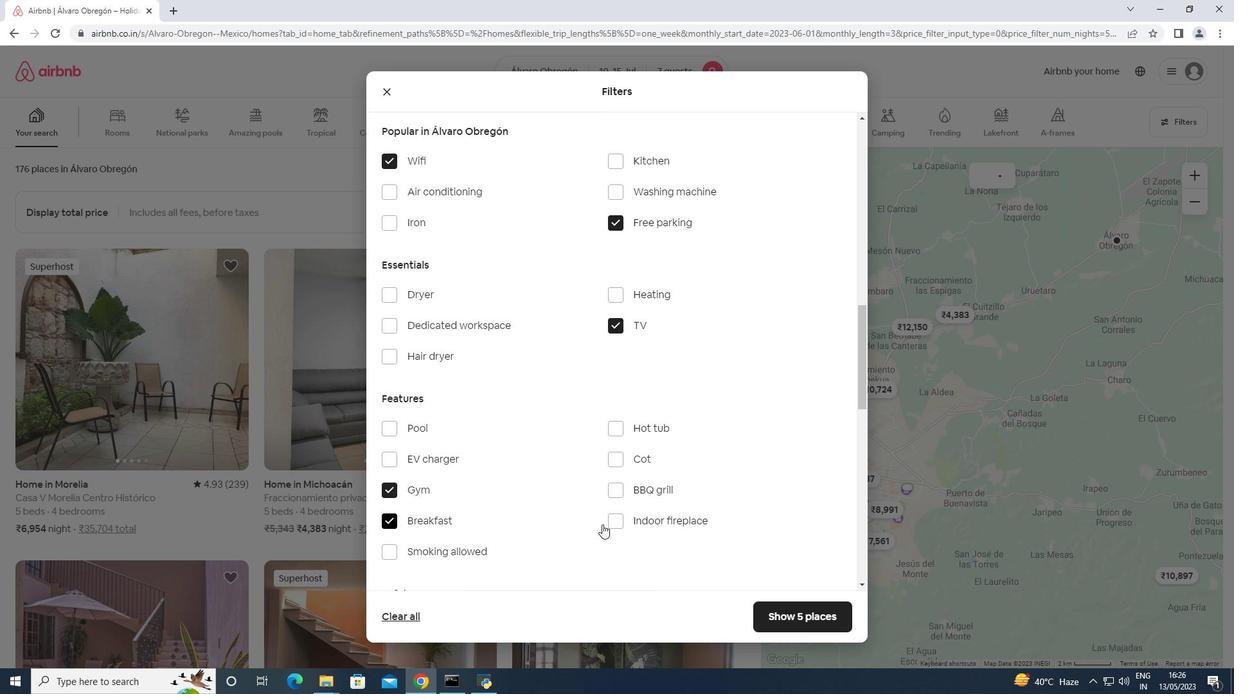 
Action: Mouse scrolled (603, 525) with delta (0, 0)
Screenshot: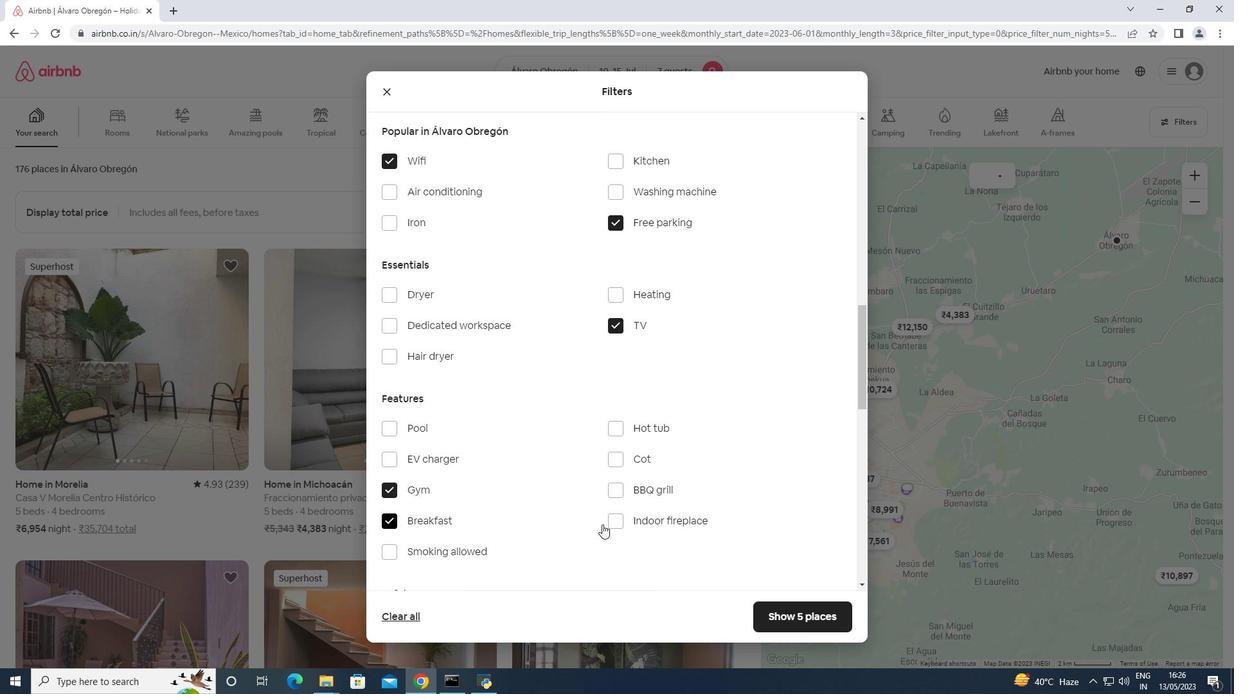 
Action: Mouse moved to (815, 534)
Screenshot: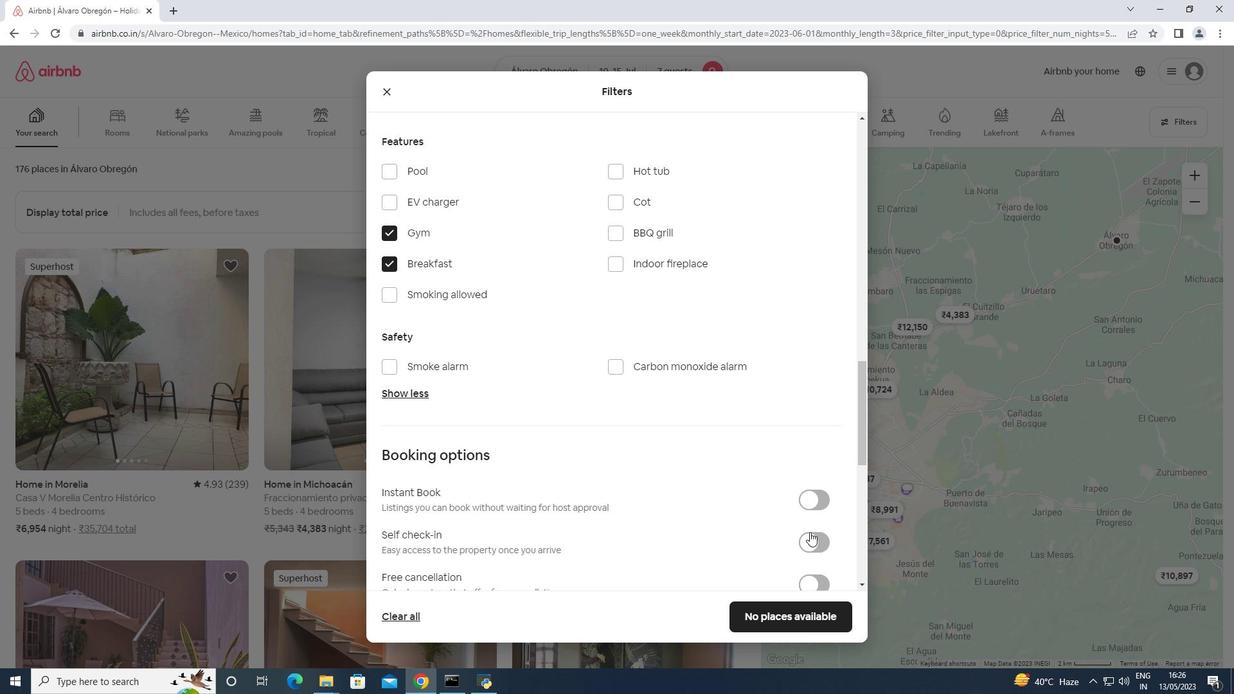 
Action: Mouse pressed left at (815, 534)
Screenshot: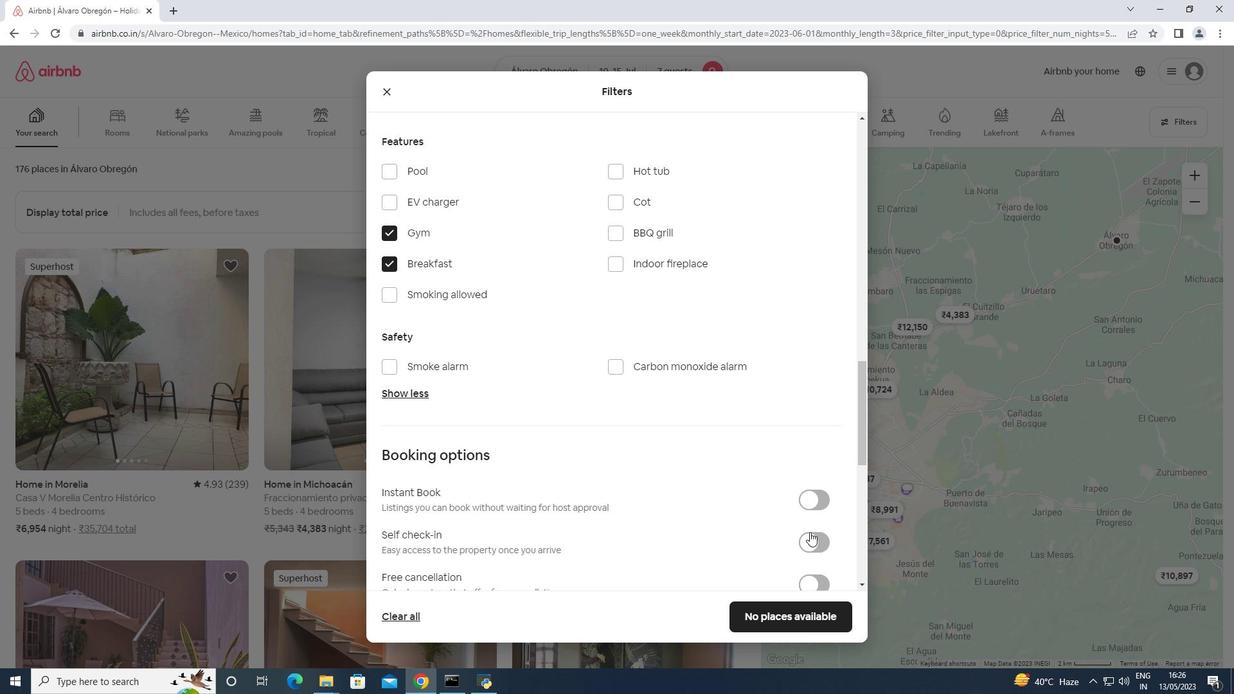 
Action: Mouse scrolled (815, 533) with delta (0, 0)
Screenshot: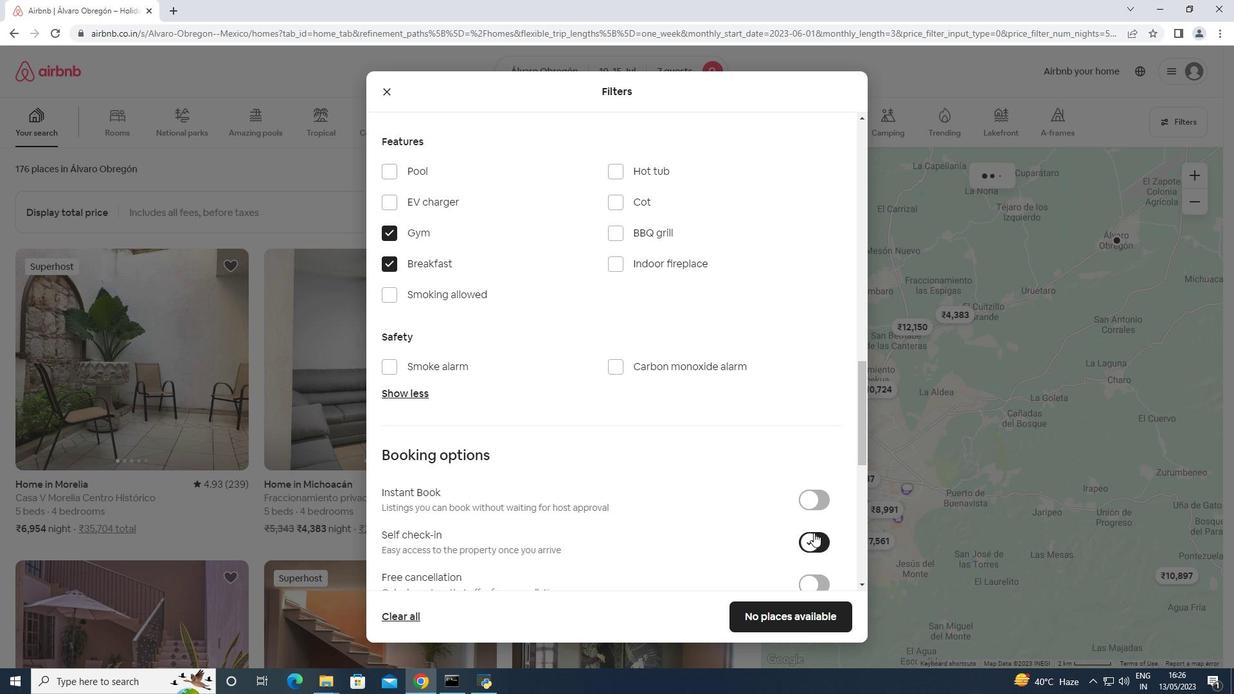 
Action: Mouse scrolled (815, 533) with delta (0, 0)
Screenshot: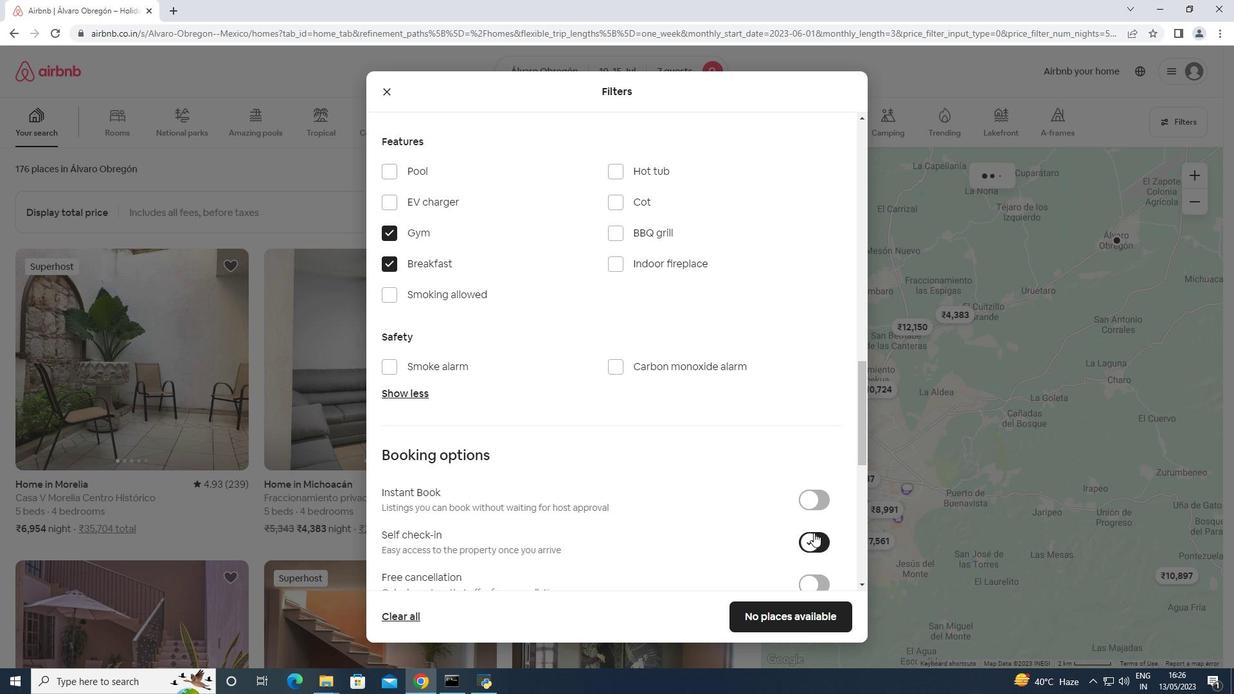 
Action: Mouse scrolled (815, 533) with delta (0, 0)
Screenshot: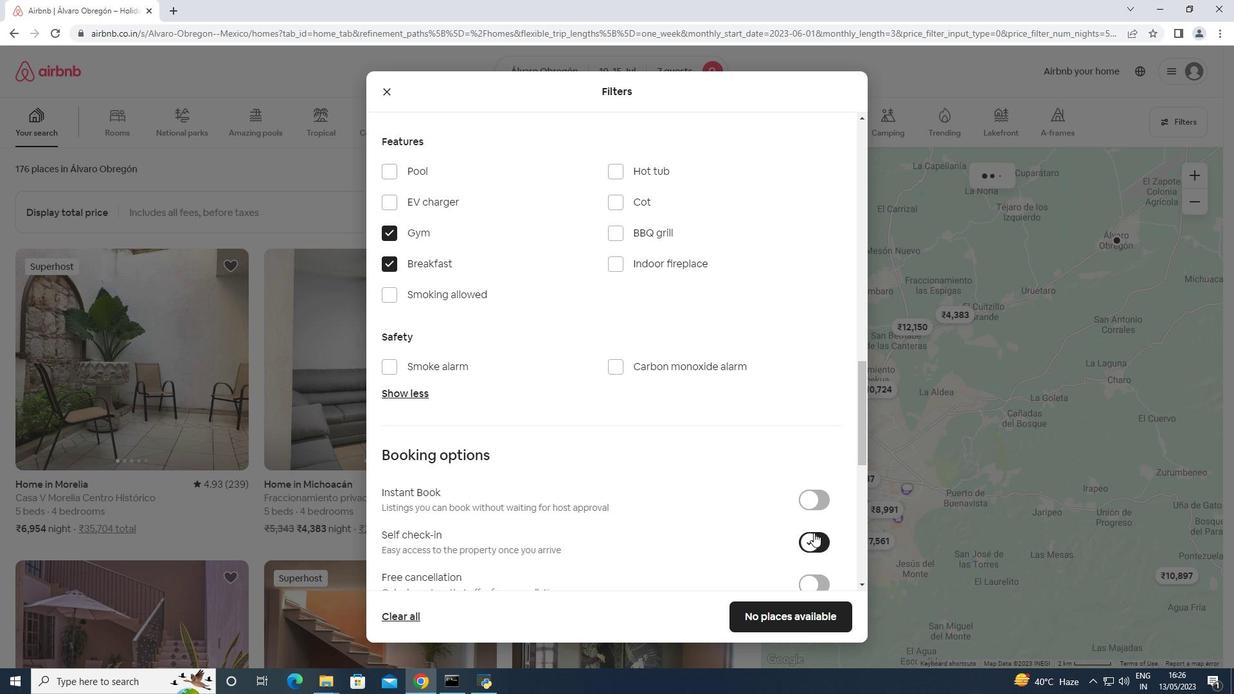 
Action: Mouse scrolled (815, 533) with delta (0, 0)
Screenshot: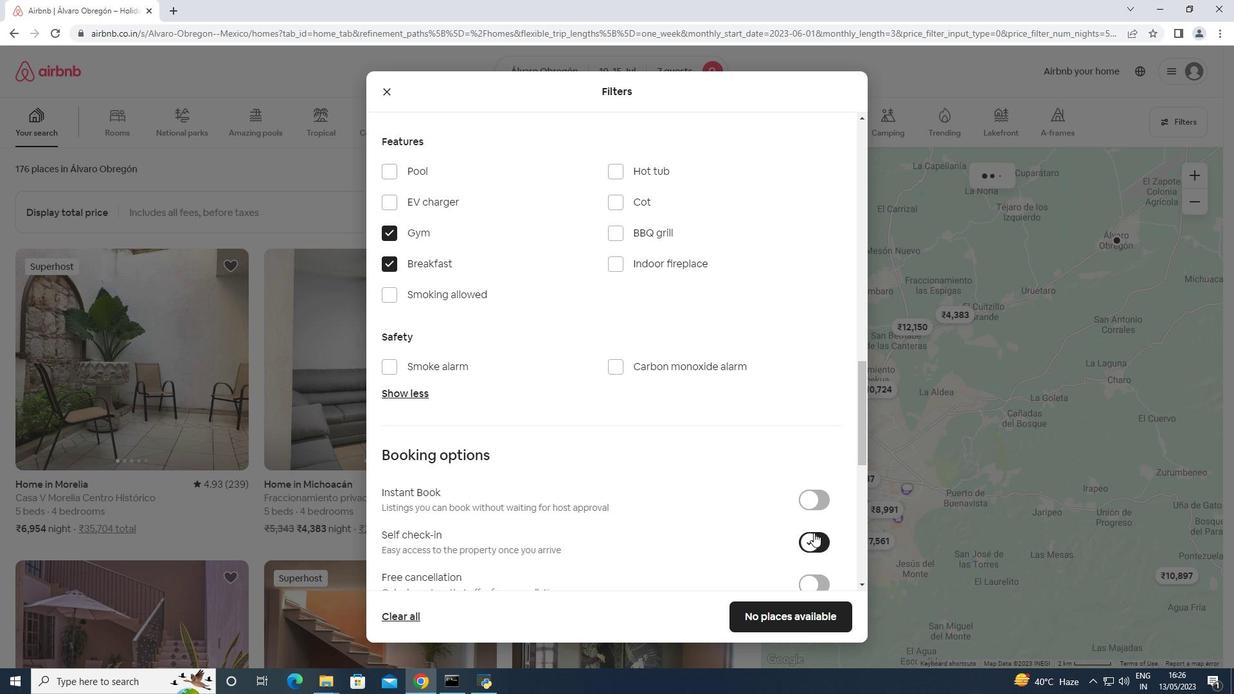 
Action: Mouse scrolled (815, 533) with delta (0, 0)
Screenshot: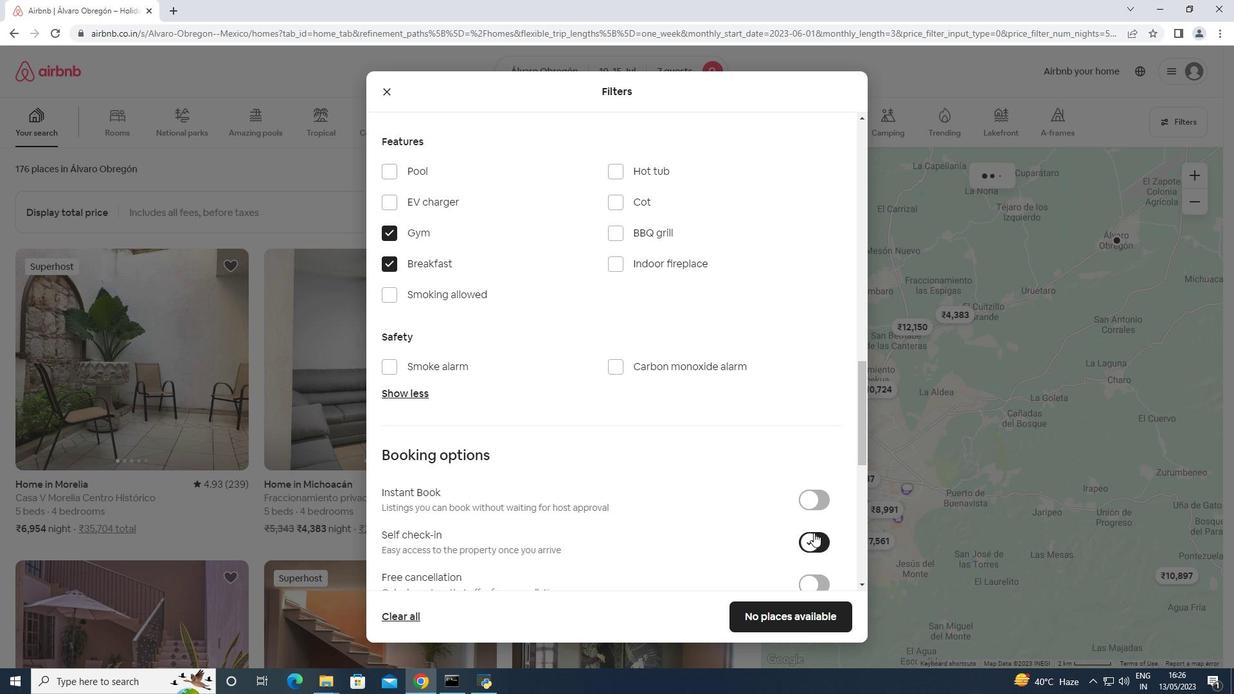 
Action: Mouse scrolled (815, 533) with delta (0, 0)
Screenshot: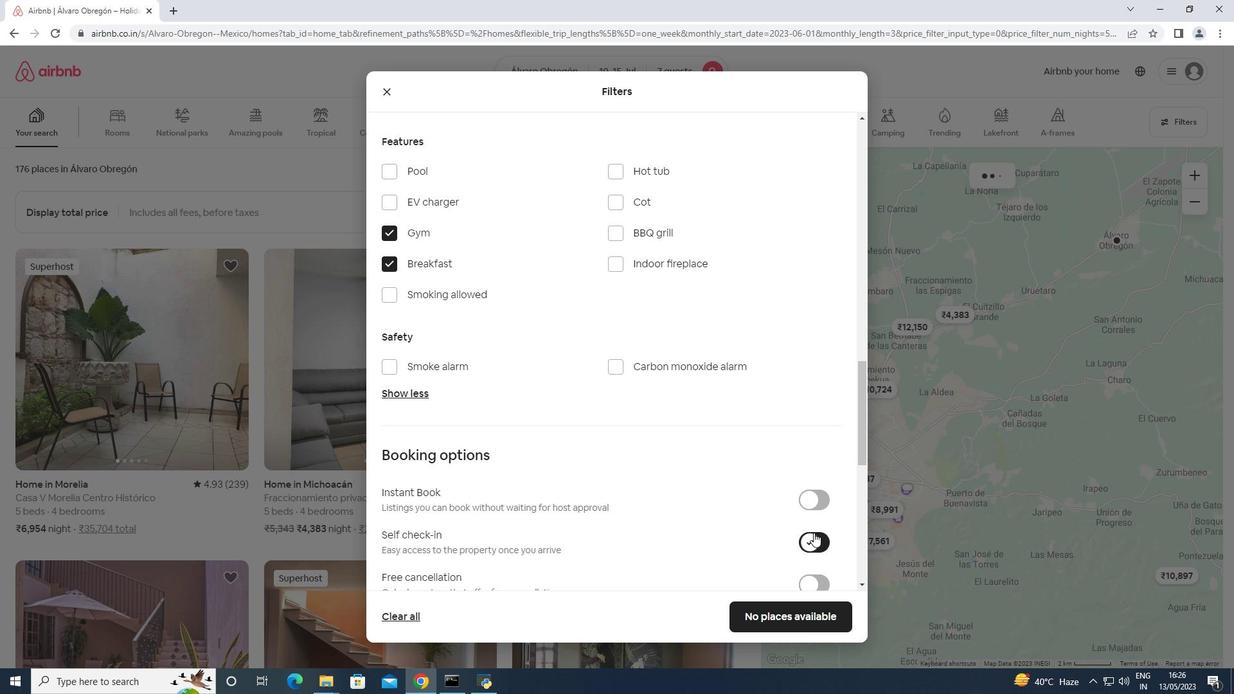 
Action: Mouse scrolled (815, 533) with delta (0, 0)
Screenshot: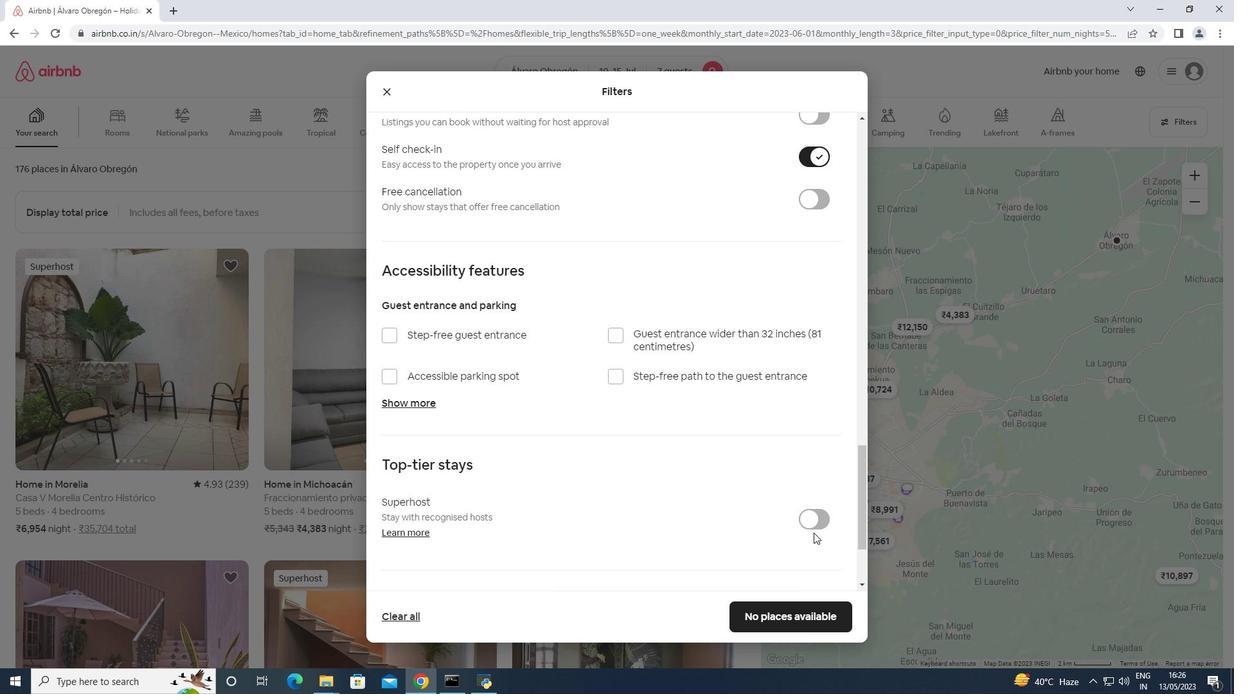 
Action: Mouse scrolled (815, 533) with delta (0, 0)
Screenshot: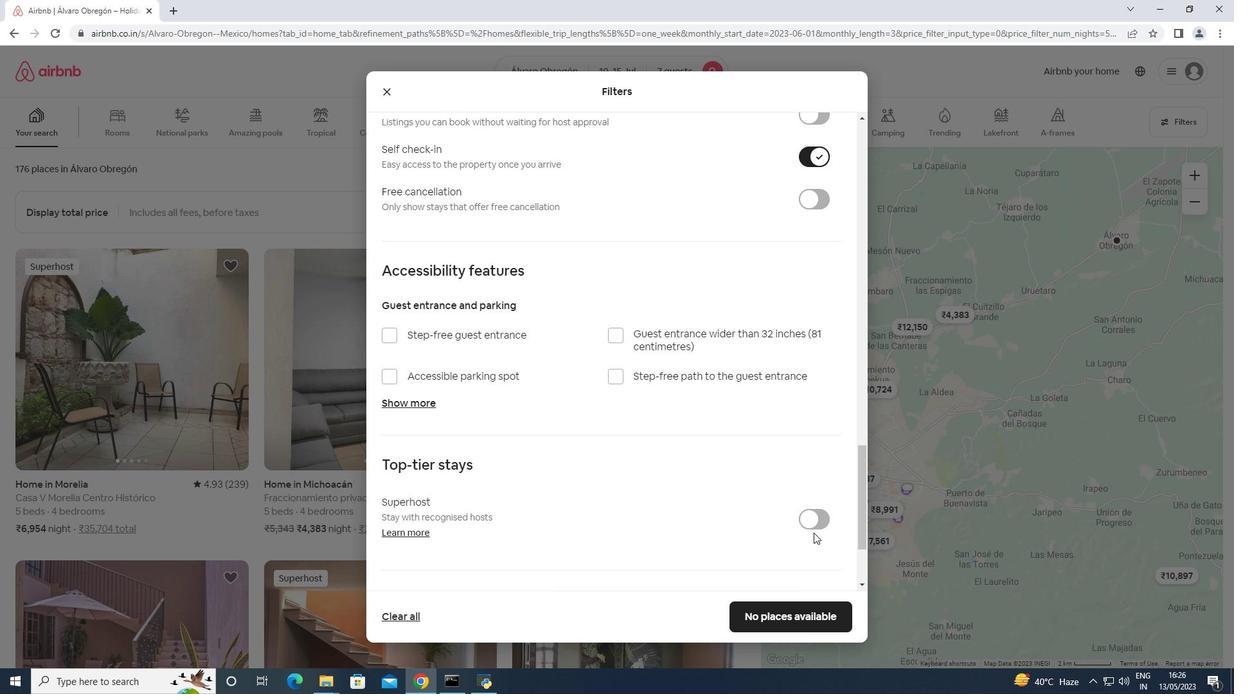 
Action: Mouse scrolled (815, 533) with delta (0, 0)
Screenshot: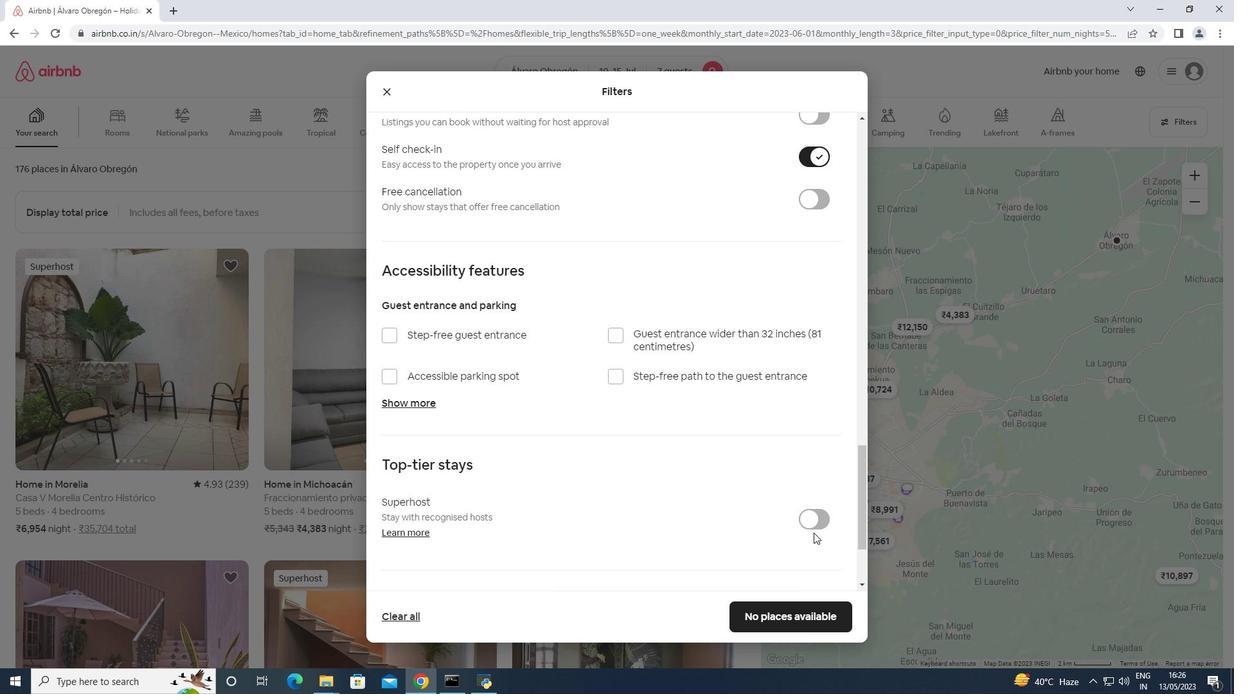 
Action: Mouse scrolled (815, 533) with delta (0, 0)
Screenshot: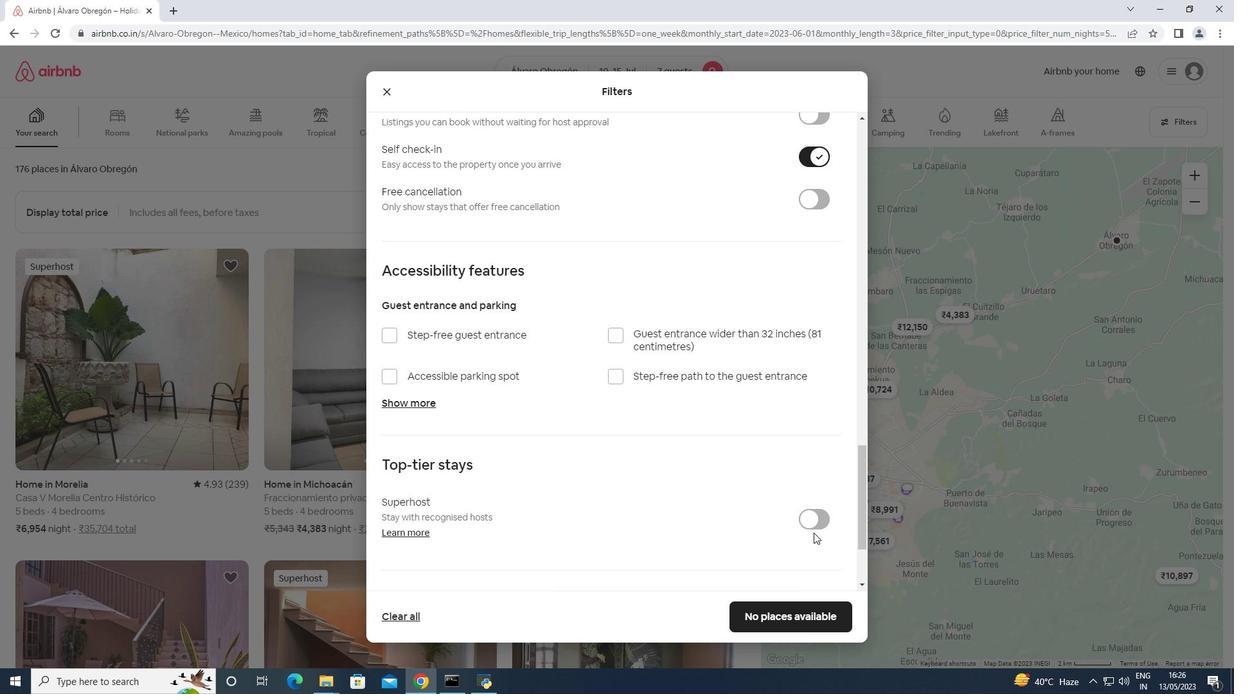 
Action: Mouse scrolled (815, 533) with delta (0, 0)
Screenshot: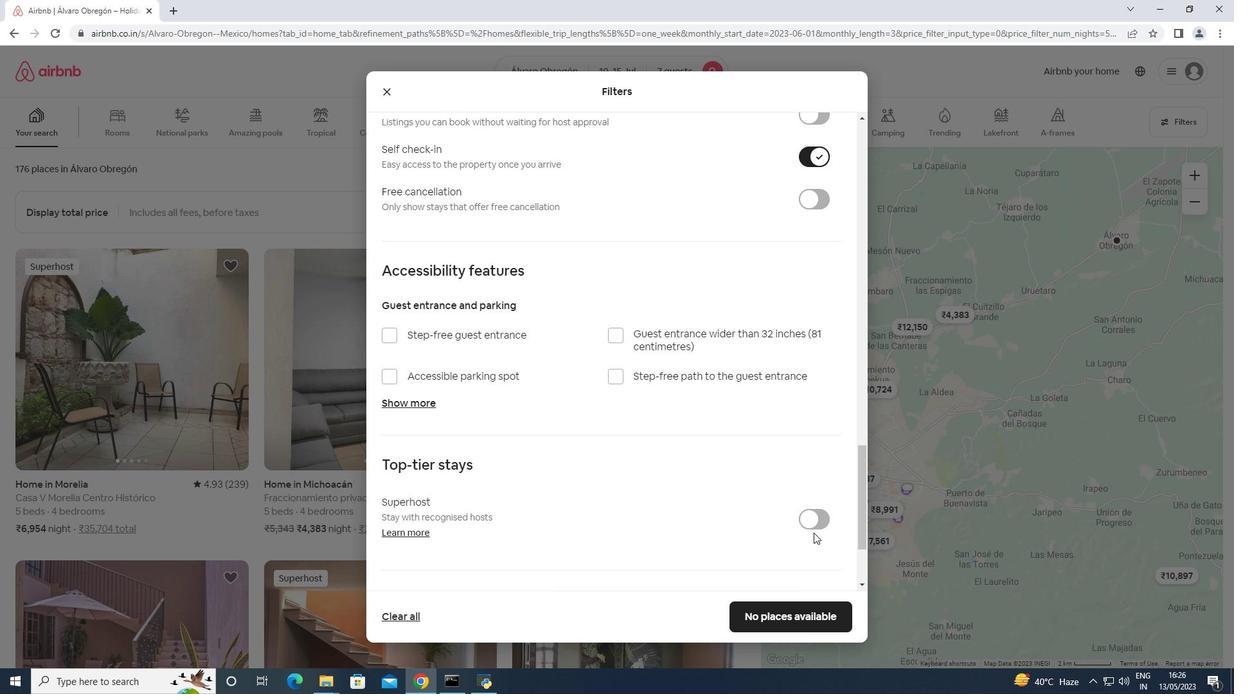 
Action: Mouse moved to (418, 499)
Screenshot: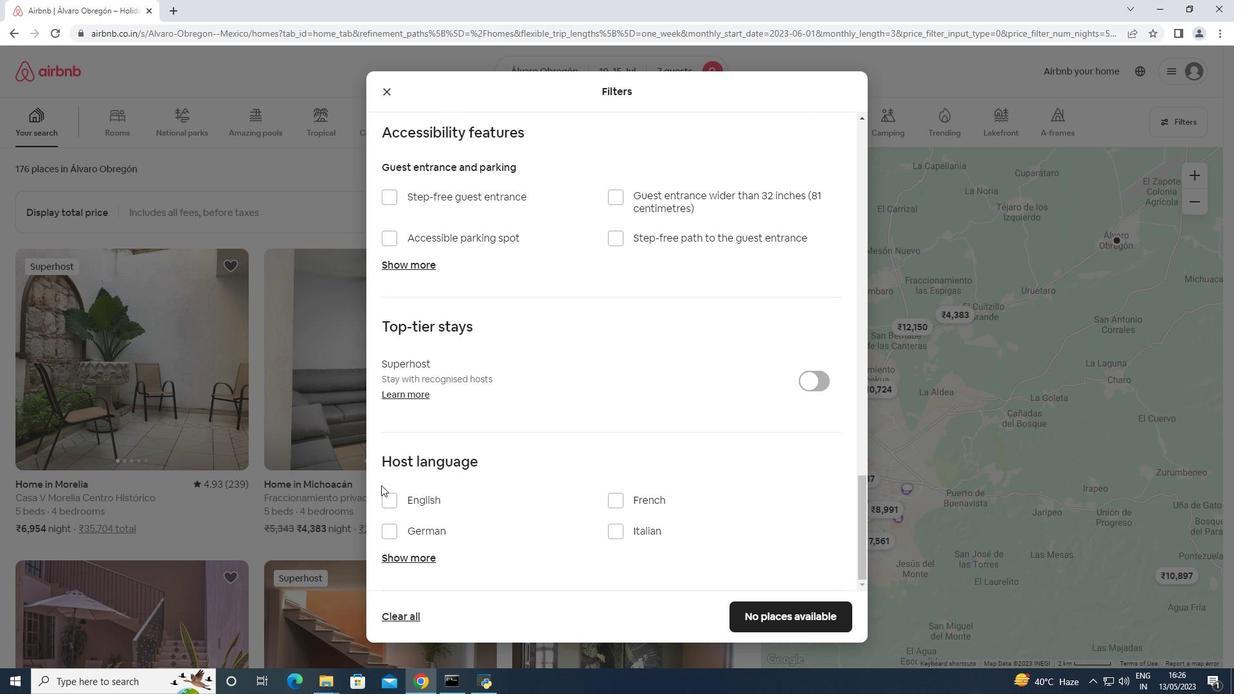 
Action: Mouse pressed left at (418, 499)
Screenshot: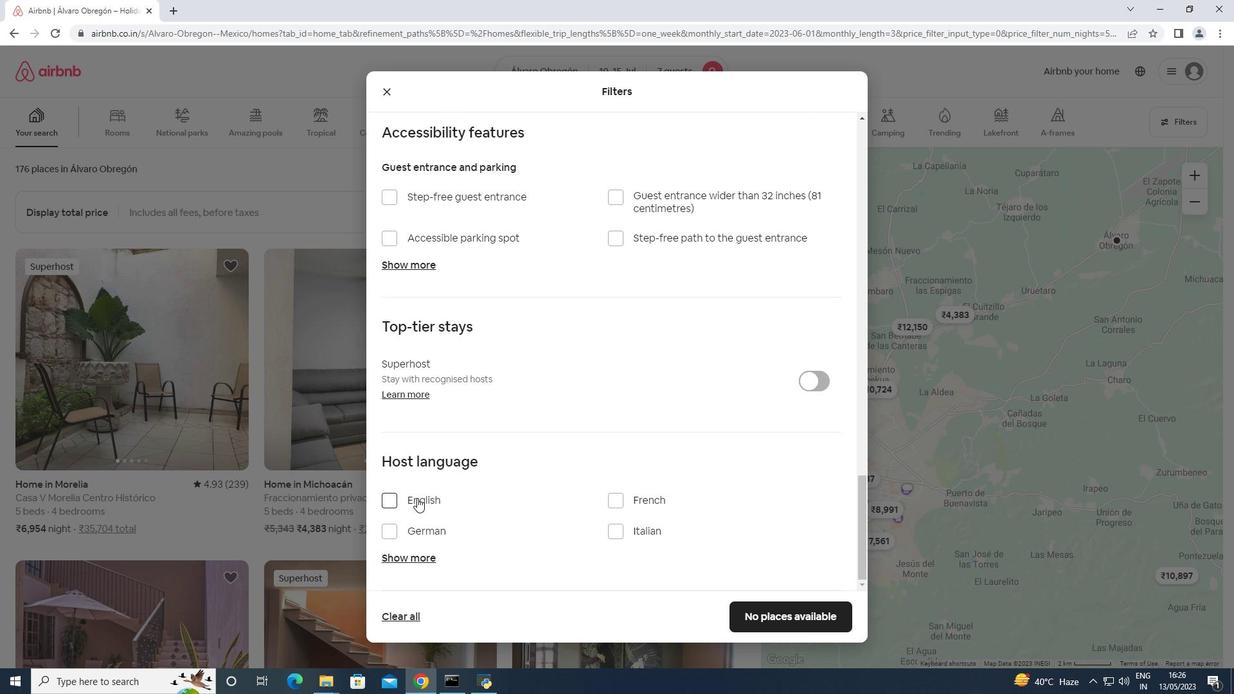 
Action: Mouse moved to (760, 607)
Screenshot: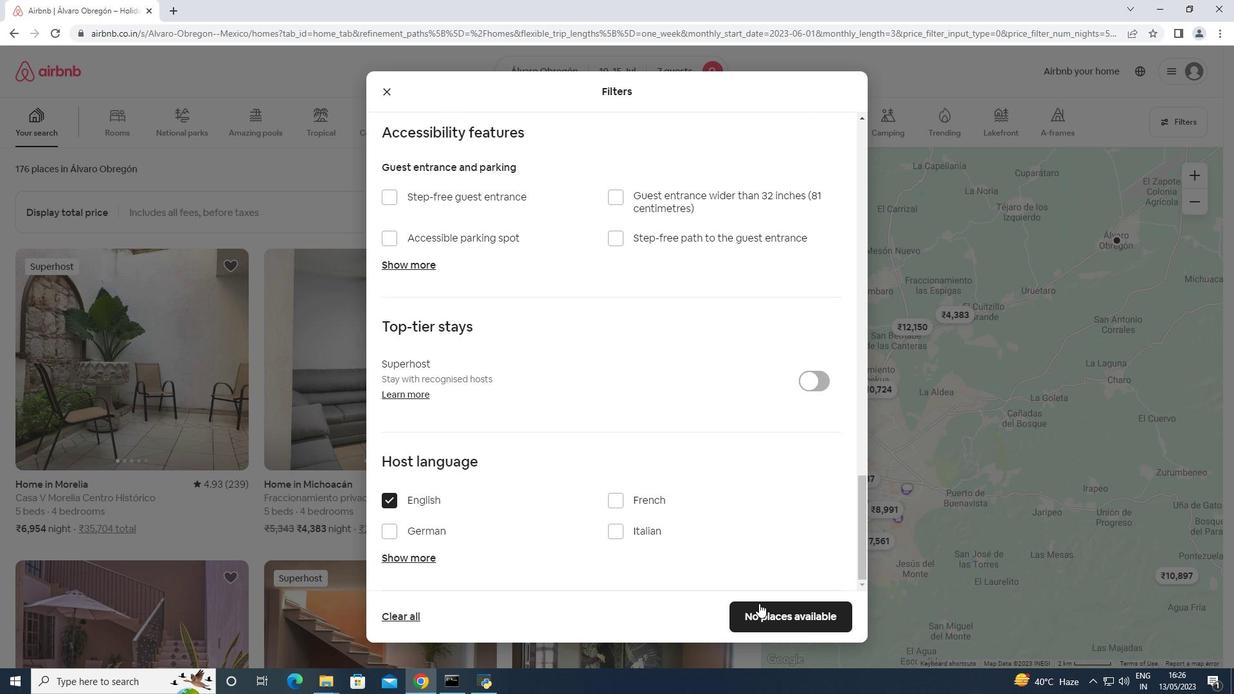 
Action: Mouse pressed left at (760, 607)
Screenshot: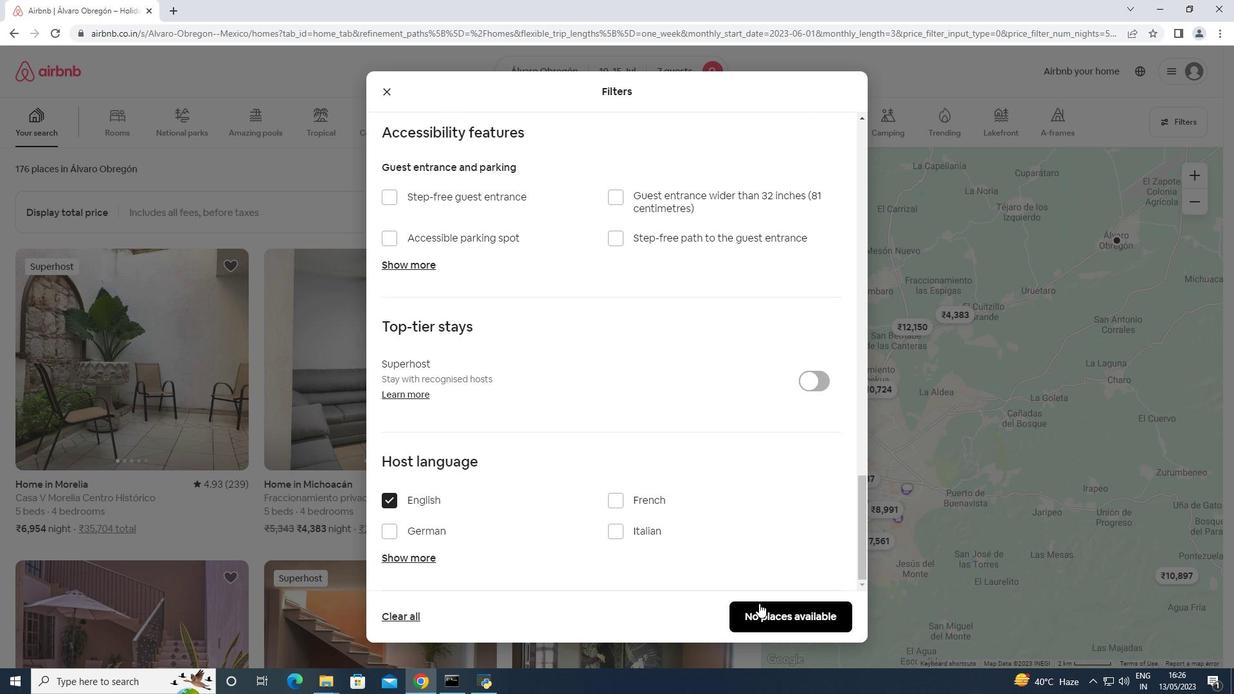 
Action: Mouse moved to (535, 201)
Screenshot: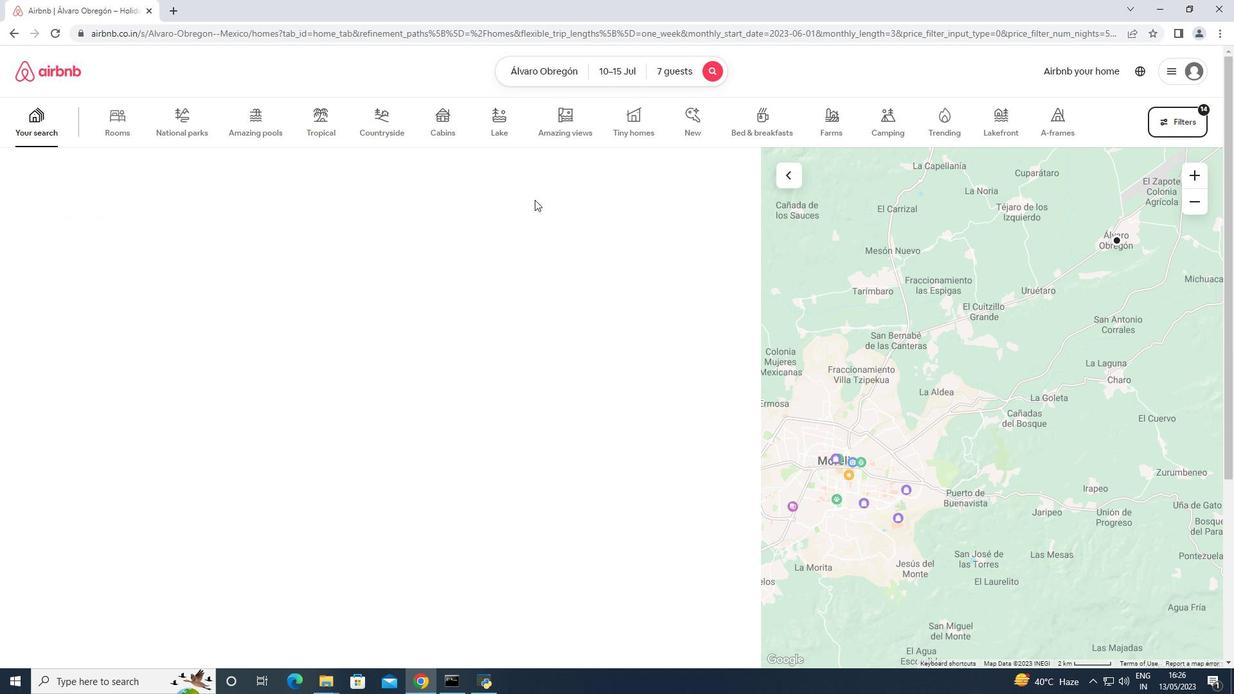 
Action: Mouse scrolled (535, 200) with delta (0, 0)
Screenshot: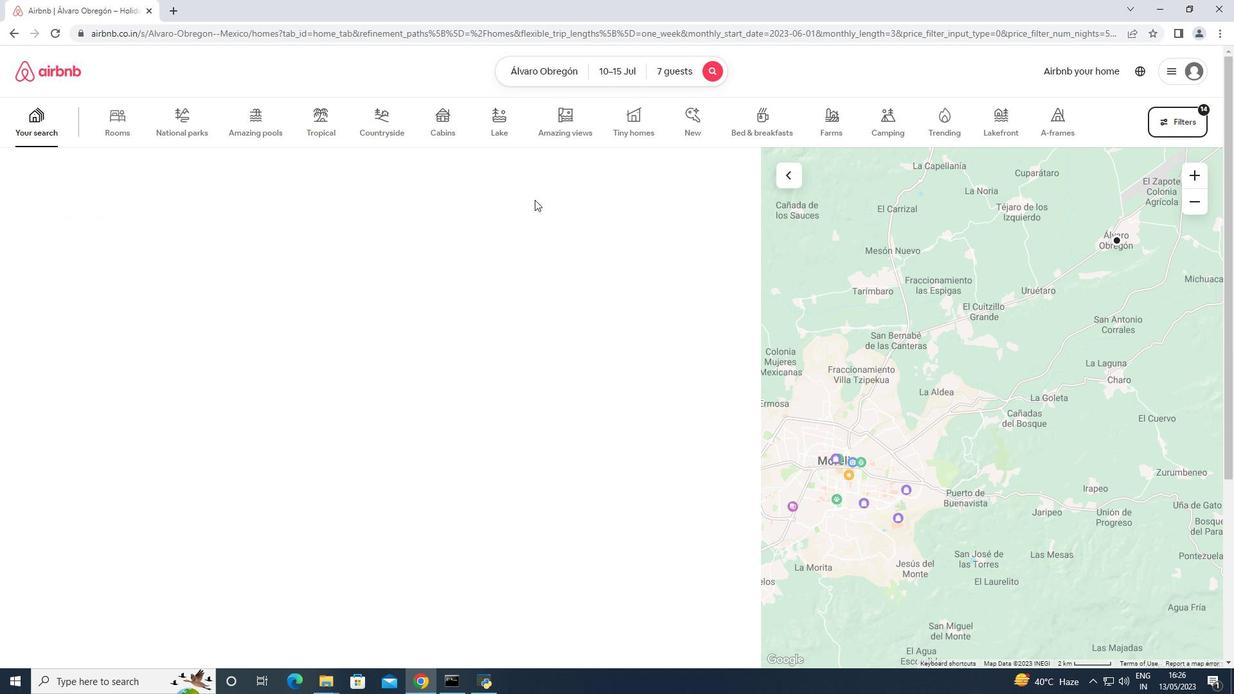 
Action: Mouse scrolled (535, 200) with delta (0, 0)
Screenshot: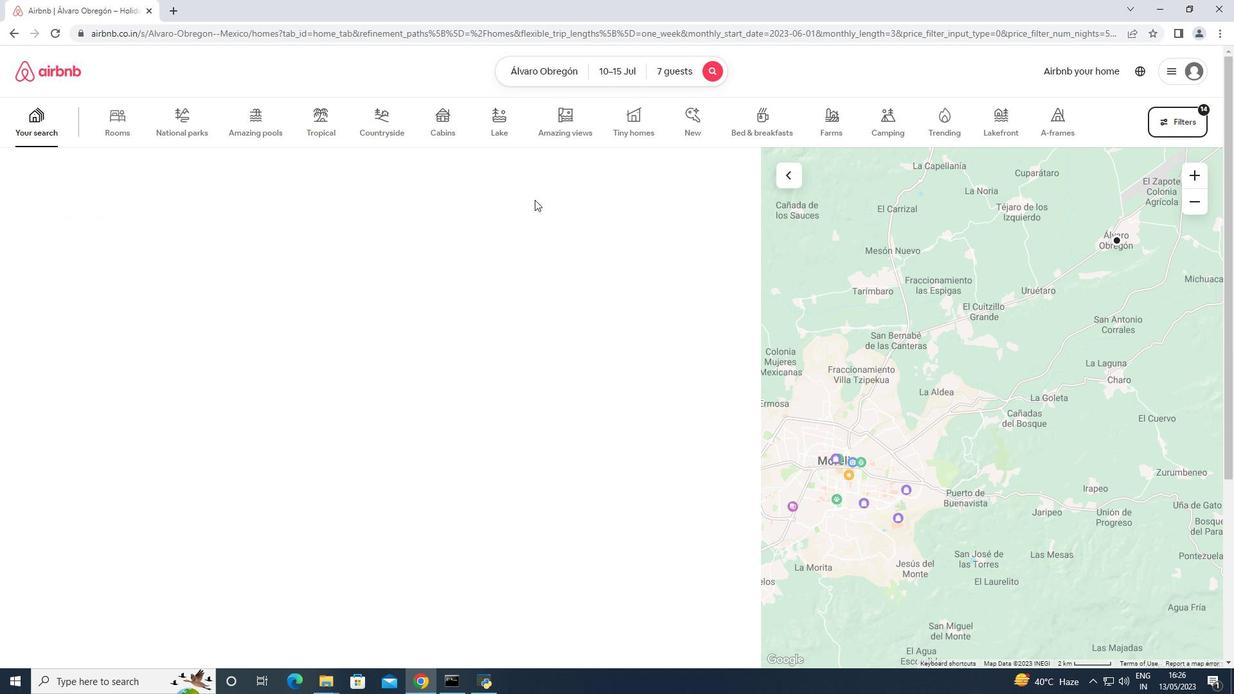 
Action: Mouse moved to (535, 201)
Screenshot: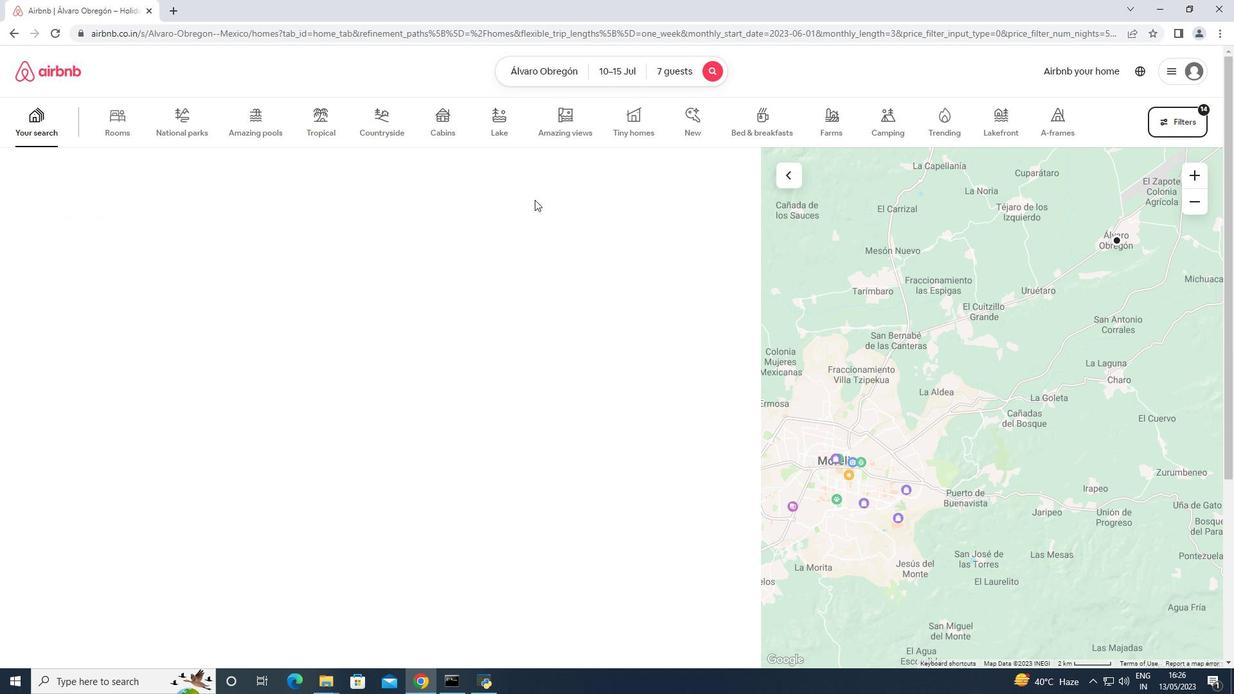 
Action: Mouse scrolled (535, 201) with delta (0, 0)
Screenshot: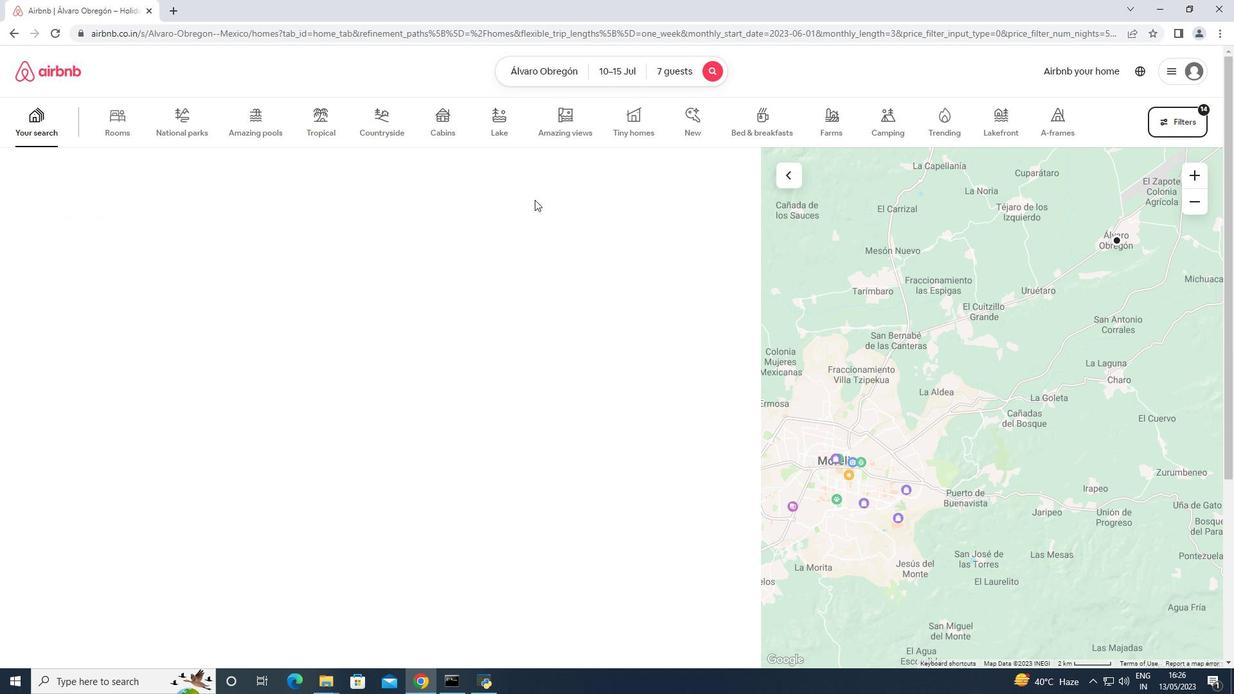 
Action: Mouse scrolled (535, 201) with delta (0, 0)
Screenshot: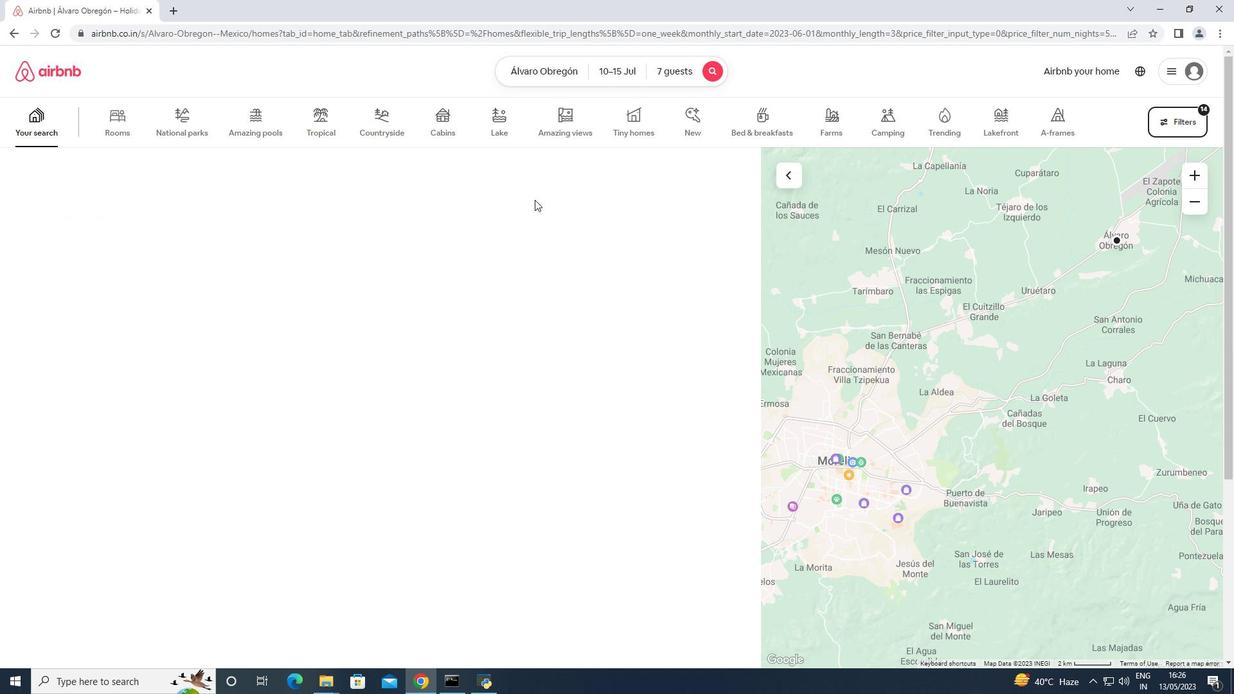 
Action: Mouse scrolled (535, 202) with delta (0, 0)
Screenshot: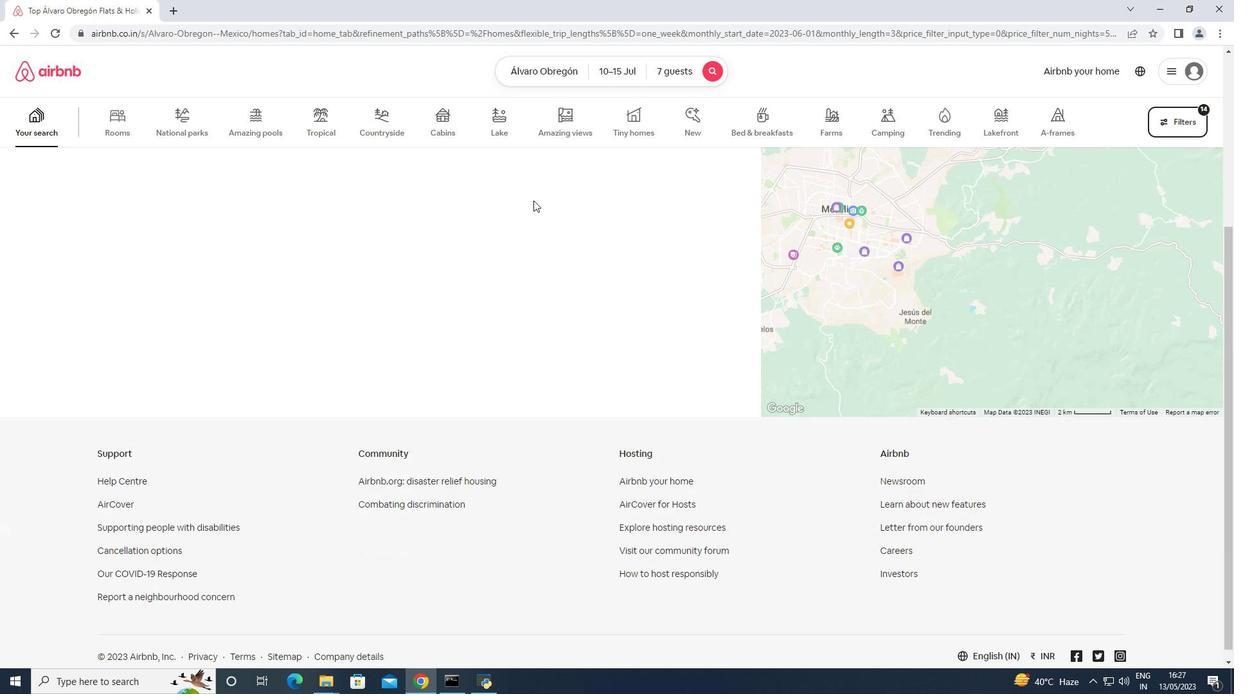 
Action: Mouse scrolled (535, 202) with delta (0, 0)
Screenshot: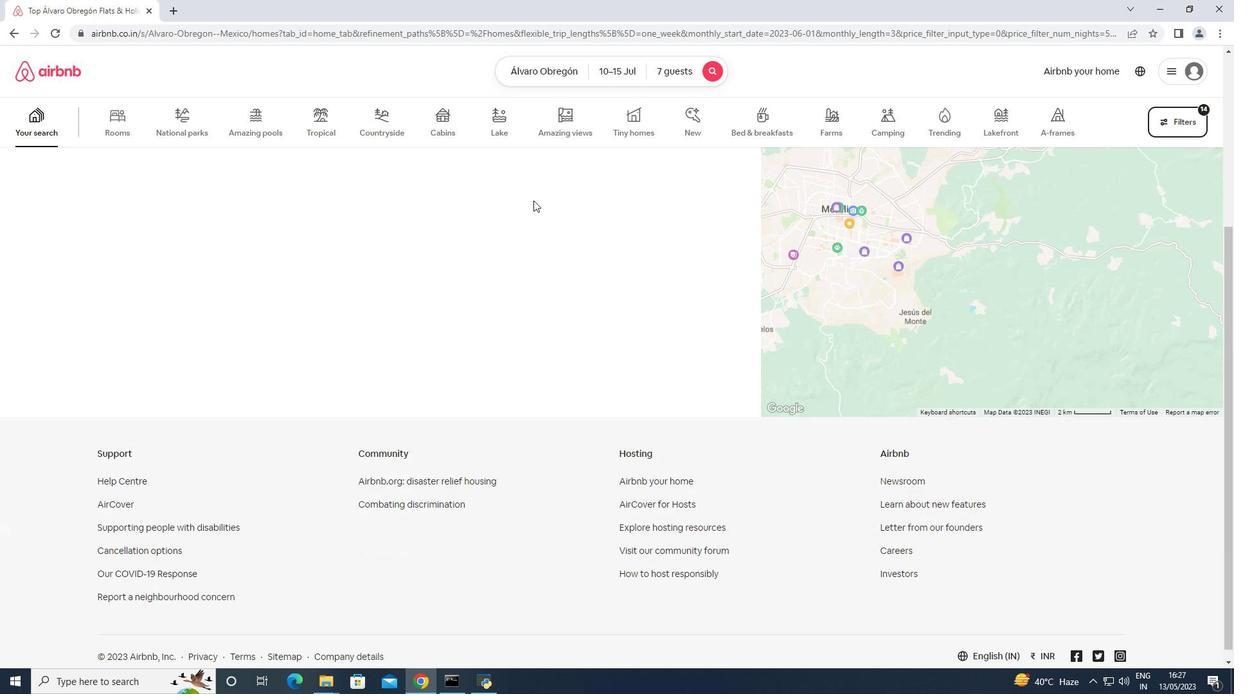 
Action: Mouse scrolled (535, 202) with delta (0, 0)
Screenshot: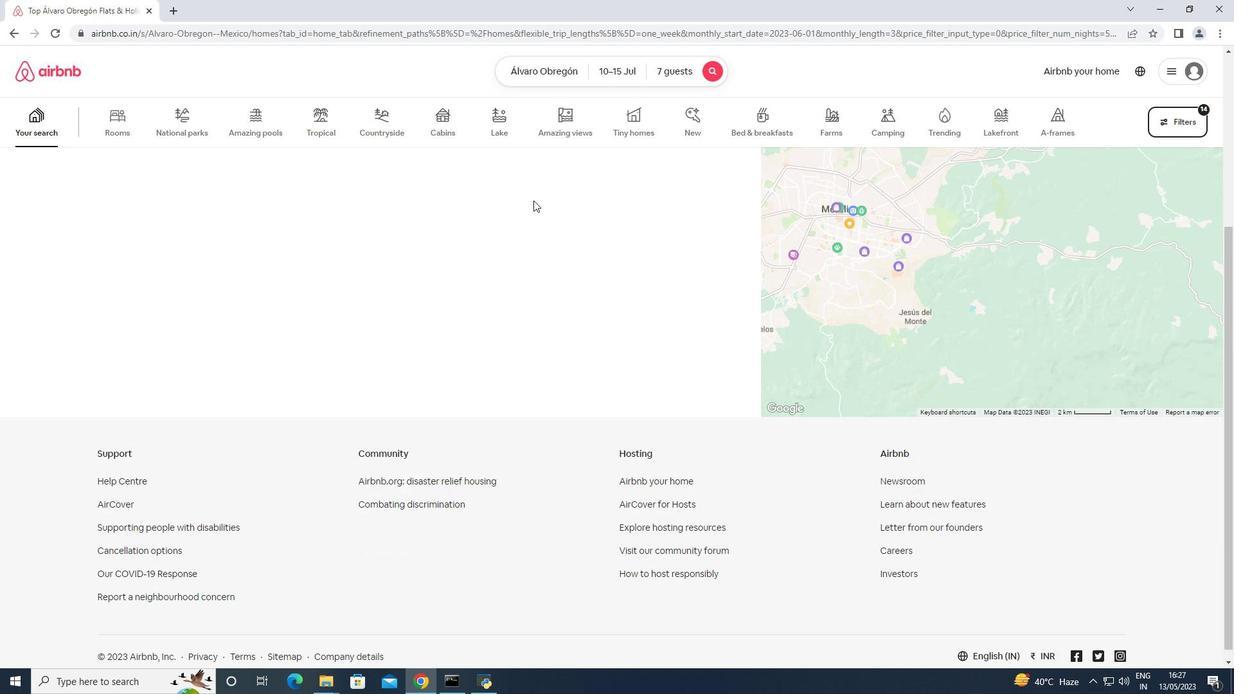 
